 Task: Look for space in Samokov, Bulgaria from 6th September, 2023 to 12th September, 2023 for 4 adults in price range Rs.10000 to Rs.14000. Place can be private room with 4 bedrooms having 4 beds and 4 bathrooms. Property type can be house, flat, guest house. Amenities needed are: wifi, TV, free parkinig on premises, gym, breakfast. Booking option can be shelf check-in. Required host language is English.
Action: Mouse pressed left at (423, 85)
Screenshot: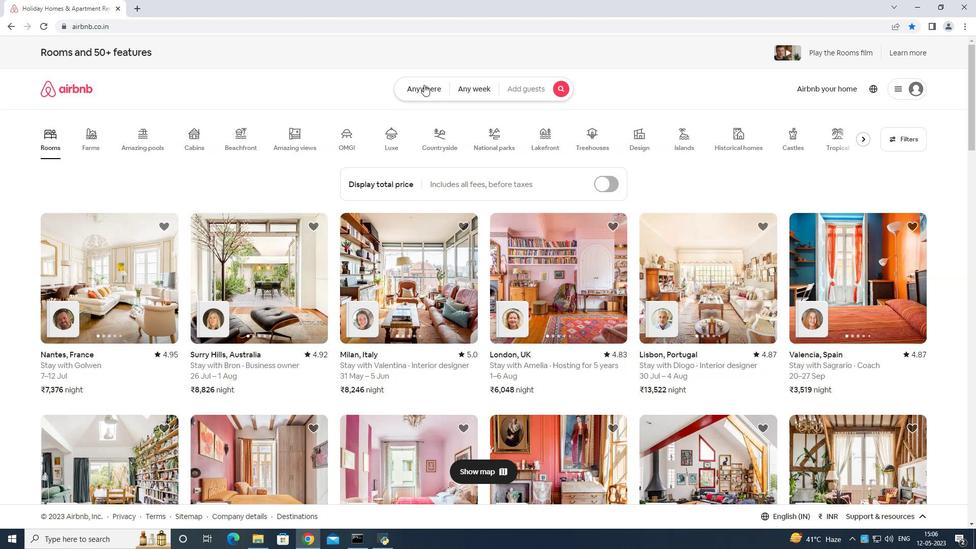 
Action: Mouse moved to (391, 116)
Screenshot: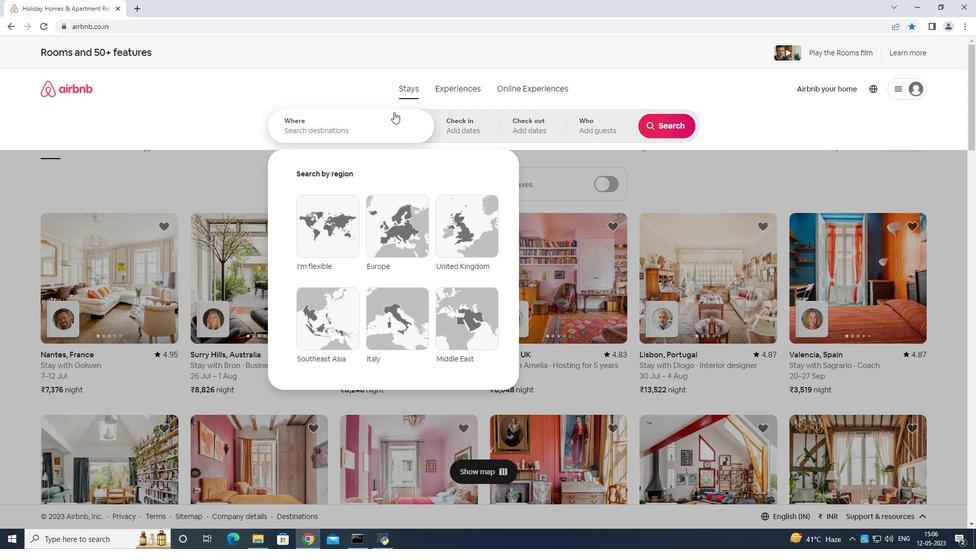 
Action: Mouse pressed left at (391, 116)
Screenshot: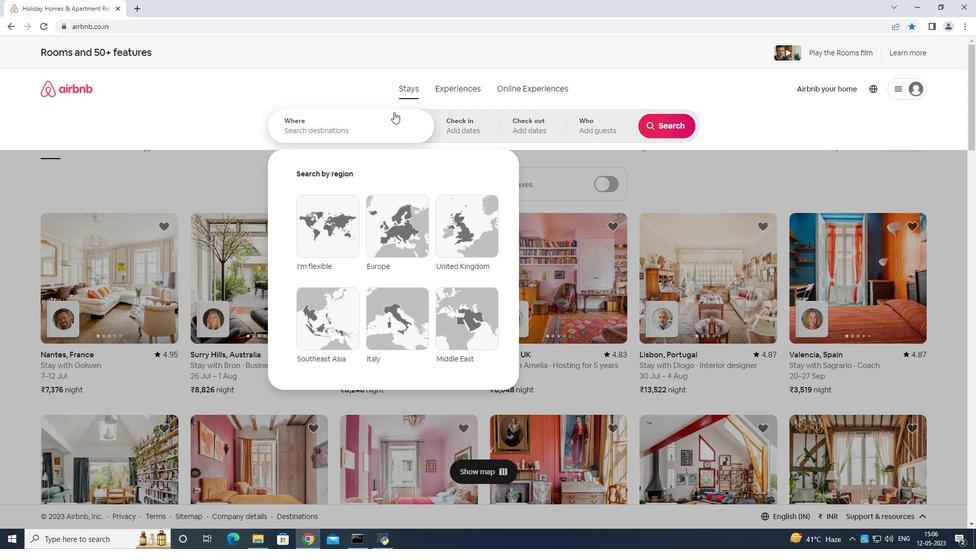 
Action: Mouse moved to (417, 137)
Screenshot: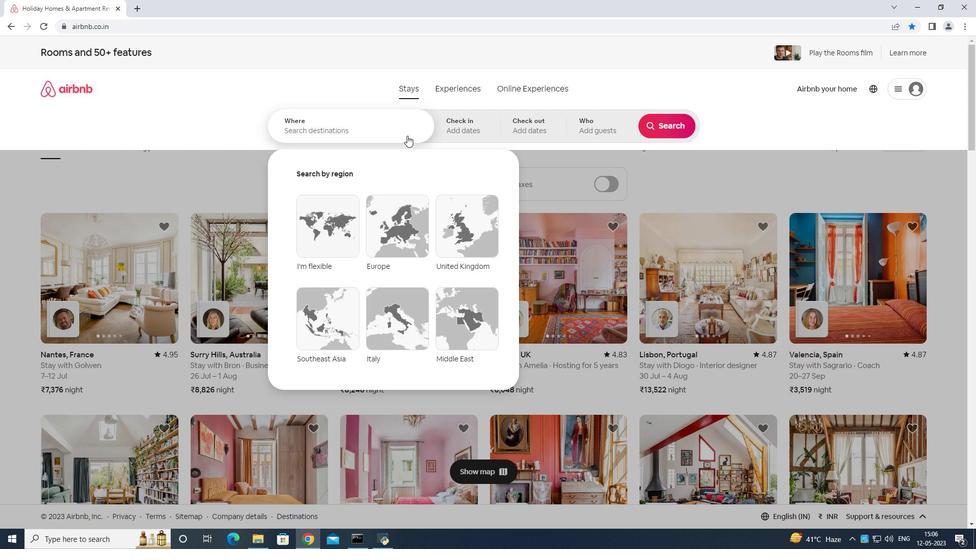 
Action: Key pressed <Key.shift>Samol<Key.backspace>kob<Key.backspace>v<Key.space>bulgaria<Key.enter>
Screenshot: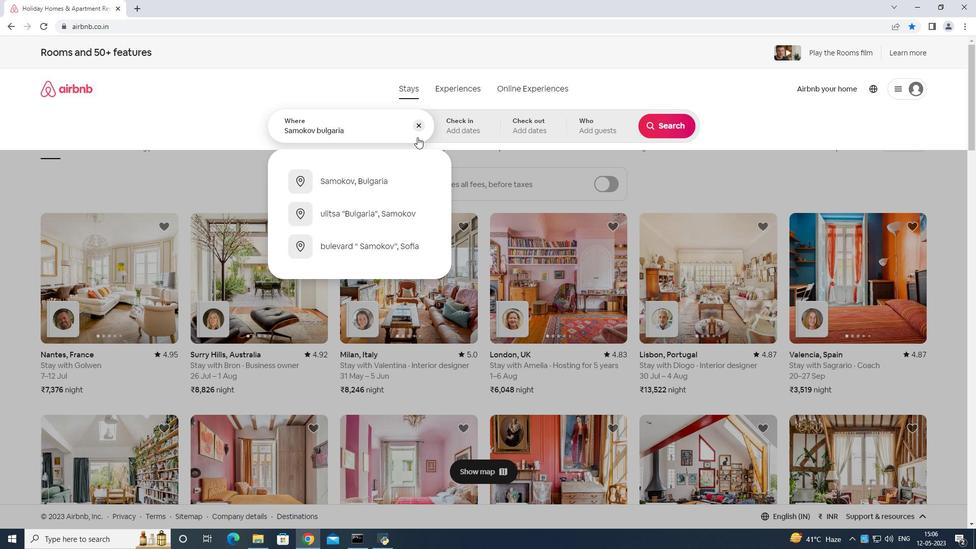 
Action: Mouse moved to (662, 211)
Screenshot: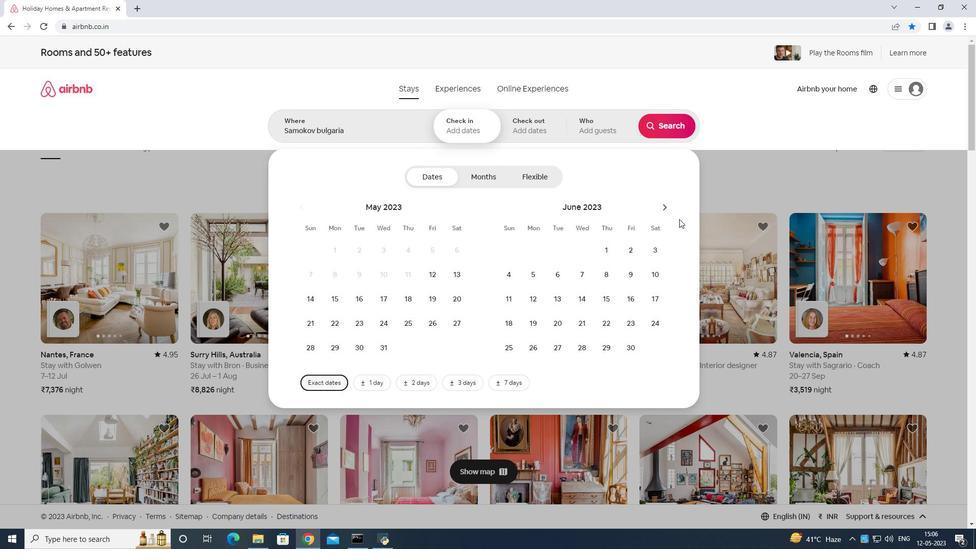 
Action: Mouse pressed left at (662, 211)
Screenshot: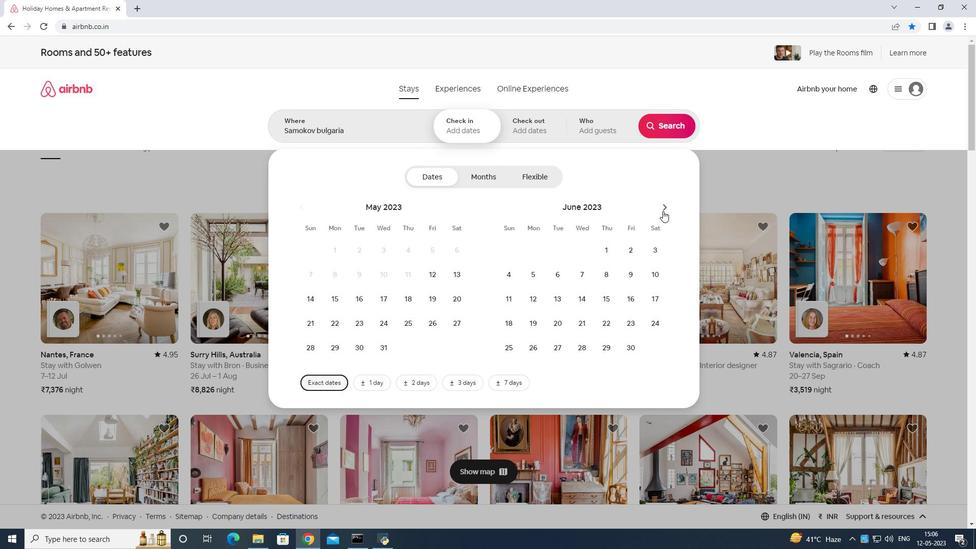
Action: Mouse moved to (662, 210)
Screenshot: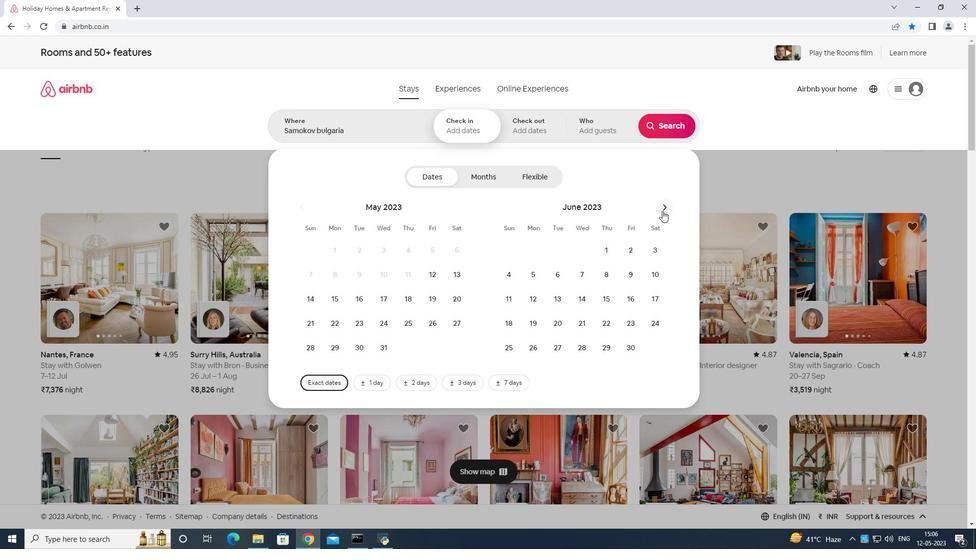 
Action: Mouse pressed left at (662, 210)
Screenshot: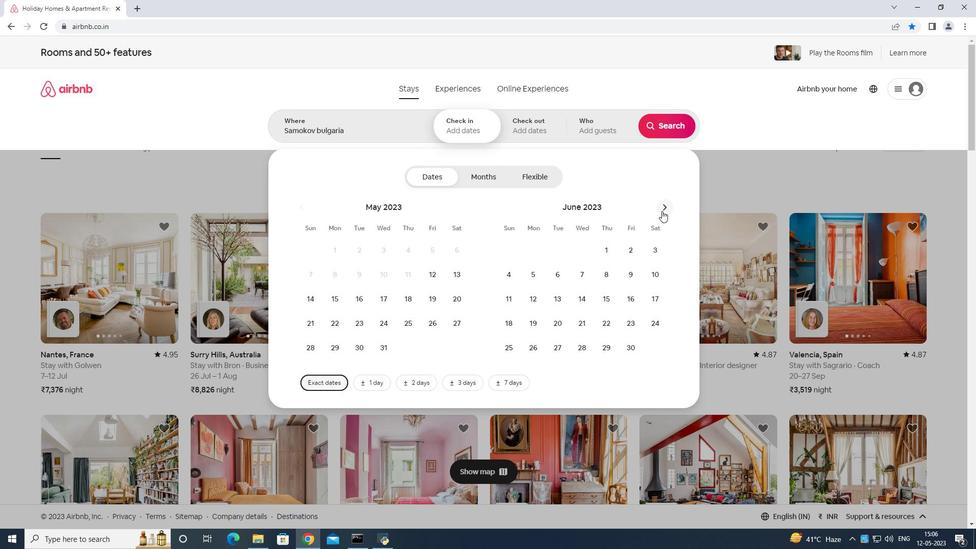 
Action: Mouse pressed left at (662, 210)
Screenshot: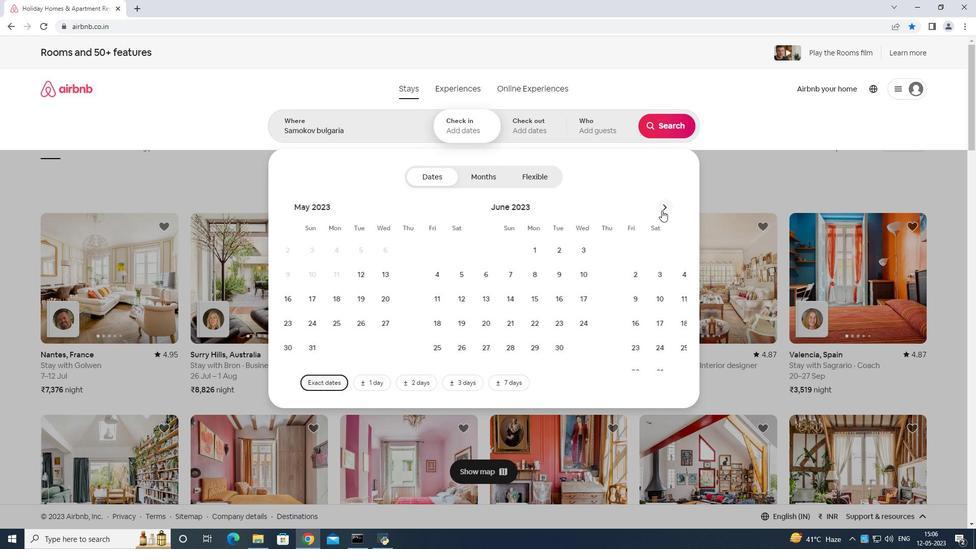 
Action: Mouse pressed left at (662, 210)
Screenshot: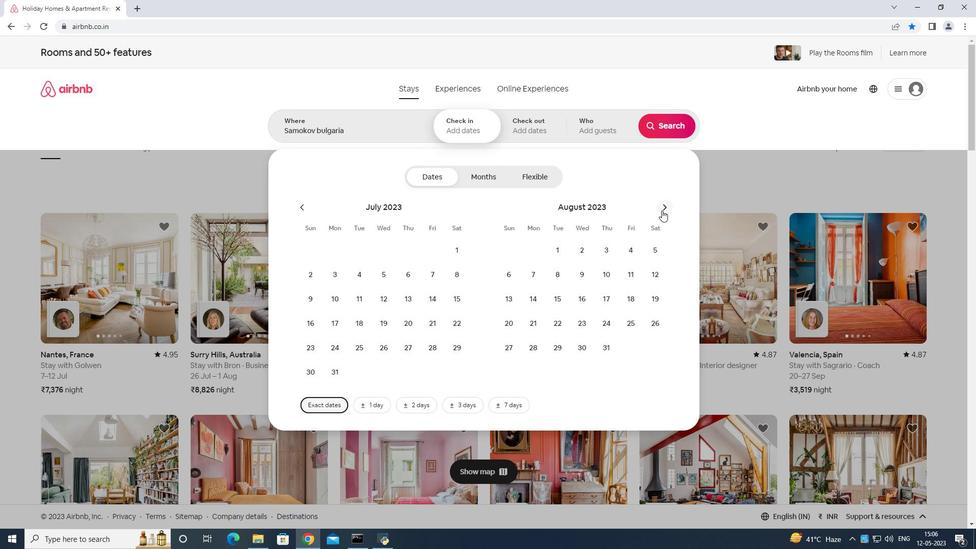 
Action: Mouse moved to (579, 269)
Screenshot: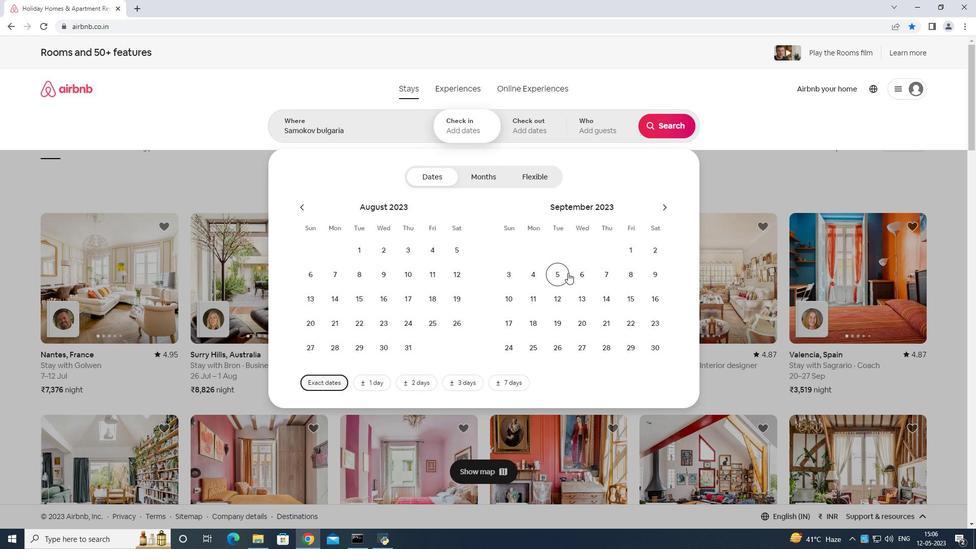 
Action: Mouse pressed left at (579, 269)
Screenshot: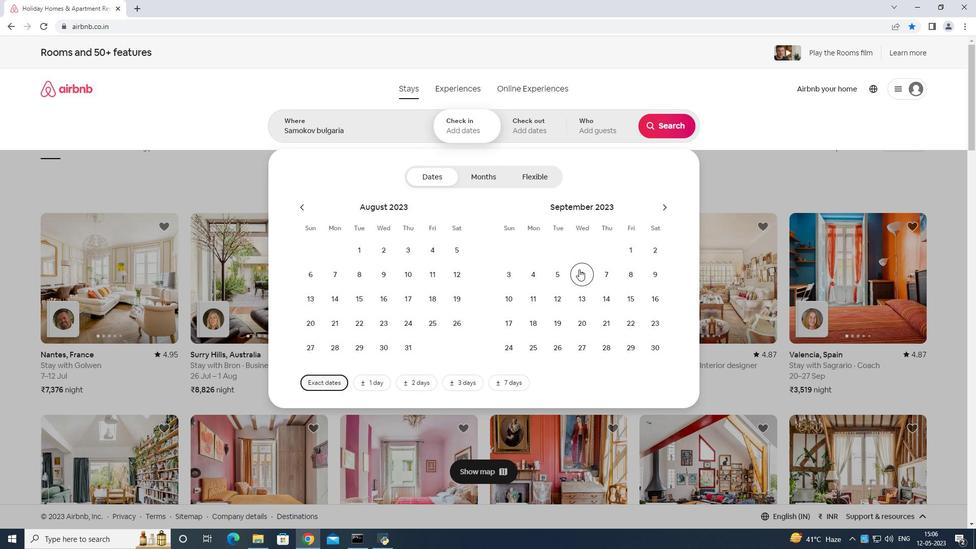
Action: Mouse moved to (560, 295)
Screenshot: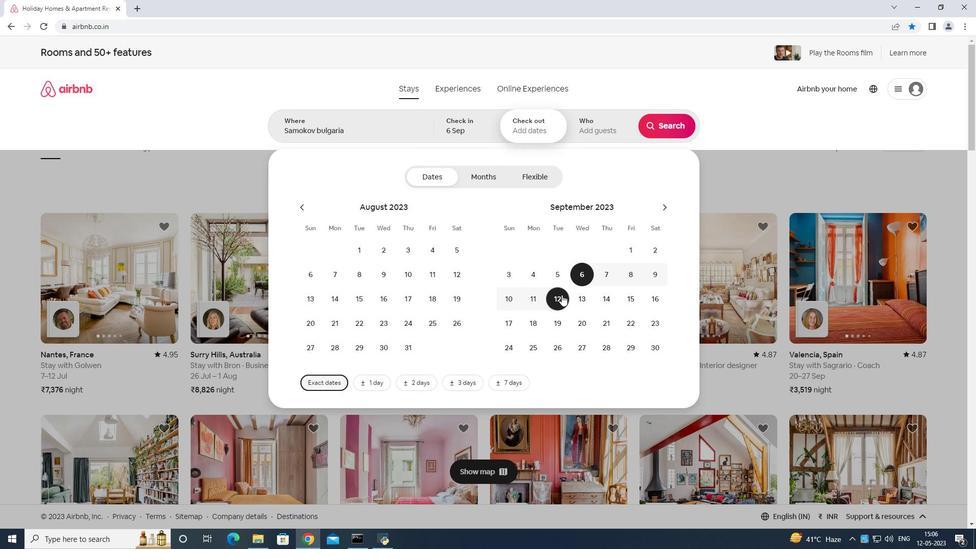 
Action: Mouse pressed left at (560, 295)
Screenshot: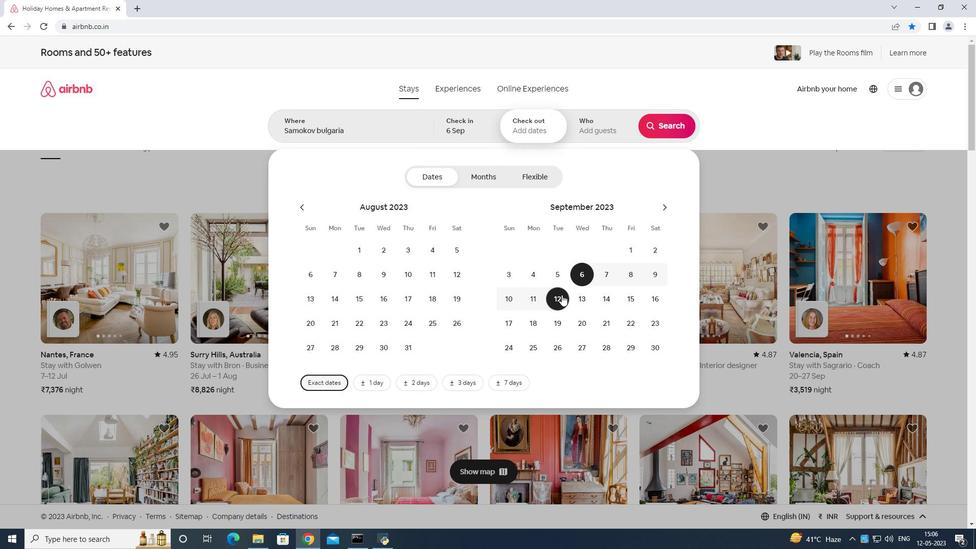 
Action: Mouse moved to (601, 120)
Screenshot: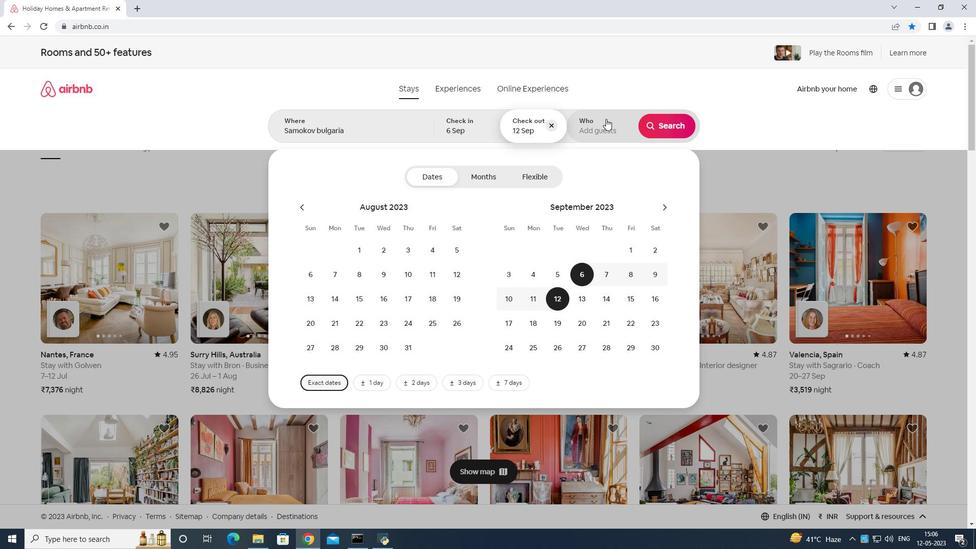 
Action: Mouse pressed left at (601, 120)
Screenshot: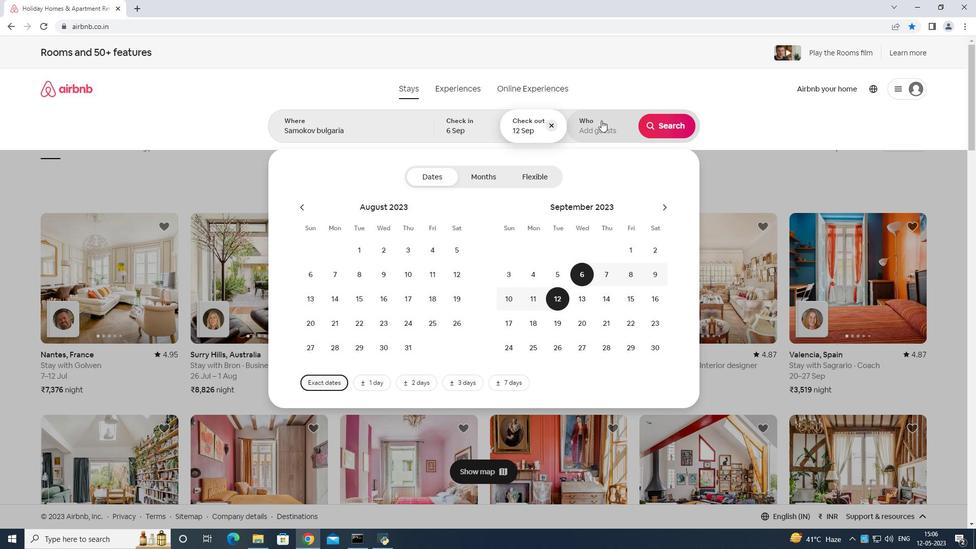 
Action: Mouse moved to (669, 184)
Screenshot: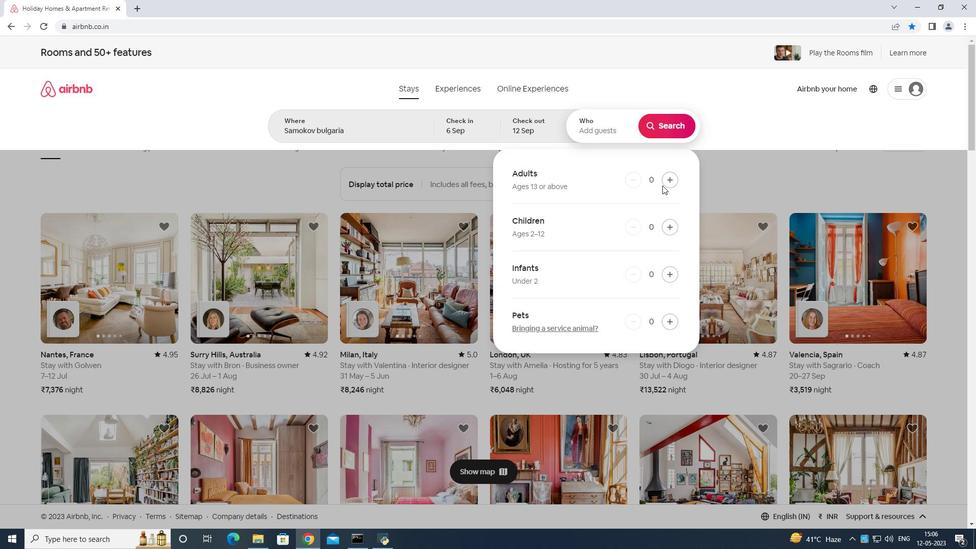 
Action: Mouse pressed left at (669, 184)
Screenshot: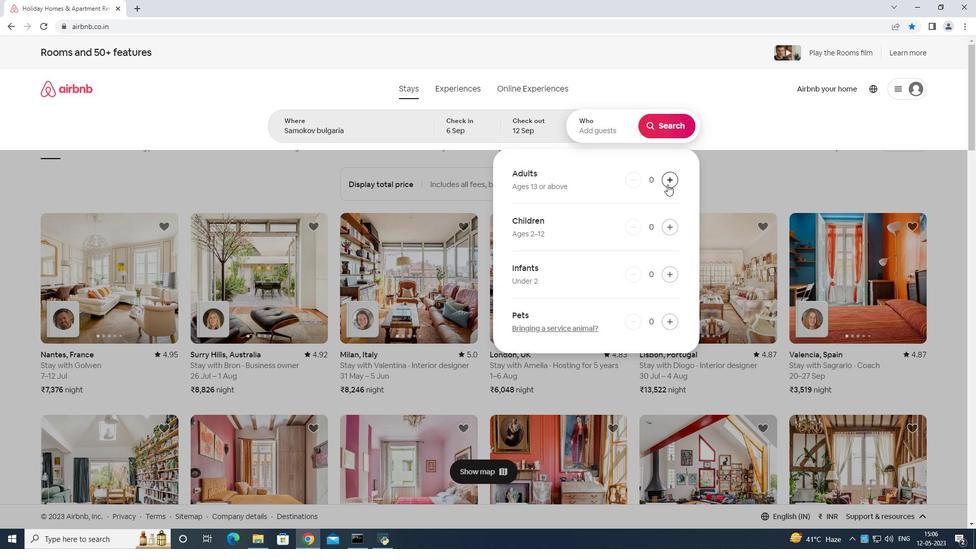 
Action: Mouse moved to (671, 183)
Screenshot: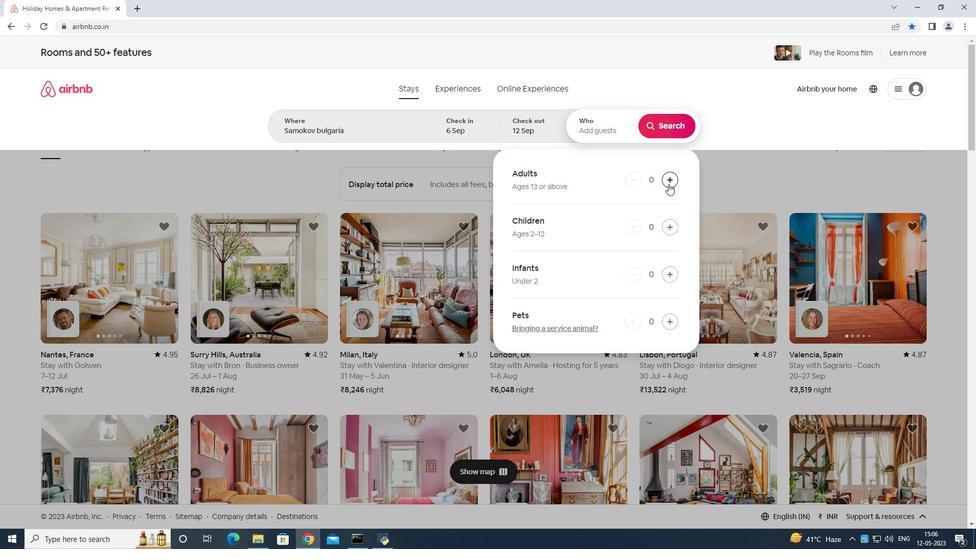 
Action: Mouse pressed left at (671, 183)
Screenshot: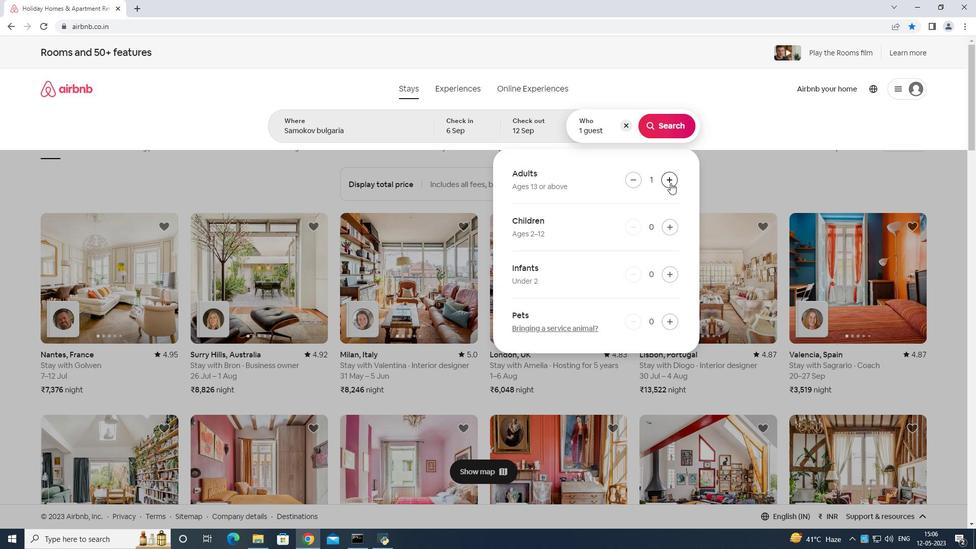 
Action: Mouse pressed left at (671, 183)
Screenshot: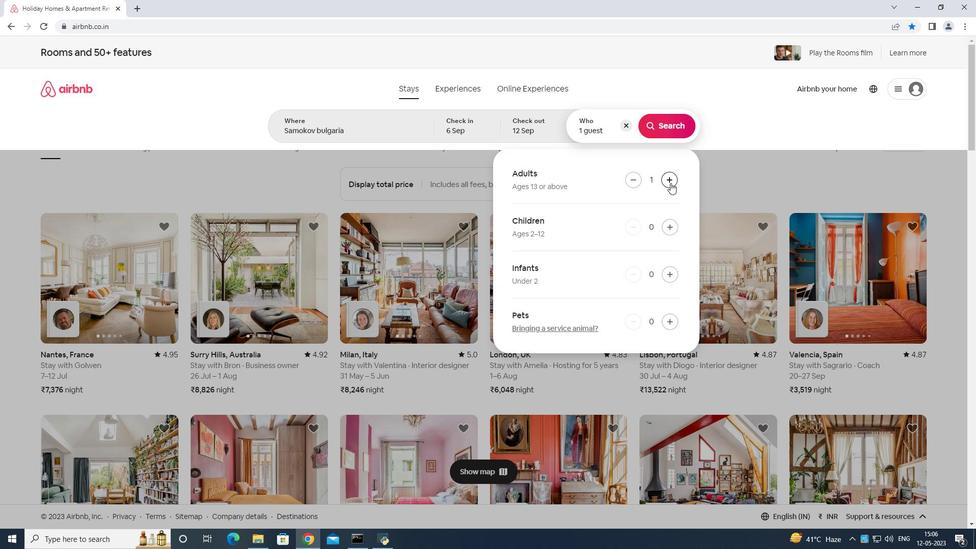
Action: Mouse pressed left at (671, 183)
Screenshot: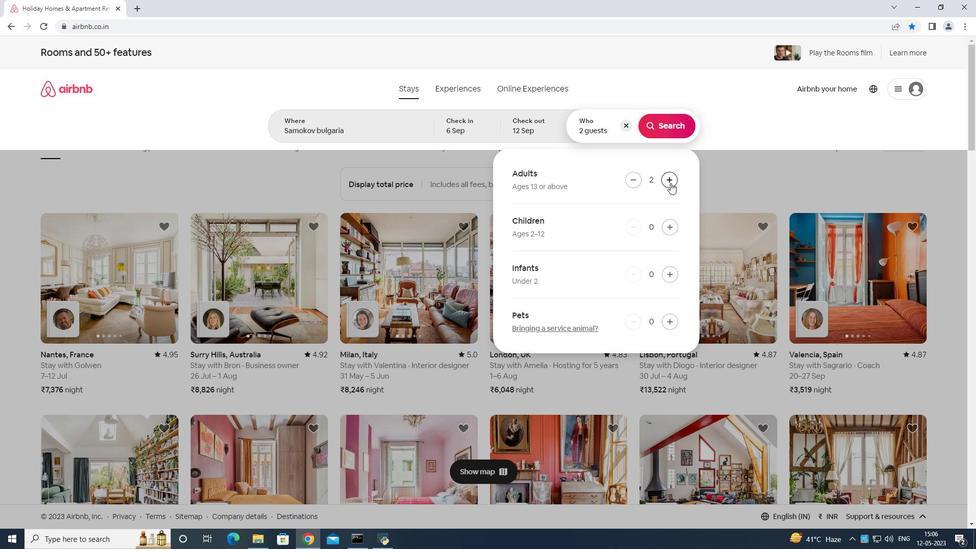 
Action: Mouse moved to (673, 127)
Screenshot: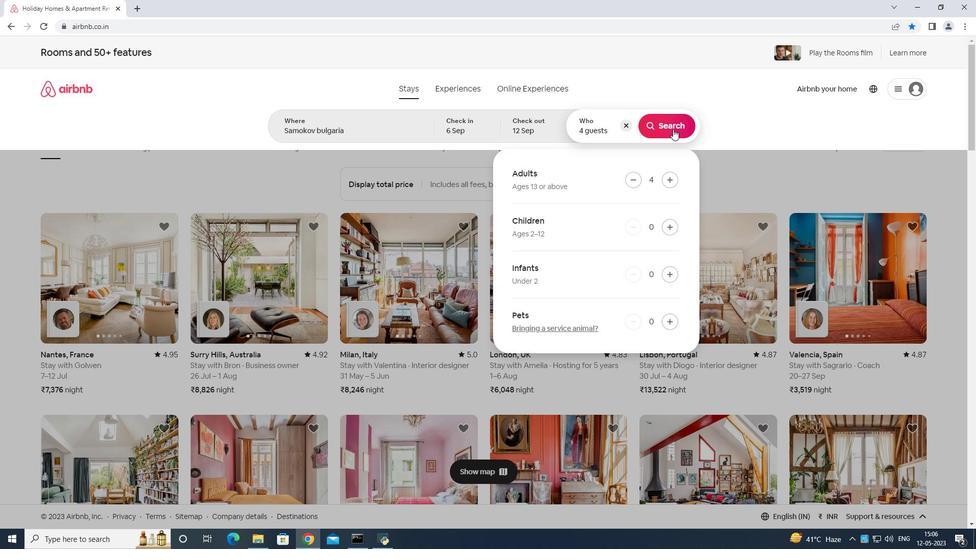 
Action: Mouse pressed left at (673, 127)
Screenshot: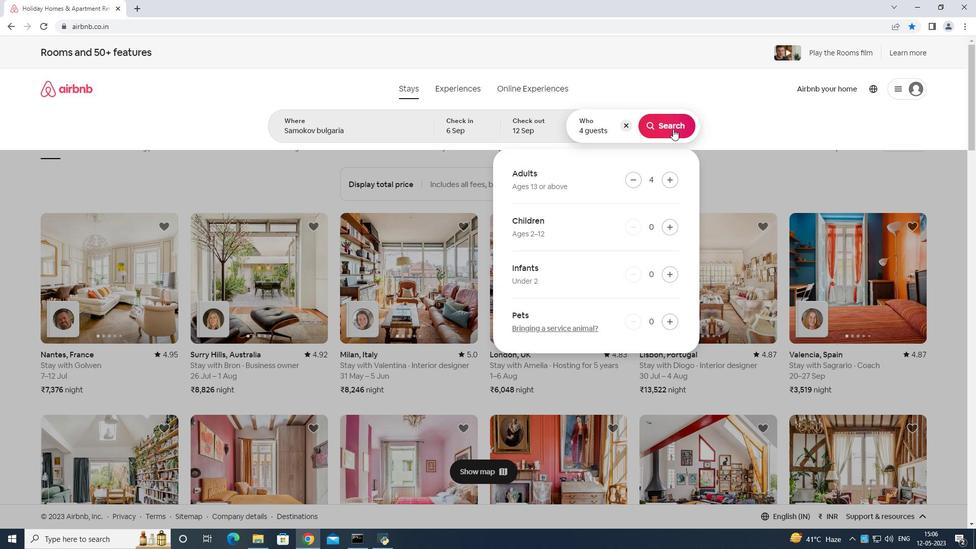 
Action: Mouse moved to (925, 98)
Screenshot: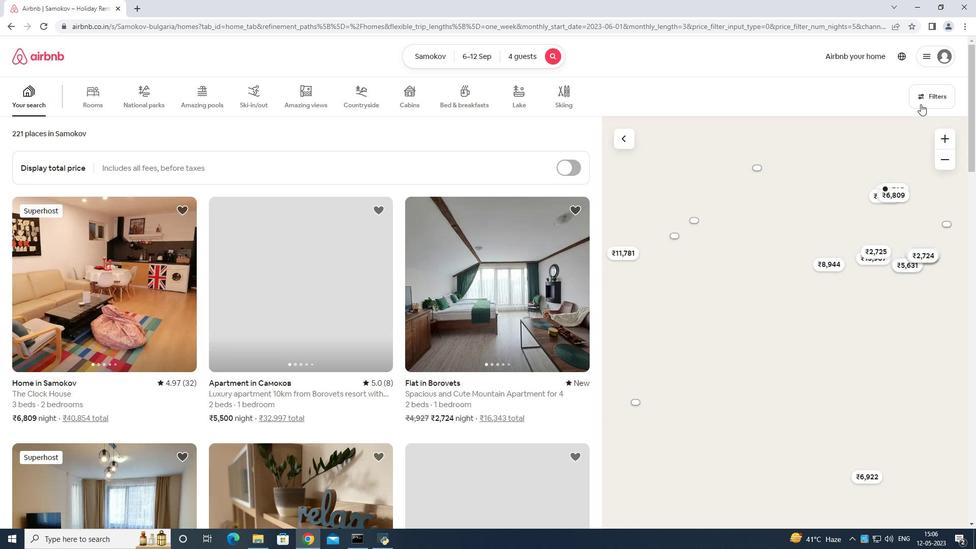 
Action: Mouse pressed left at (925, 98)
Screenshot: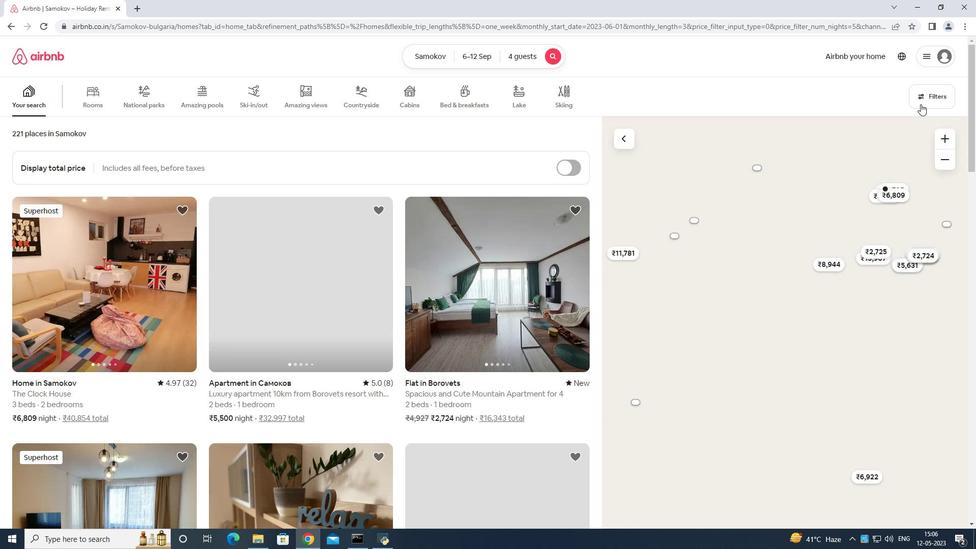 
Action: Mouse moved to (413, 333)
Screenshot: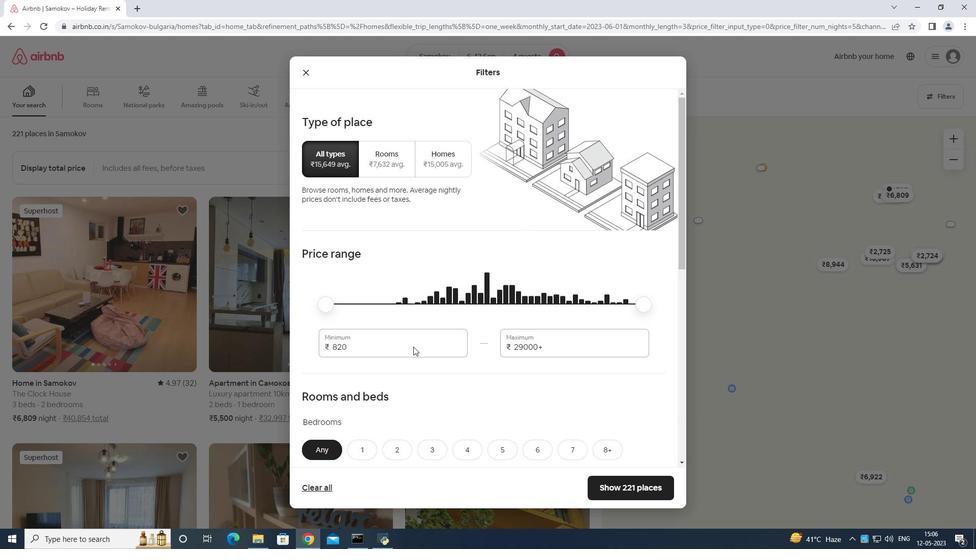 
Action: Mouse pressed left at (413, 333)
Screenshot: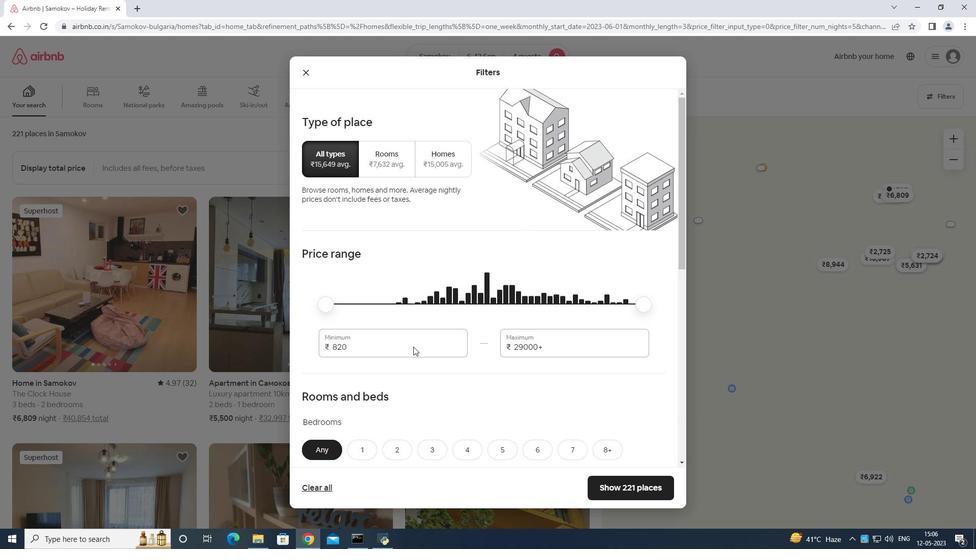 
Action: Mouse moved to (413, 334)
Screenshot: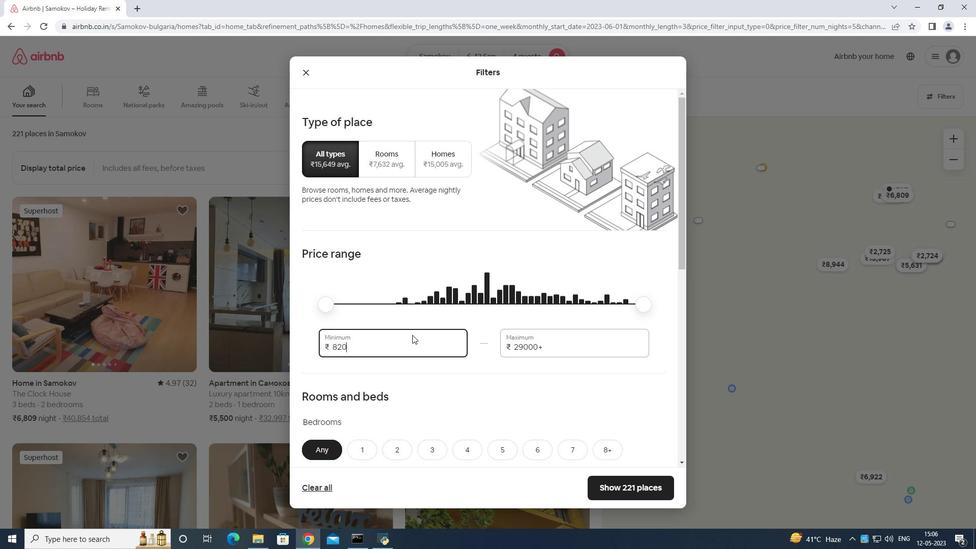 
Action: Key pressed <Key.backspace>
Screenshot: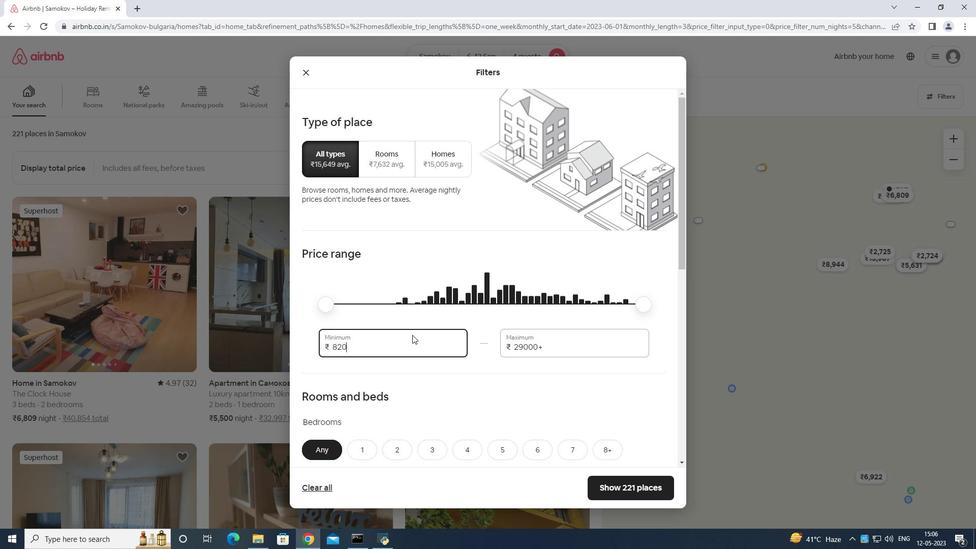 
Action: Mouse moved to (415, 331)
Screenshot: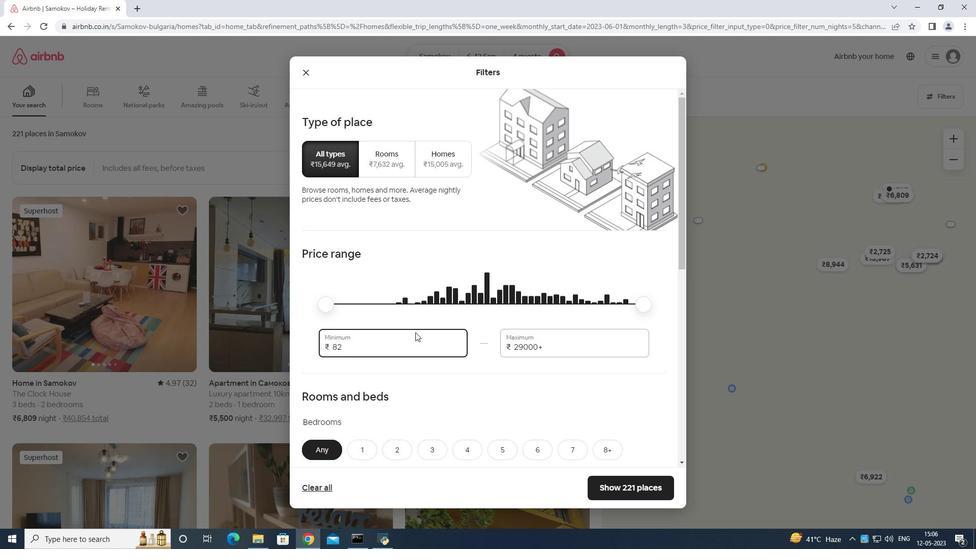 
Action: Key pressed <Key.backspace><Key.backspace>
Screenshot: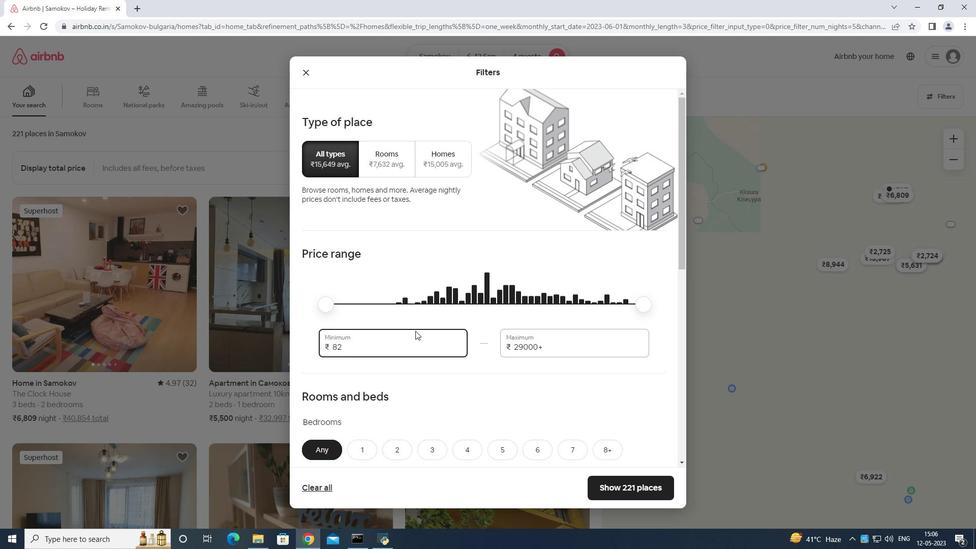 
Action: Mouse moved to (415, 330)
Screenshot: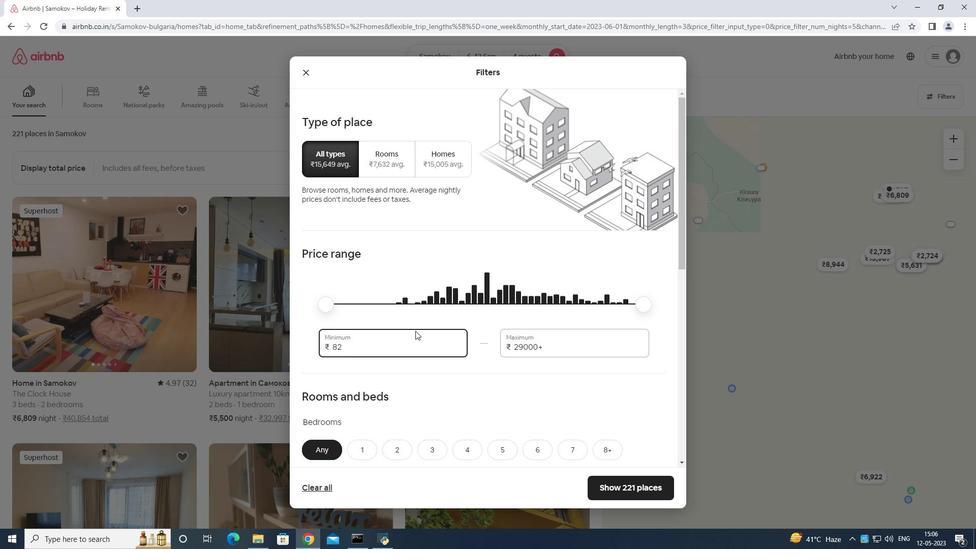 
Action: Key pressed <Key.backspace>
Screenshot: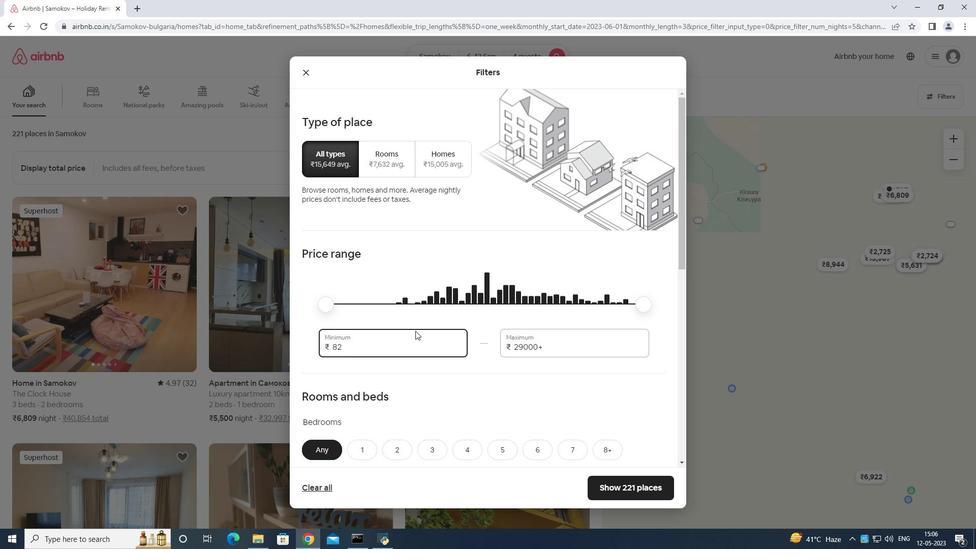 
Action: Mouse moved to (415, 329)
Screenshot: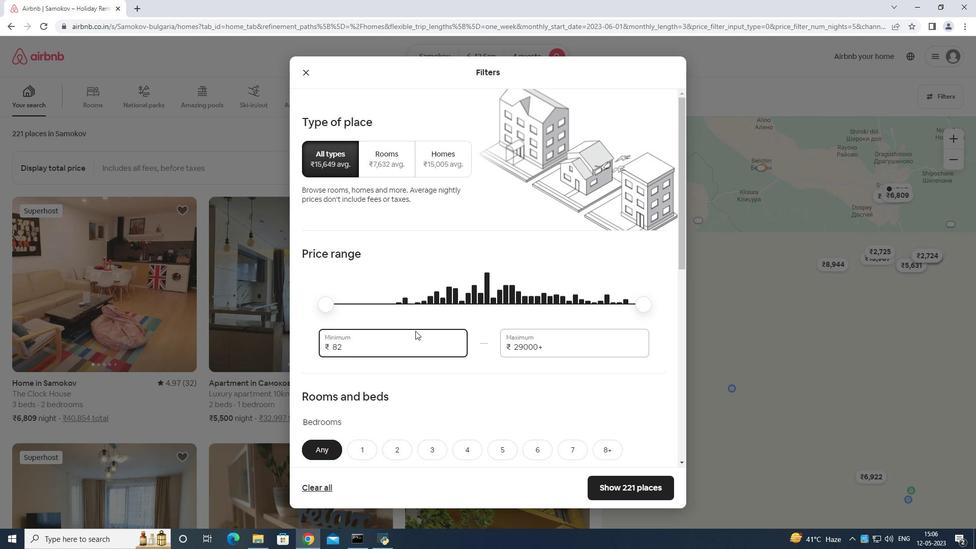 
Action: Key pressed 1
Screenshot: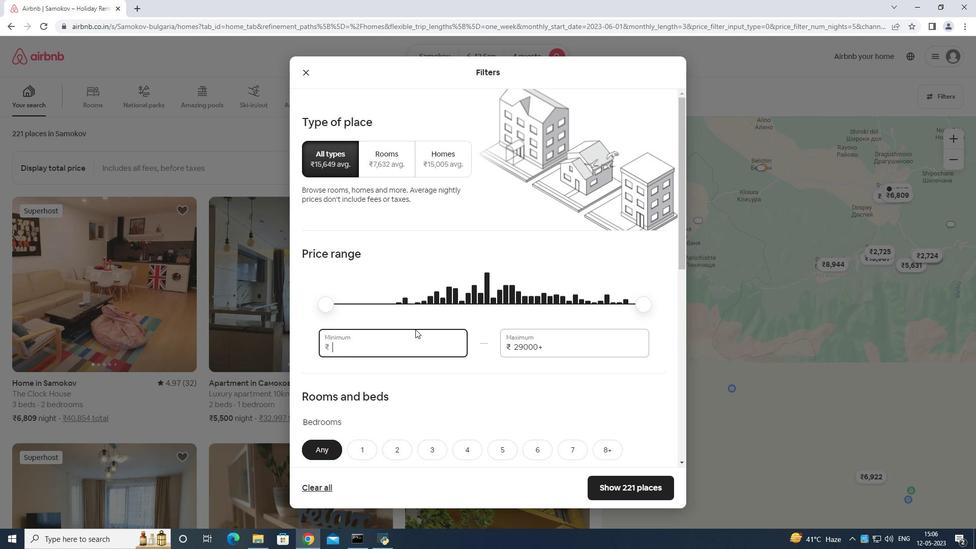 
Action: Mouse moved to (416, 328)
Screenshot: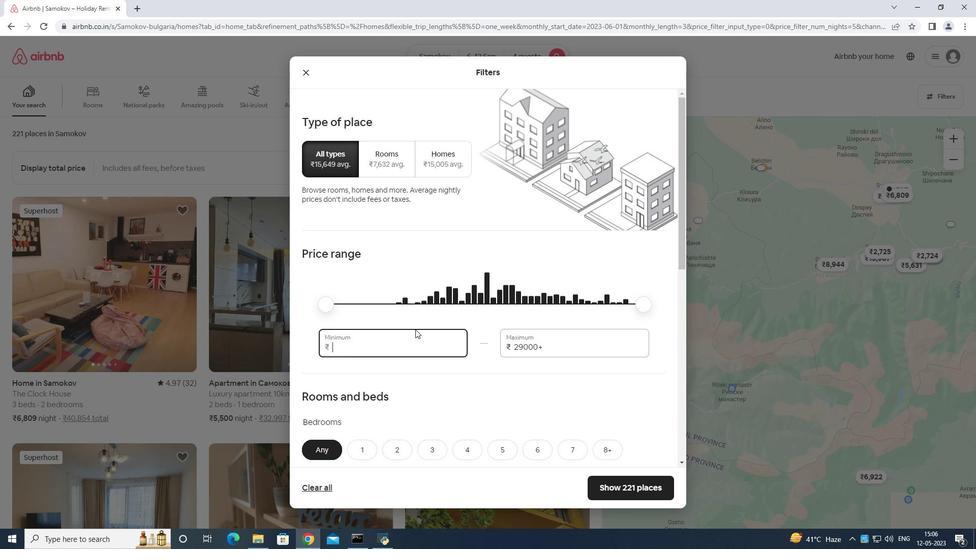 
Action: Key pressed 00
Screenshot: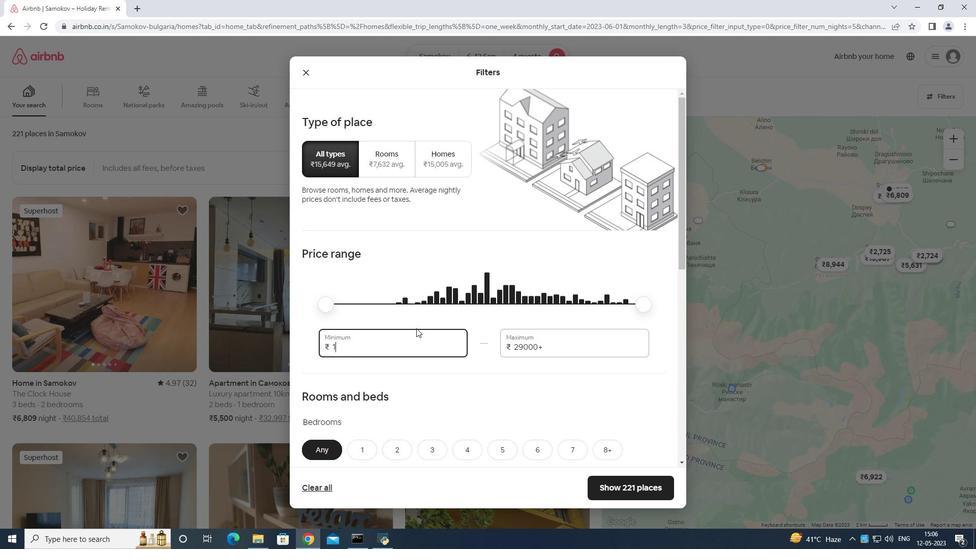 
Action: Mouse moved to (417, 328)
Screenshot: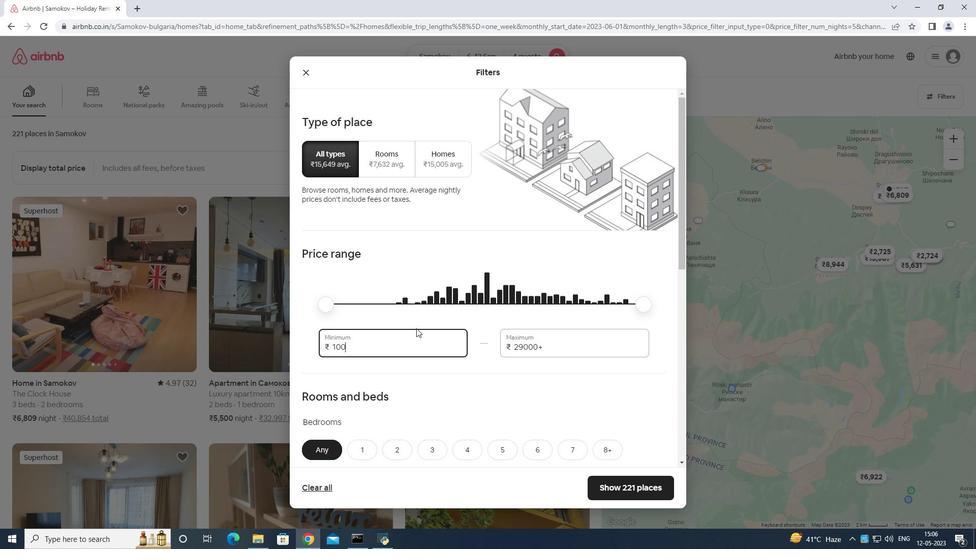 
Action: Key pressed 0
Screenshot: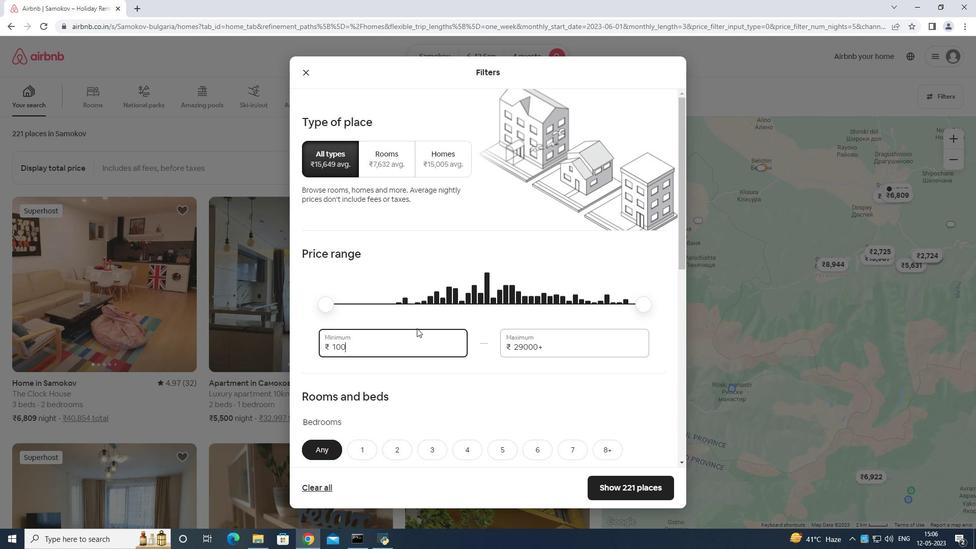 
Action: Mouse moved to (417, 327)
Screenshot: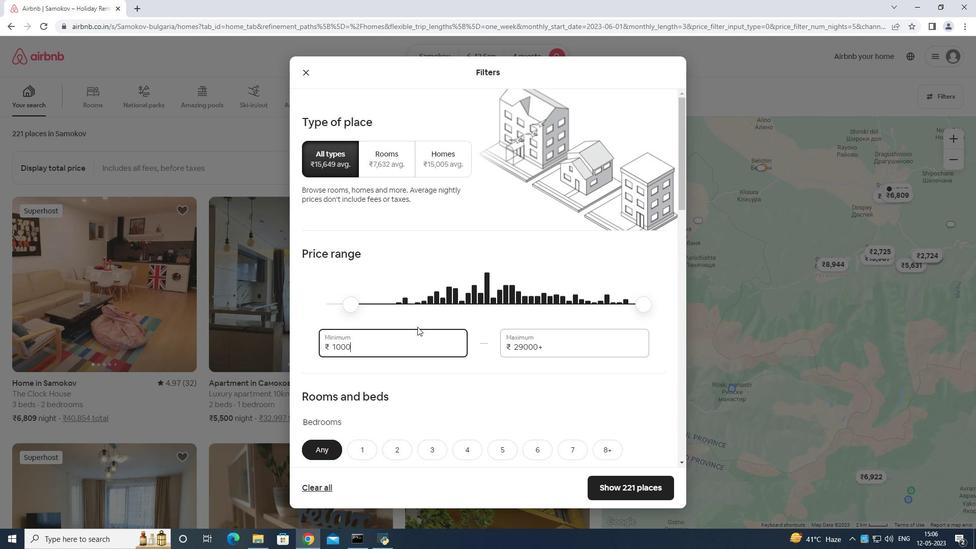 
Action: Key pressed 0
Screenshot: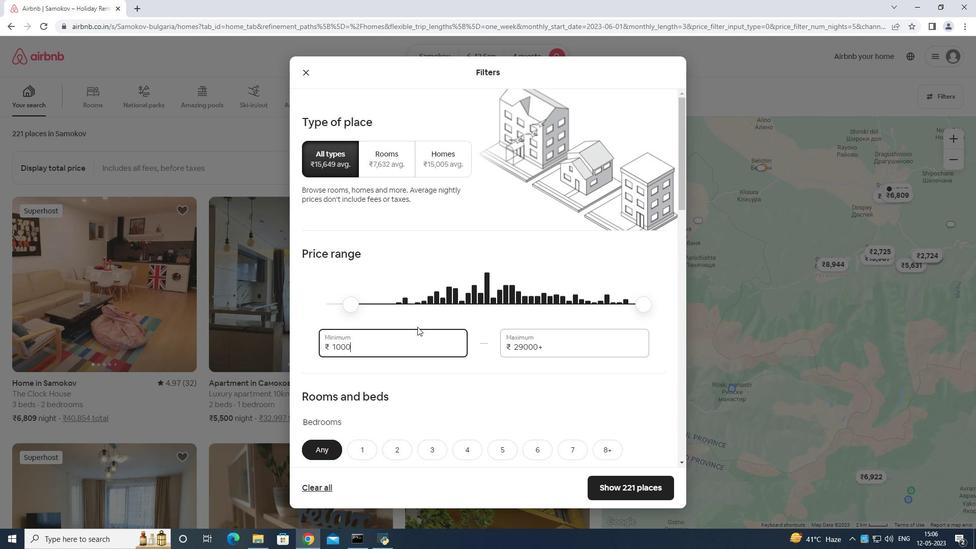 
Action: Mouse moved to (561, 345)
Screenshot: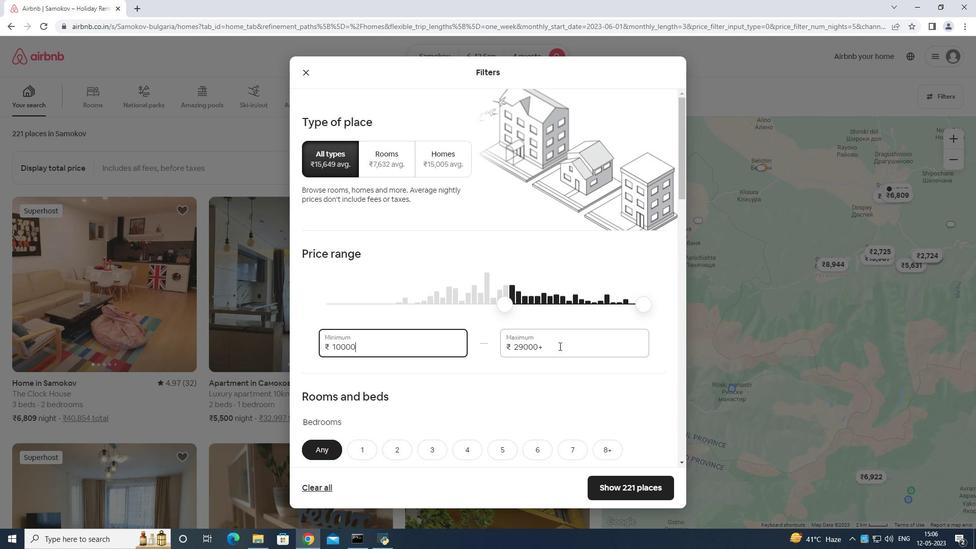 
Action: Mouse pressed left at (561, 345)
Screenshot: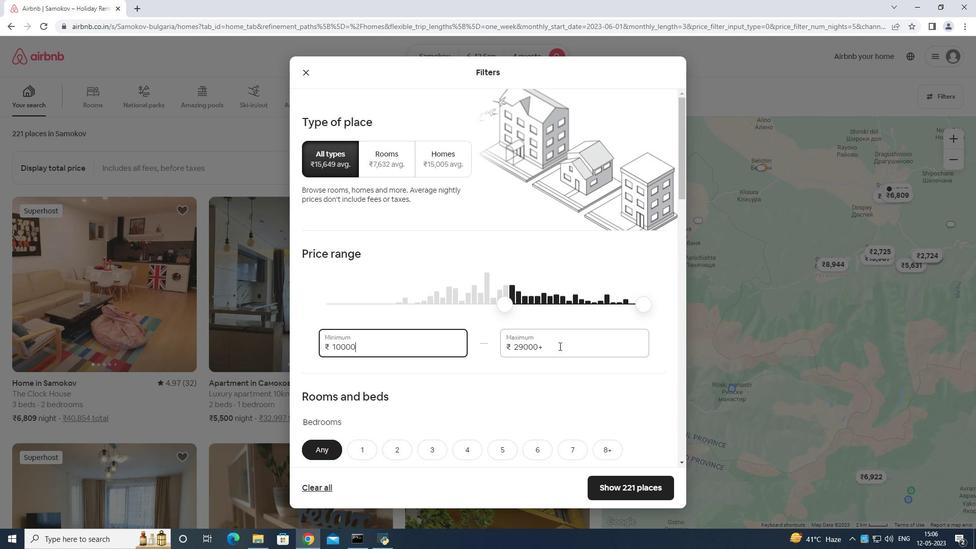 
Action: Mouse moved to (564, 339)
Screenshot: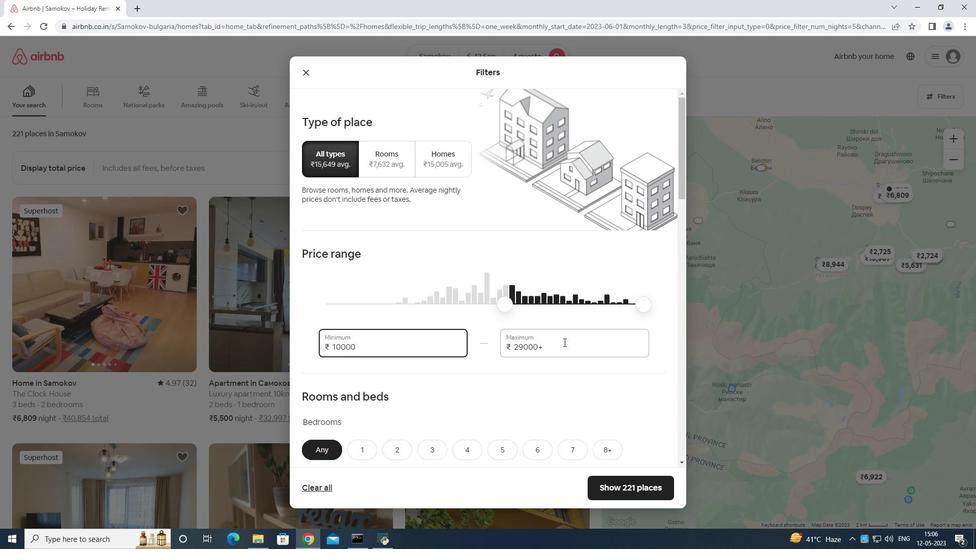 
Action: Key pressed <Key.backspace><Key.backspace><Key.backspace><Key.backspace><Key.backspace><Key.backspace><Key.backspace><Key.backspace><Key.backspace><Key.backspace><Key.backspace>14000
Screenshot: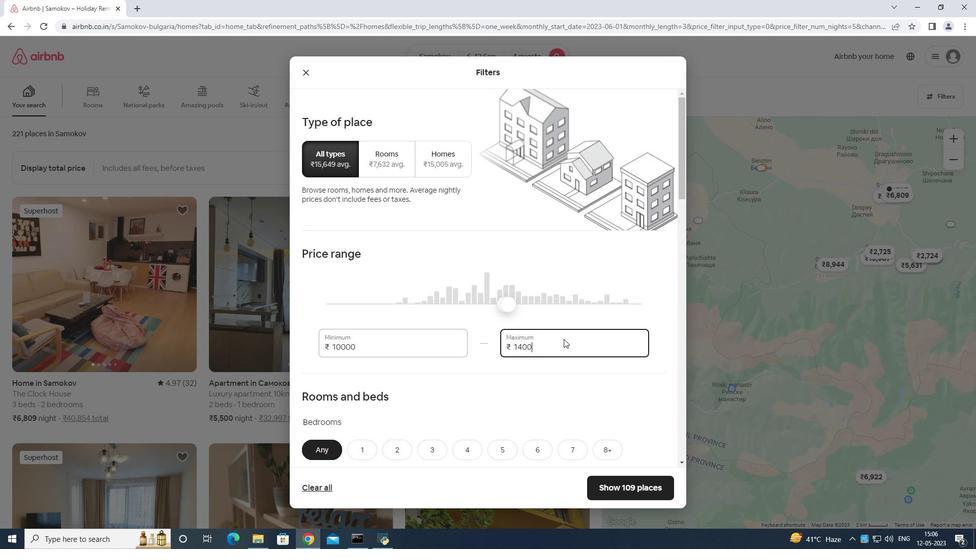 
Action: Mouse moved to (557, 341)
Screenshot: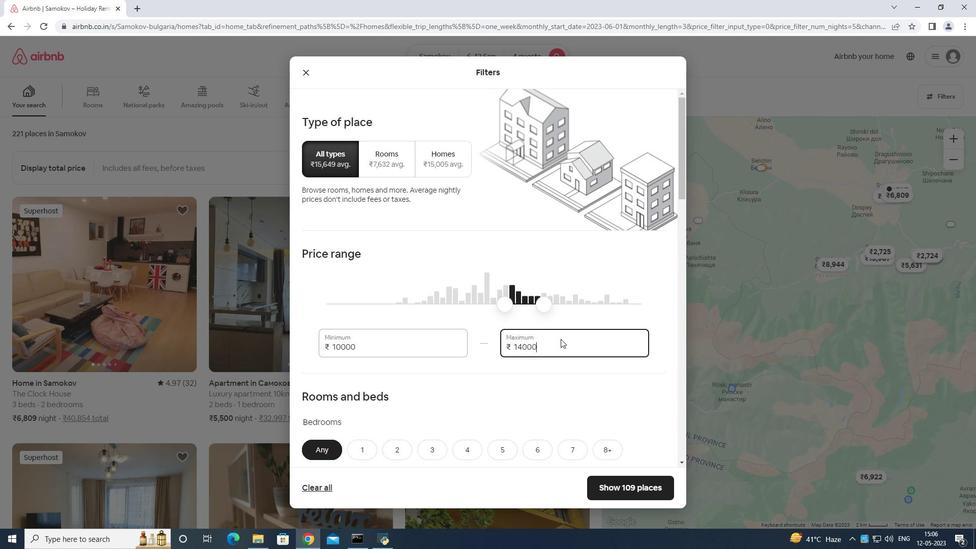 
Action: Mouse scrolled (557, 340) with delta (0, 0)
Screenshot: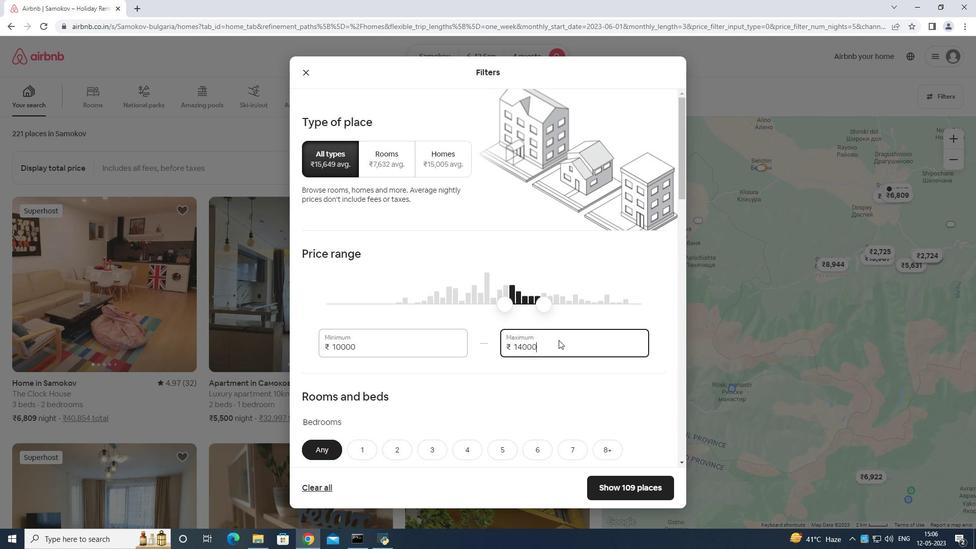 
Action: Mouse moved to (557, 341)
Screenshot: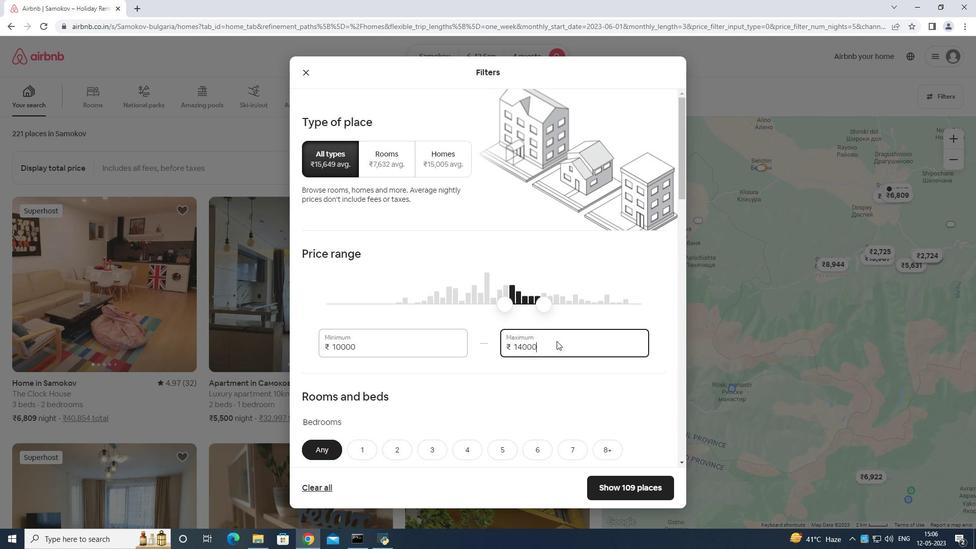 
Action: Mouse scrolled (557, 341) with delta (0, 0)
Screenshot: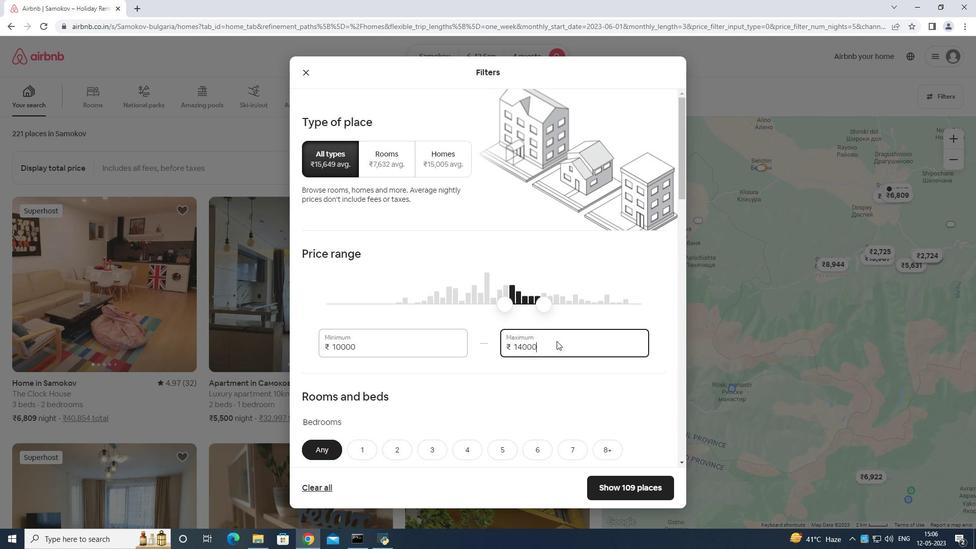 
Action: Mouse moved to (556, 341)
Screenshot: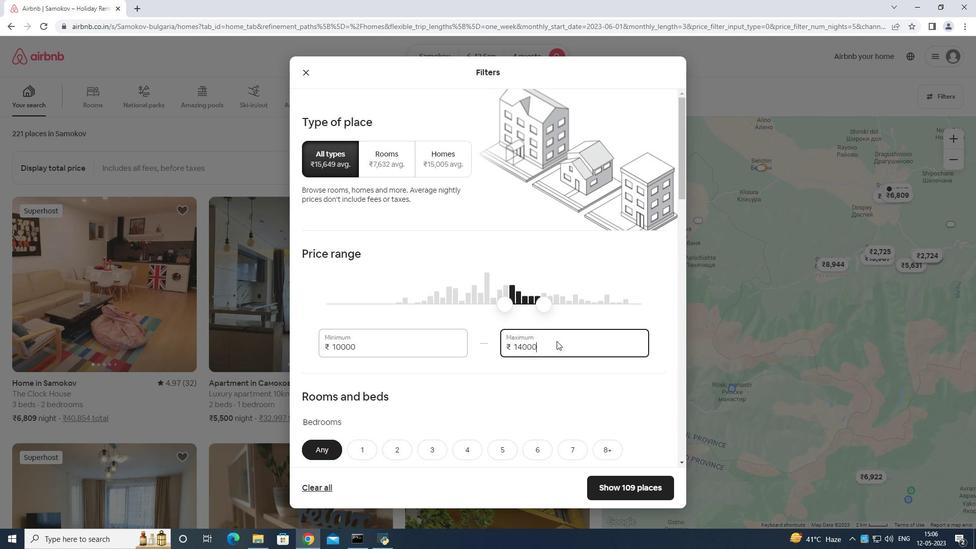 
Action: Mouse scrolled (556, 341) with delta (0, 0)
Screenshot: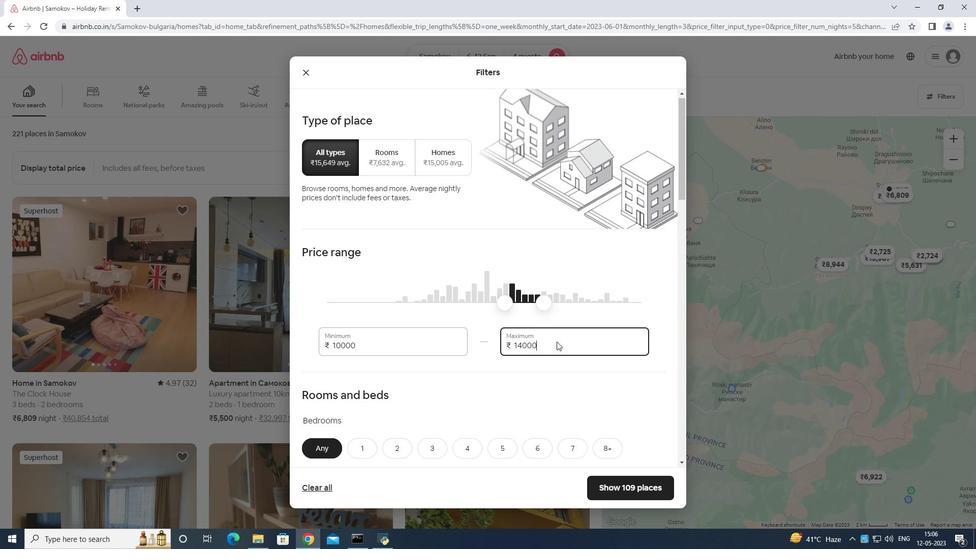 
Action: Mouse moved to (556, 341)
Screenshot: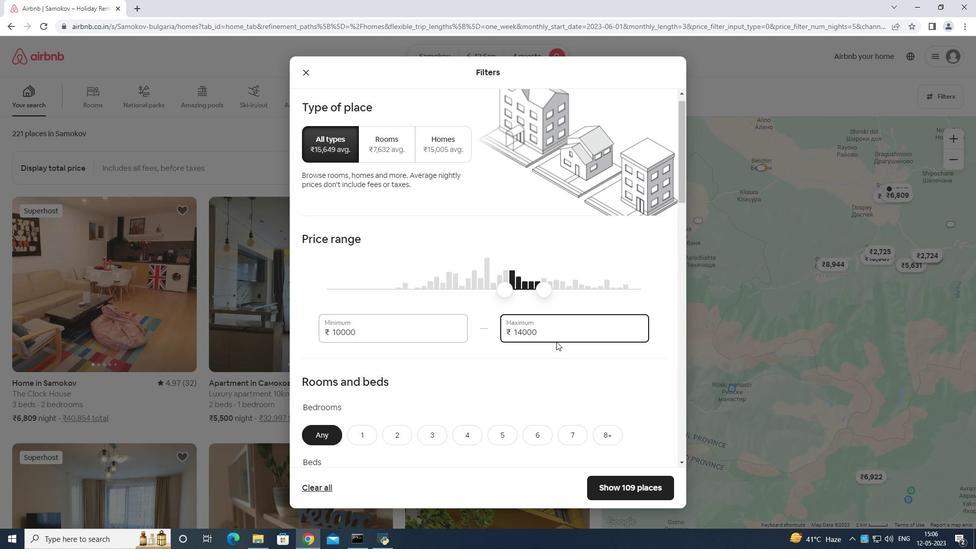 
Action: Mouse scrolled (556, 341) with delta (0, 0)
Screenshot: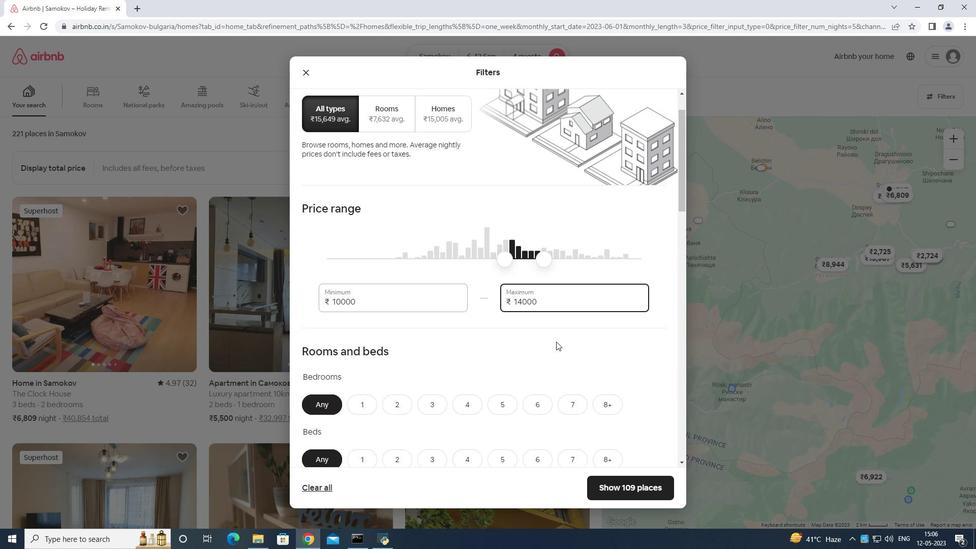 
Action: Mouse moved to (555, 341)
Screenshot: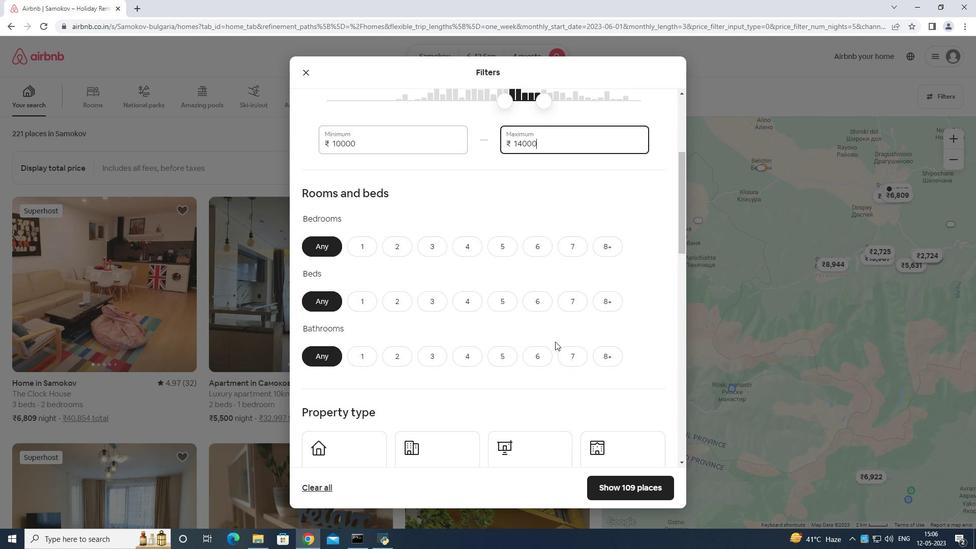 
Action: Mouse scrolled (555, 341) with delta (0, 0)
Screenshot: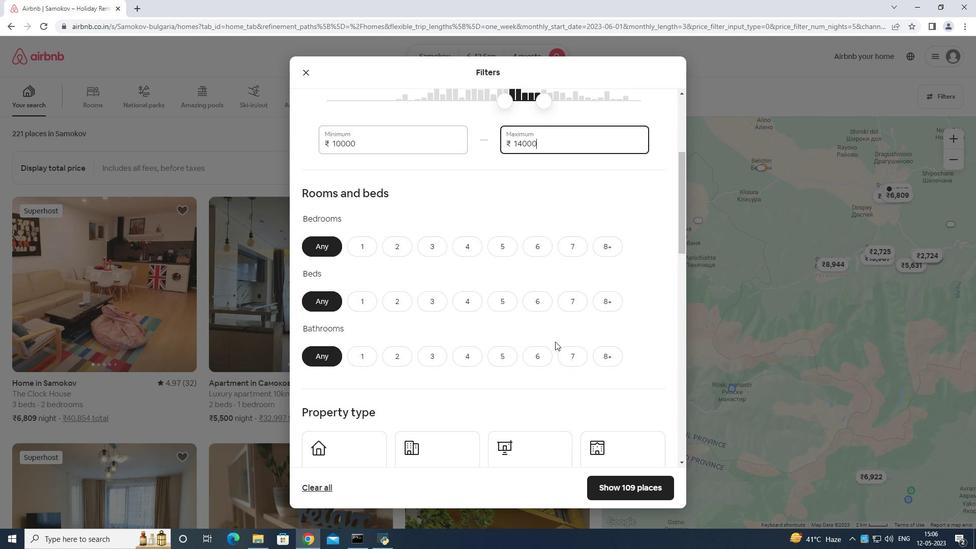 
Action: Mouse moved to (454, 191)
Screenshot: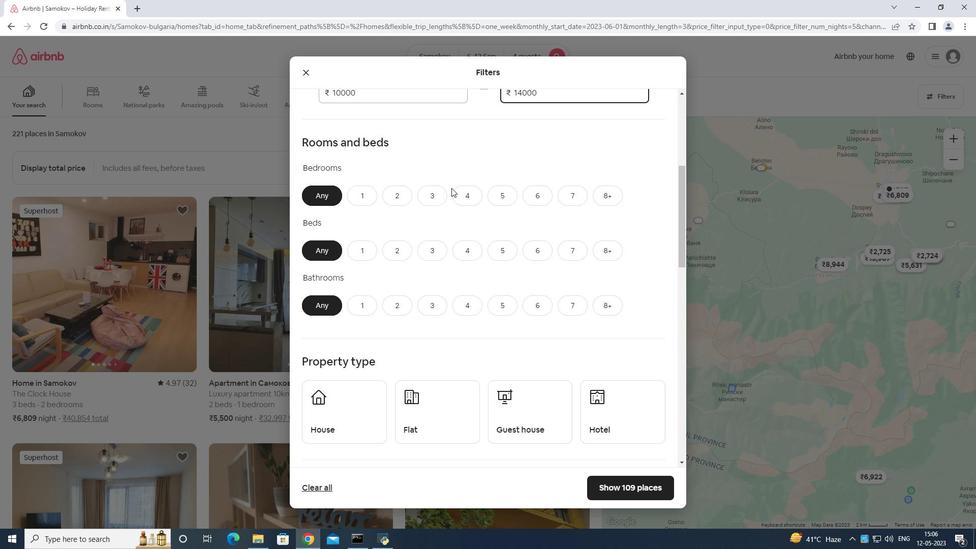 
Action: Mouse pressed left at (454, 191)
Screenshot: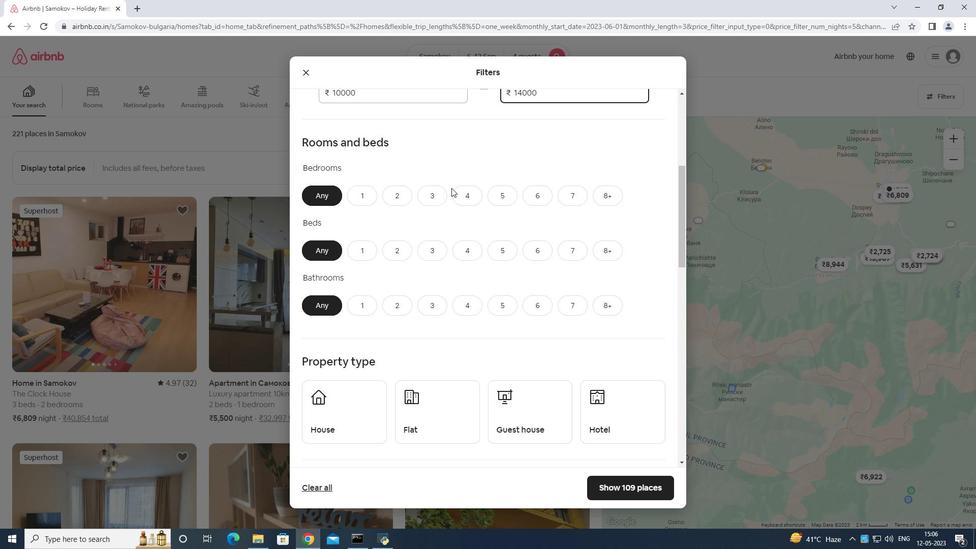 
Action: Mouse moved to (472, 244)
Screenshot: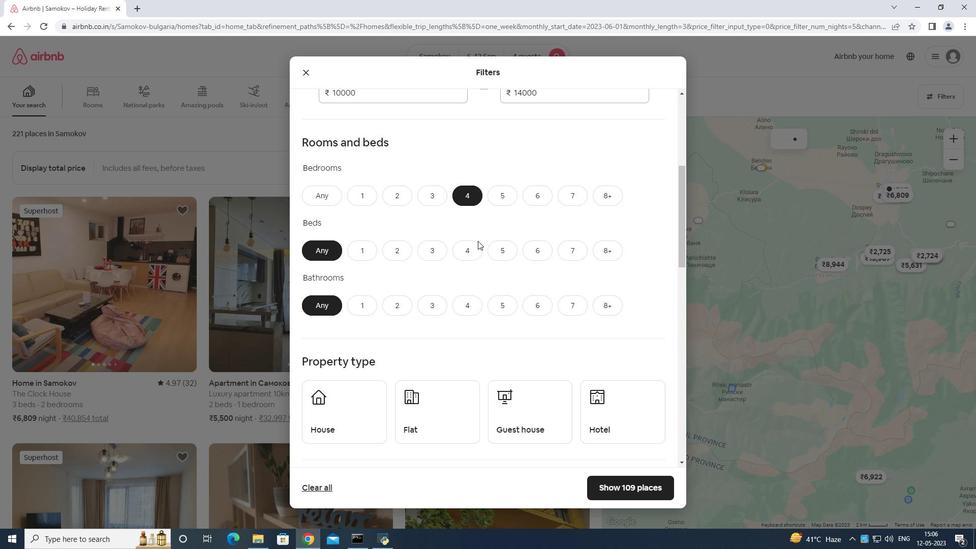 
Action: Mouse pressed left at (472, 244)
Screenshot: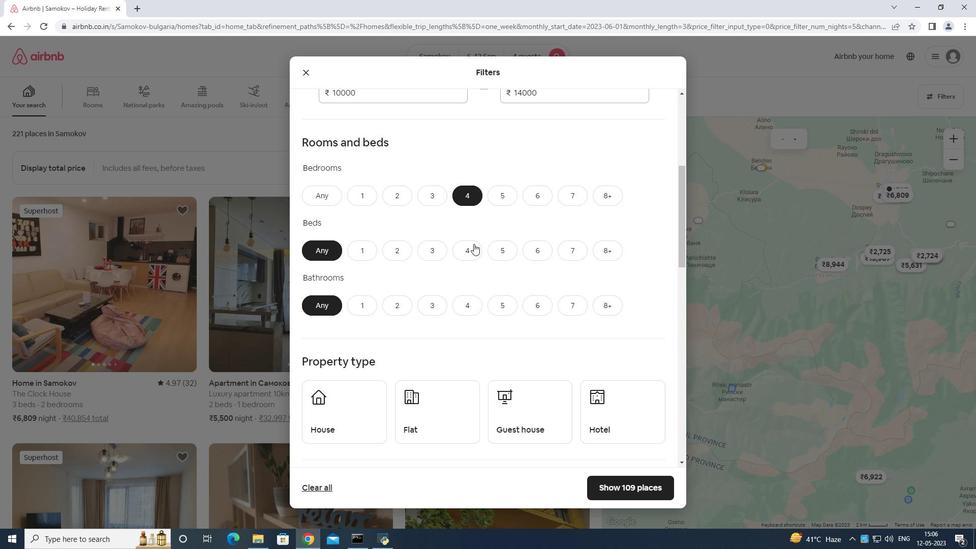 
Action: Mouse moved to (460, 284)
Screenshot: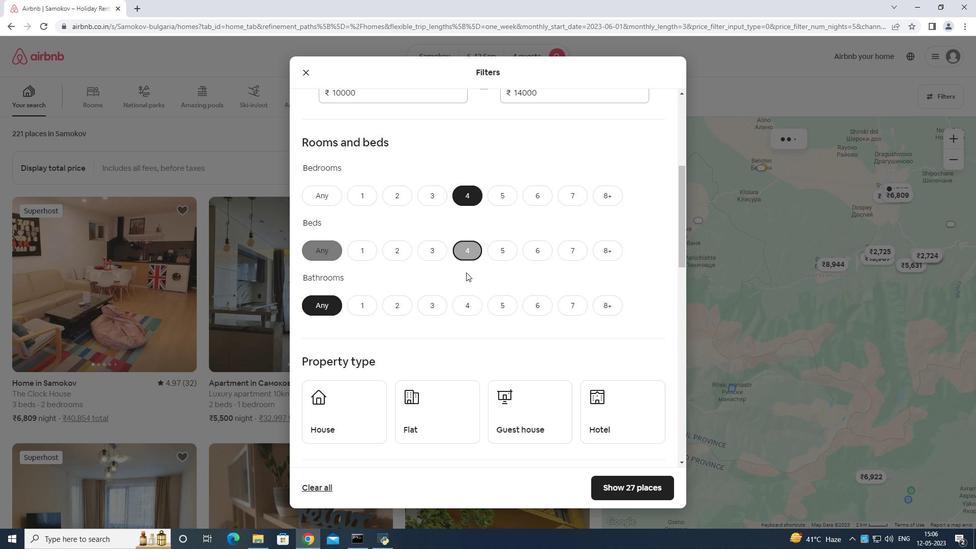 
Action: Mouse pressed left at (460, 284)
Screenshot: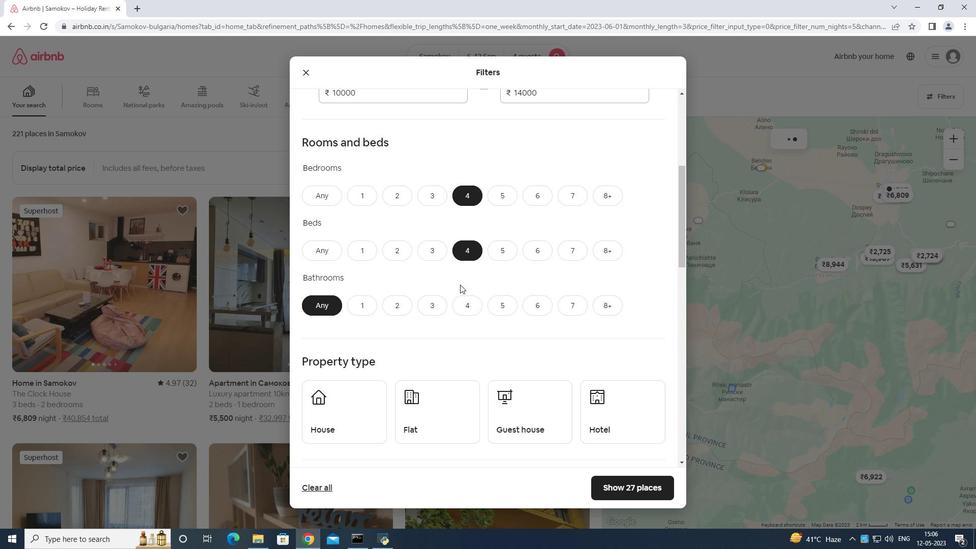 
Action: Mouse moved to (462, 299)
Screenshot: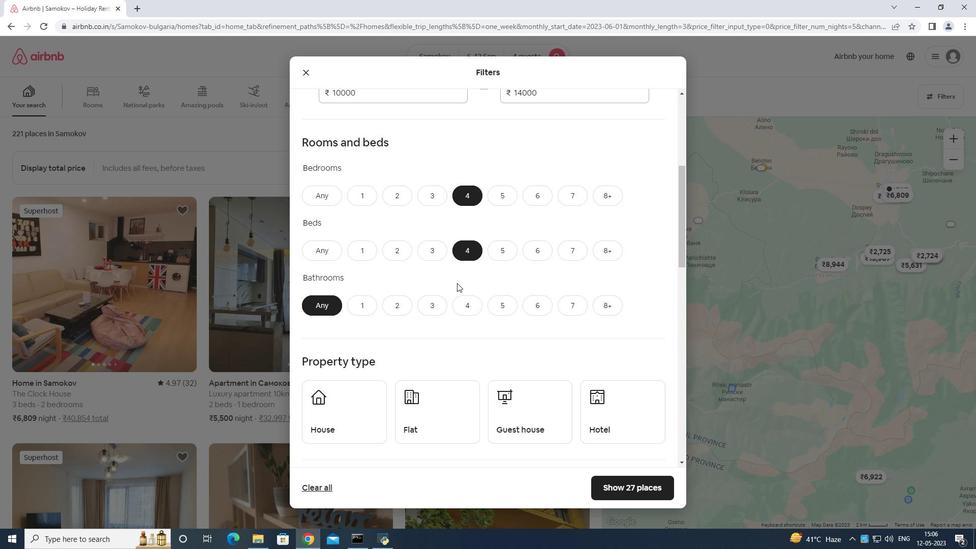 
Action: Mouse pressed left at (462, 299)
Screenshot: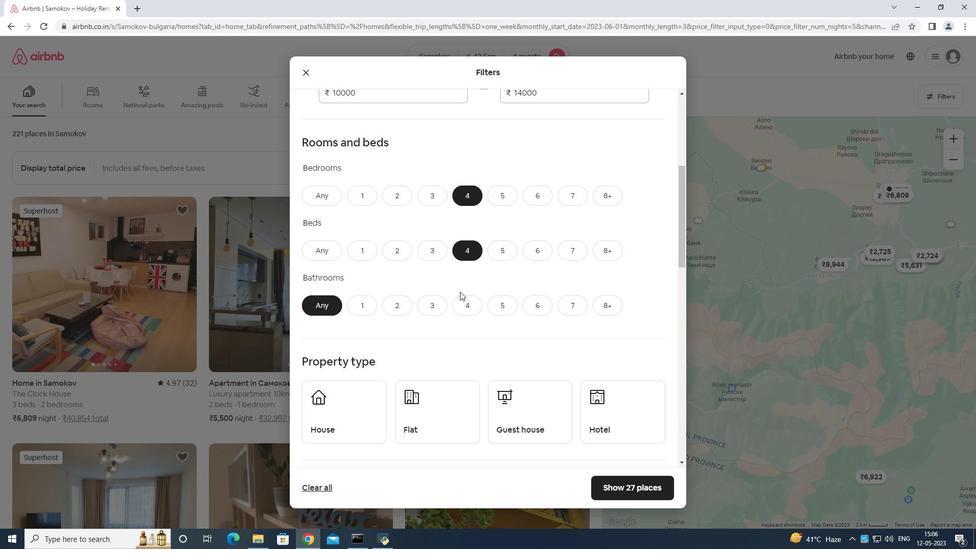 
Action: Mouse moved to (444, 320)
Screenshot: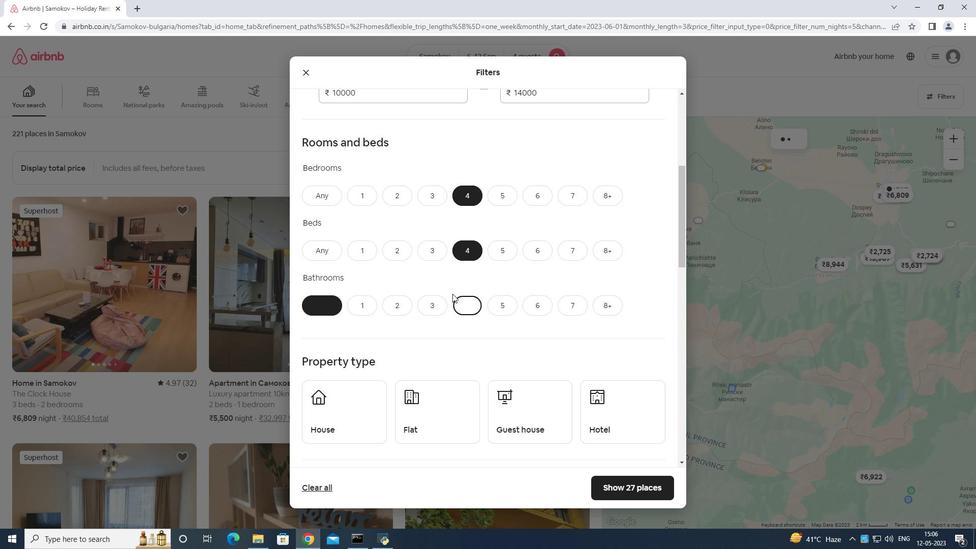 
Action: Mouse scrolled (444, 320) with delta (0, 0)
Screenshot: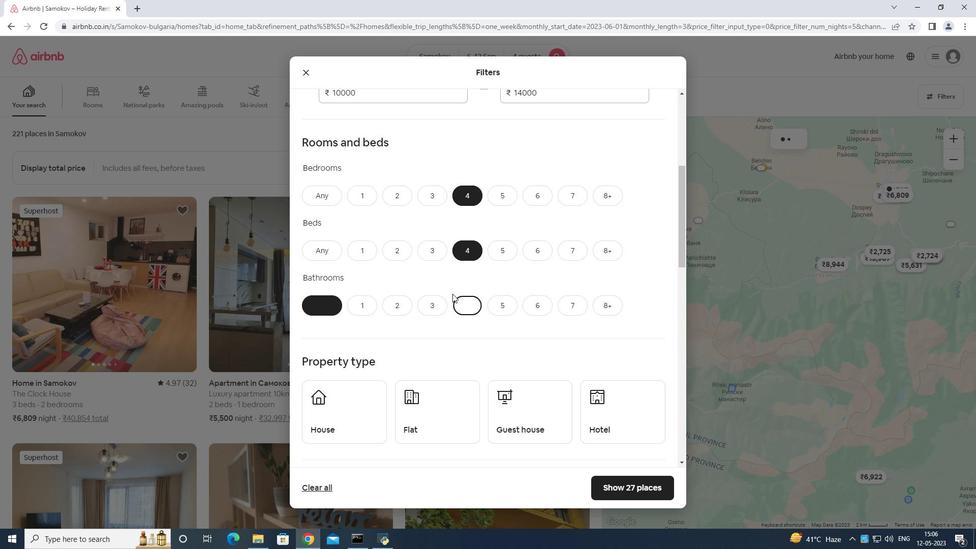 
Action: Mouse moved to (442, 322)
Screenshot: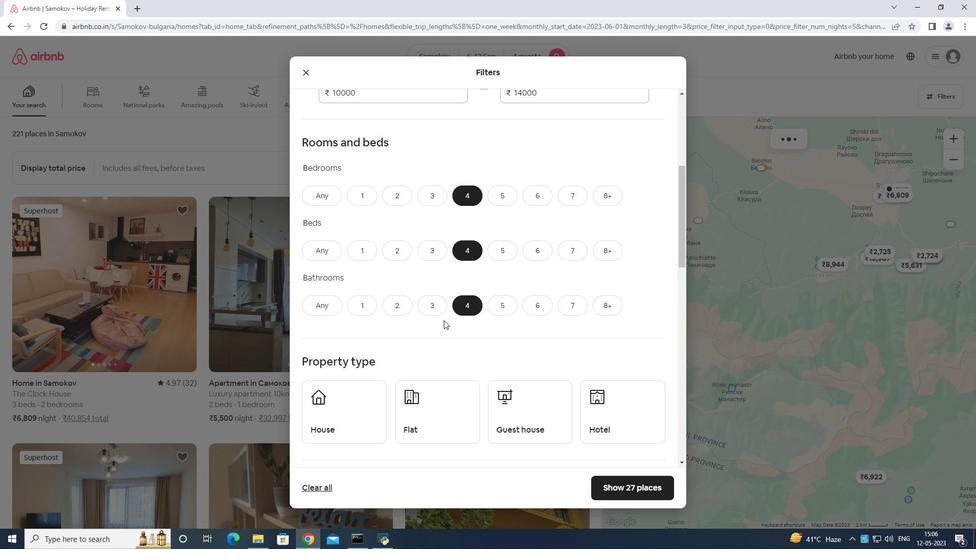 
Action: Mouse scrolled (442, 322) with delta (0, 0)
Screenshot: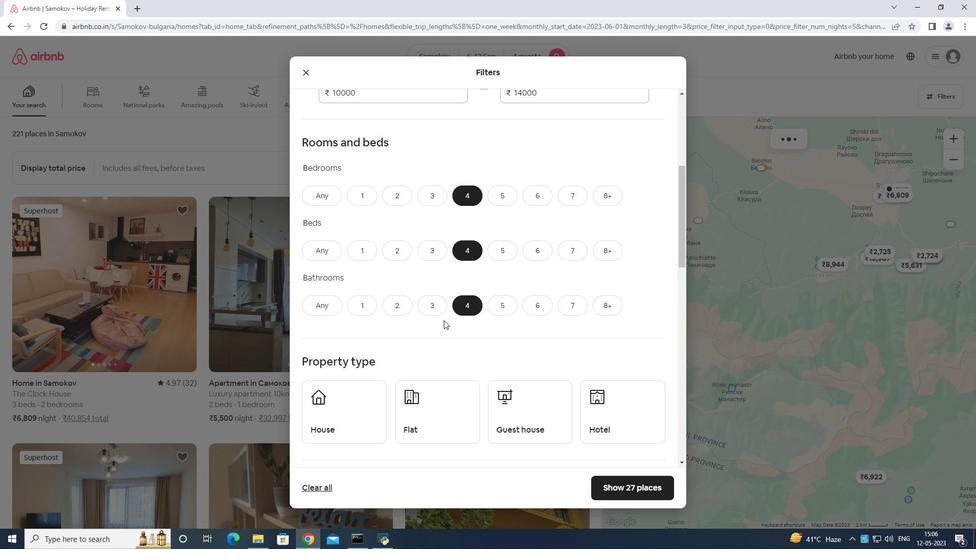 
Action: Mouse scrolled (442, 322) with delta (0, 0)
Screenshot: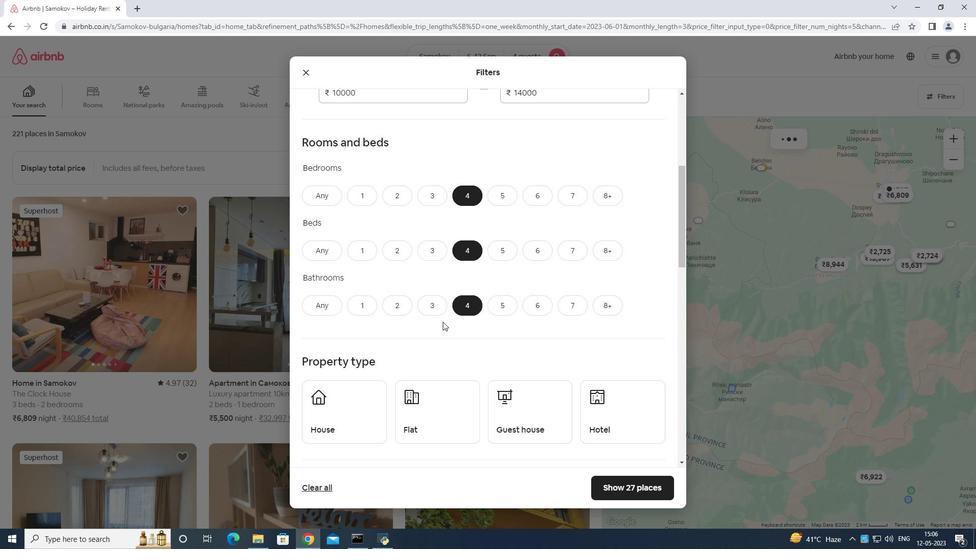 
Action: Mouse moved to (351, 277)
Screenshot: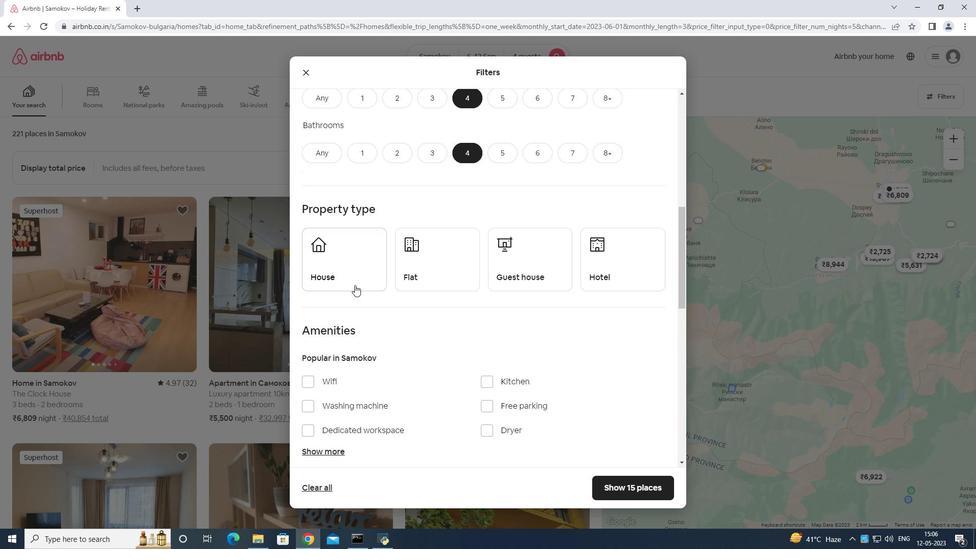 
Action: Mouse pressed left at (351, 277)
Screenshot: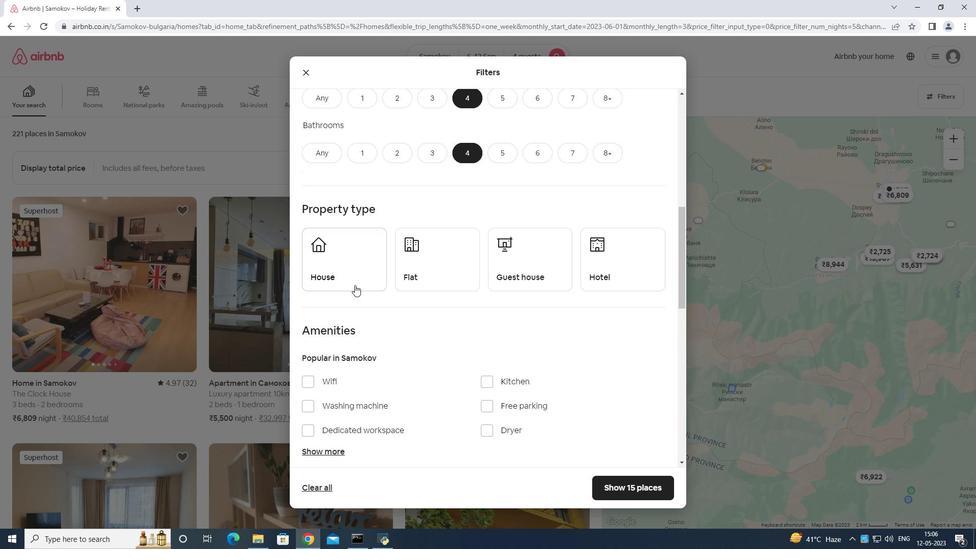 
Action: Mouse moved to (440, 261)
Screenshot: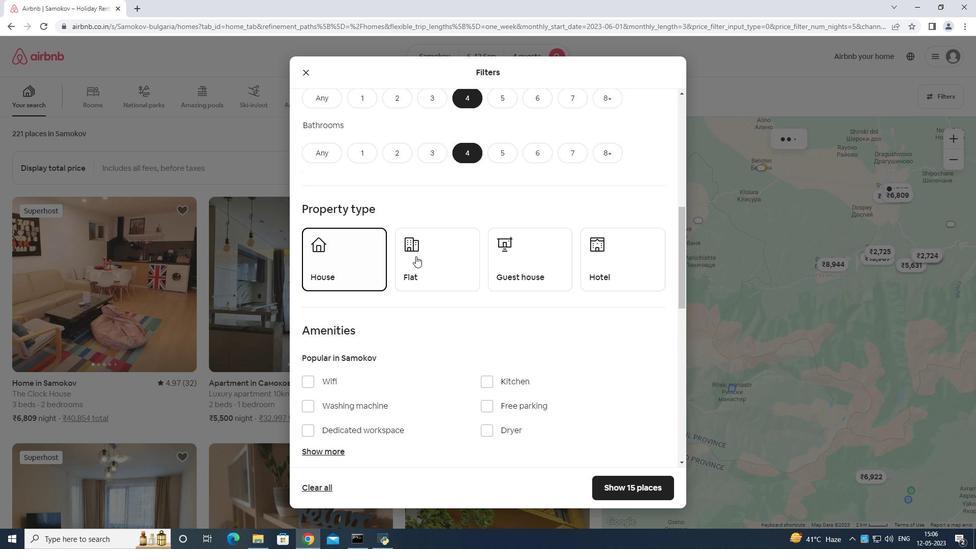 
Action: Mouse pressed left at (440, 261)
Screenshot: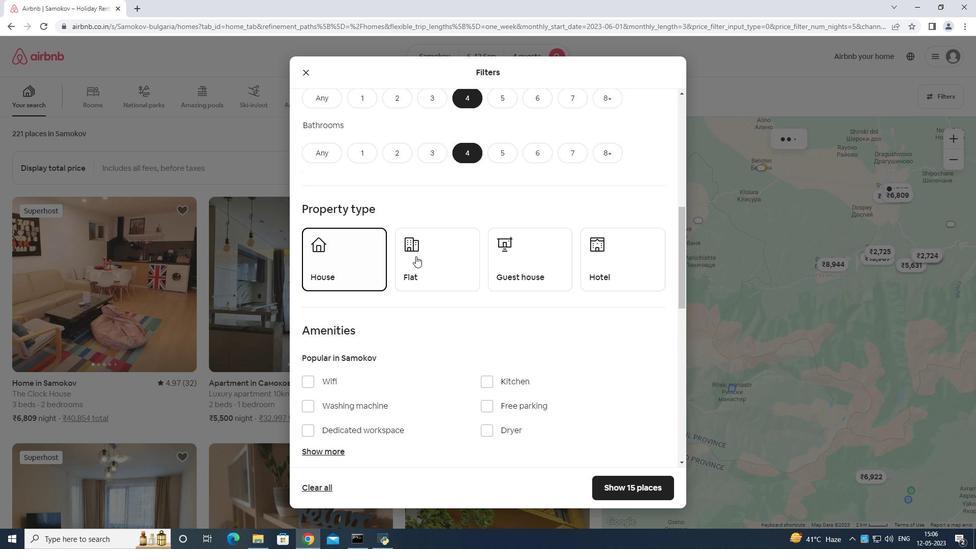 
Action: Mouse moved to (488, 268)
Screenshot: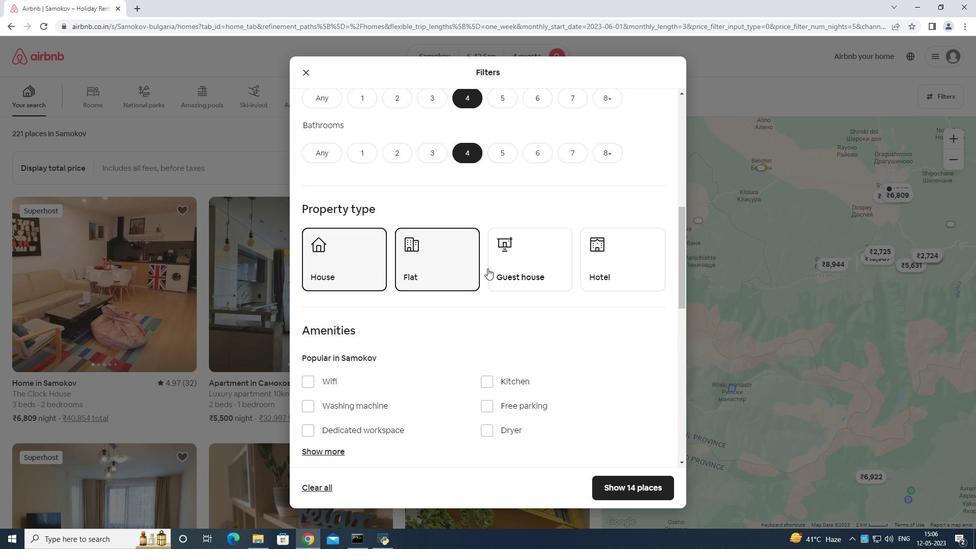 
Action: Mouse pressed left at (488, 268)
Screenshot: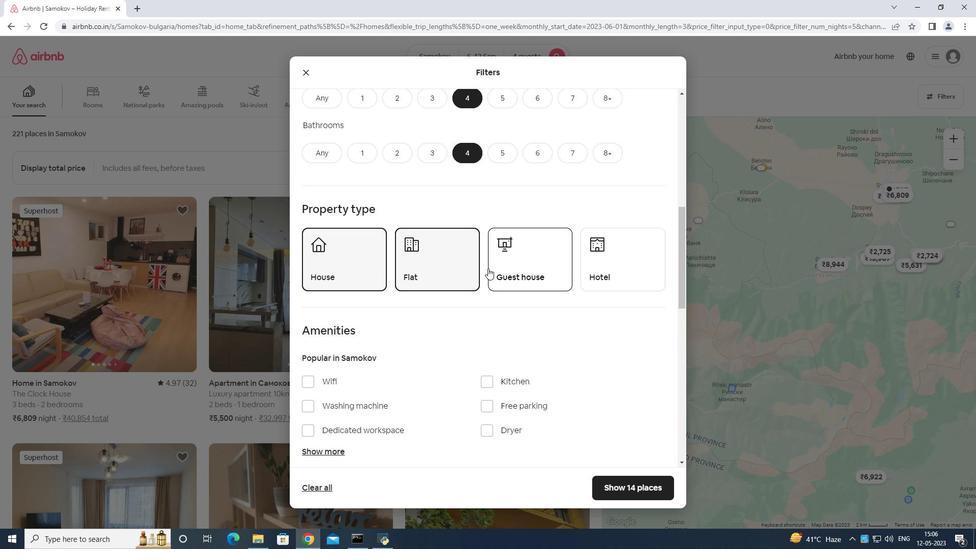 
Action: Mouse moved to (512, 265)
Screenshot: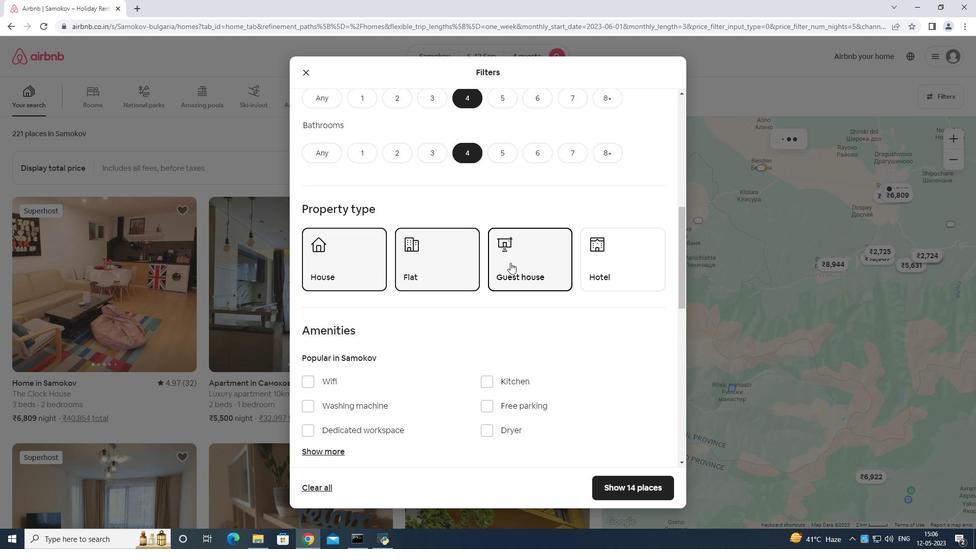 
Action: Mouse scrolled (512, 265) with delta (0, 0)
Screenshot: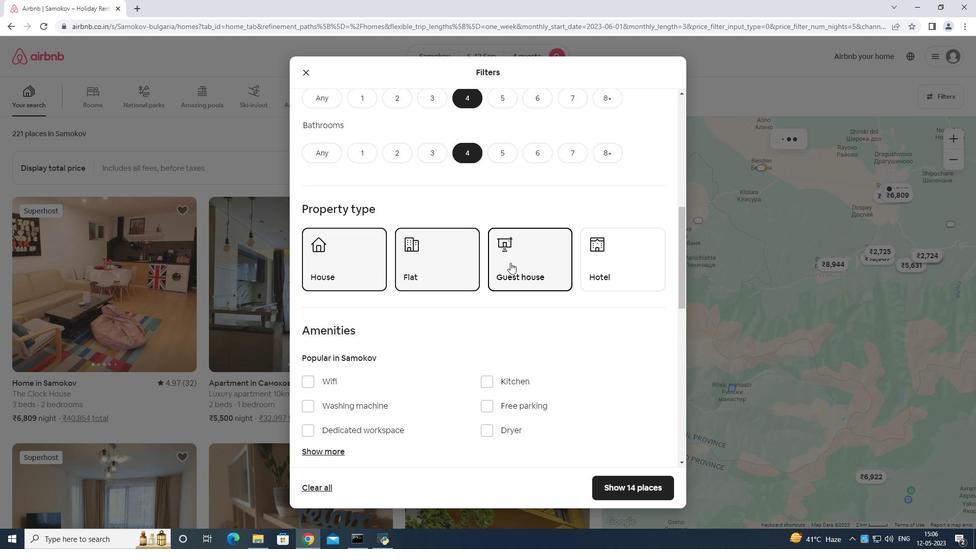 
Action: Mouse moved to (512, 266)
Screenshot: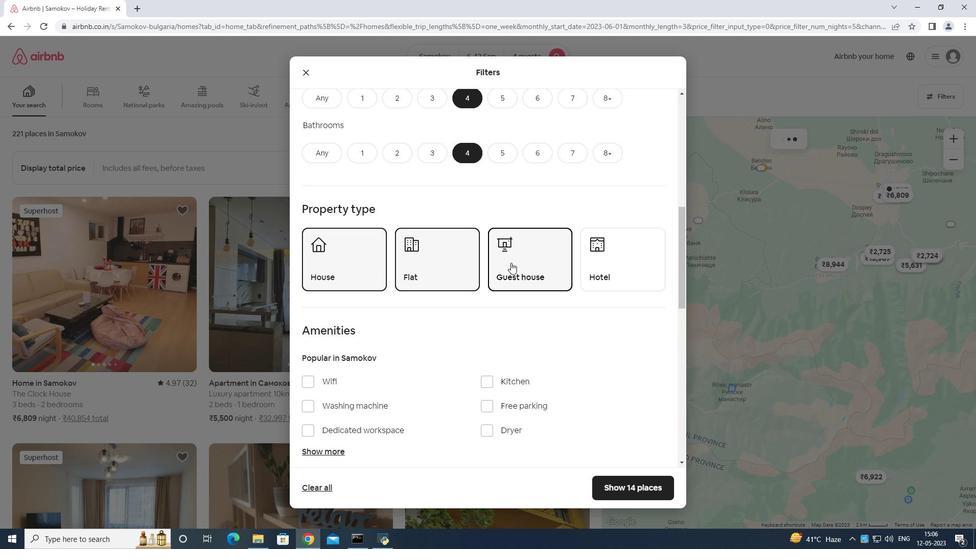 
Action: Mouse scrolled (512, 266) with delta (0, 0)
Screenshot: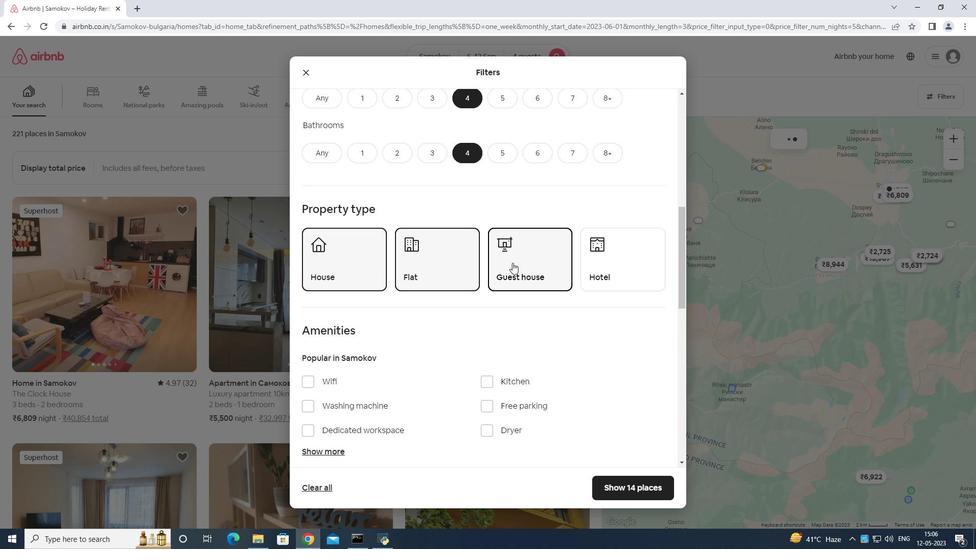 
Action: Mouse scrolled (512, 266) with delta (0, 0)
Screenshot: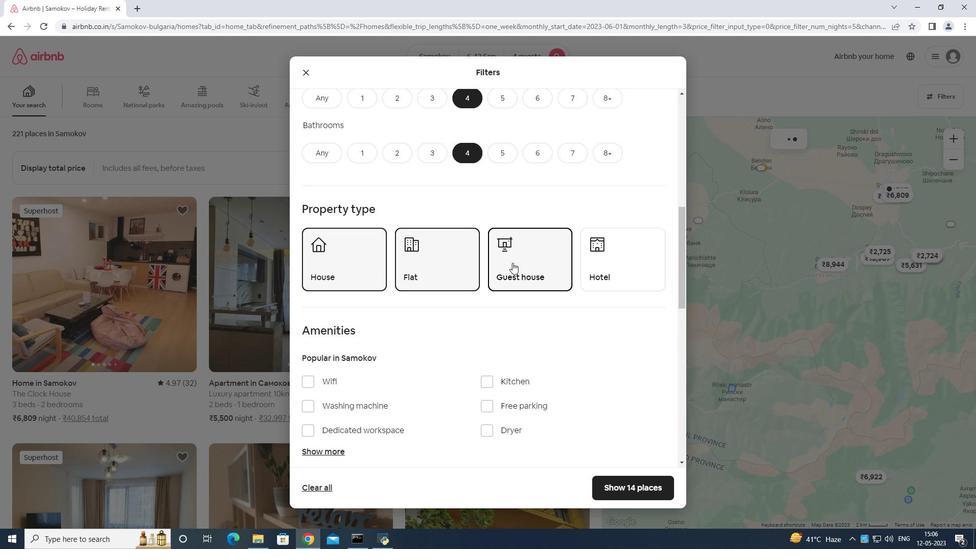 
Action: Mouse moved to (309, 227)
Screenshot: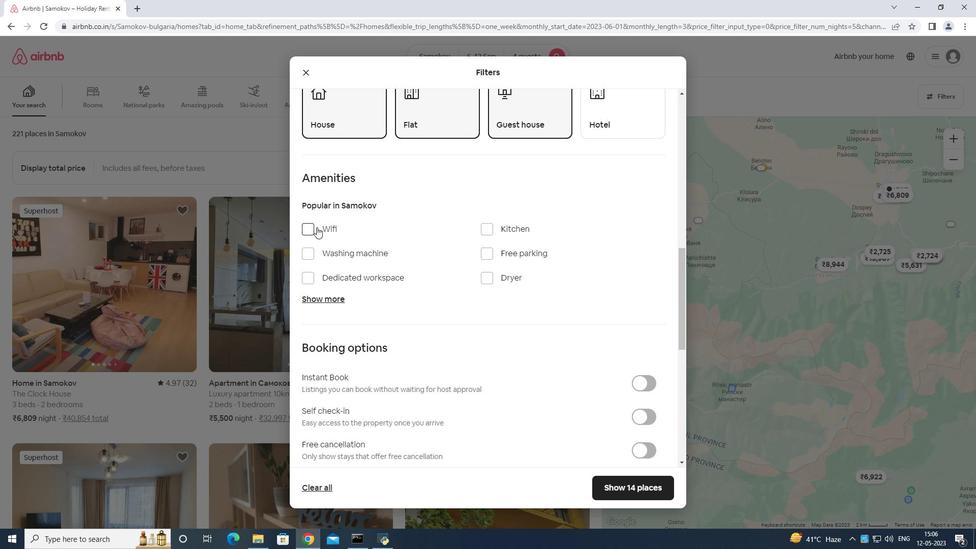 
Action: Mouse pressed left at (309, 227)
Screenshot: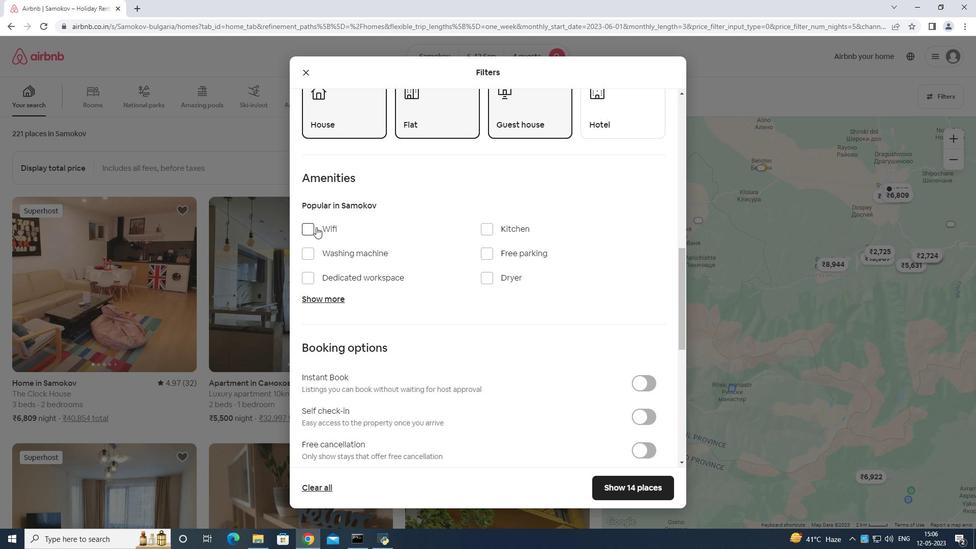 
Action: Mouse moved to (490, 250)
Screenshot: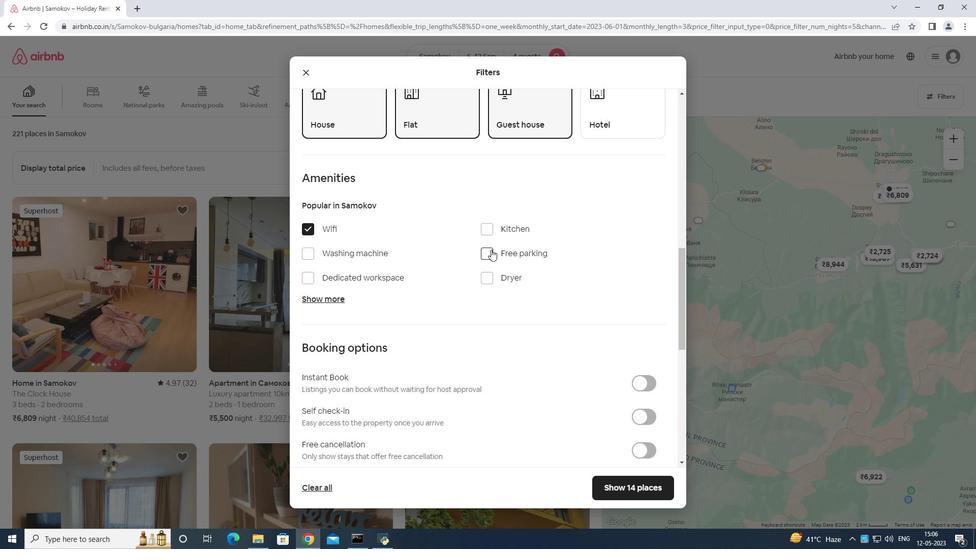 
Action: Mouse pressed left at (490, 250)
Screenshot: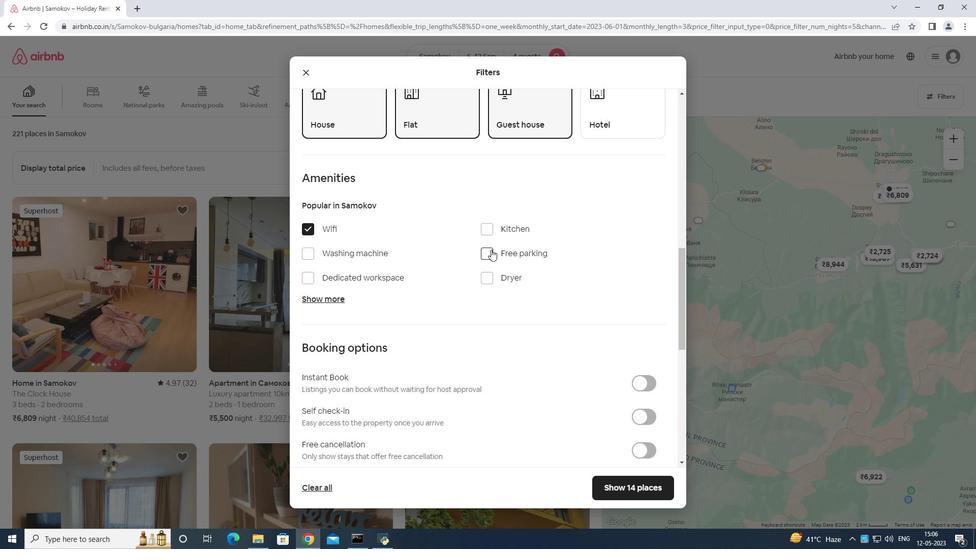 
Action: Mouse moved to (334, 297)
Screenshot: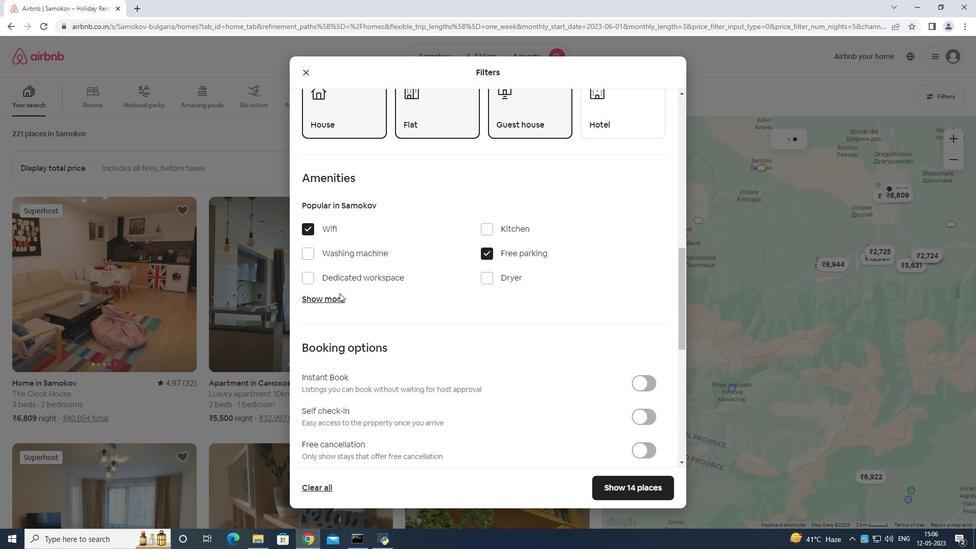 
Action: Mouse pressed left at (334, 297)
Screenshot: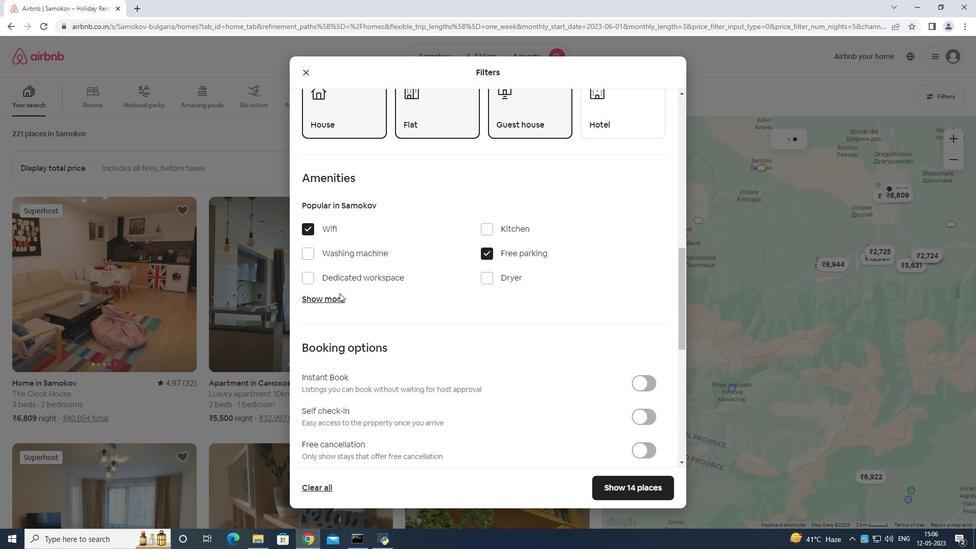 
Action: Mouse moved to (363, 291)
Screenshot: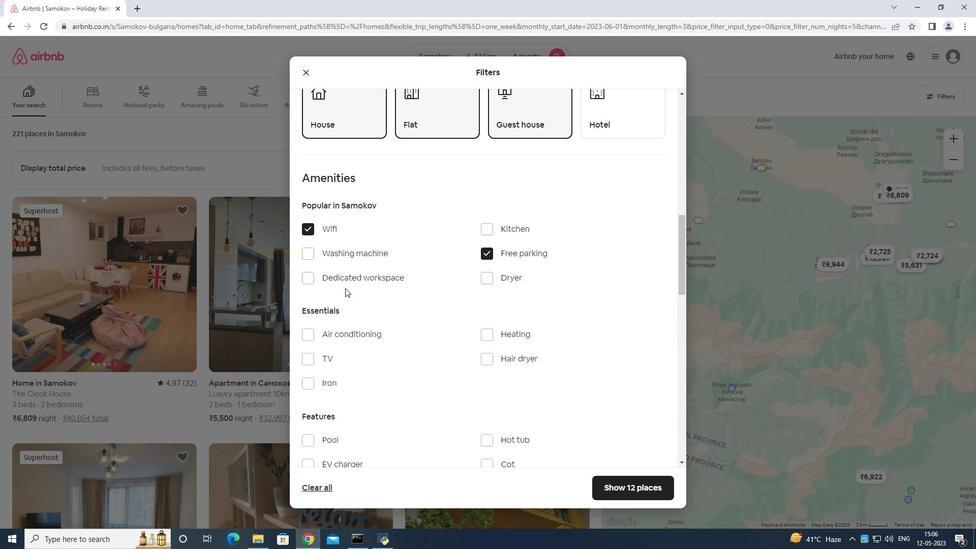 
Action: Mouse scrolled (359, 290) with delta (0, 0)
Screenshot: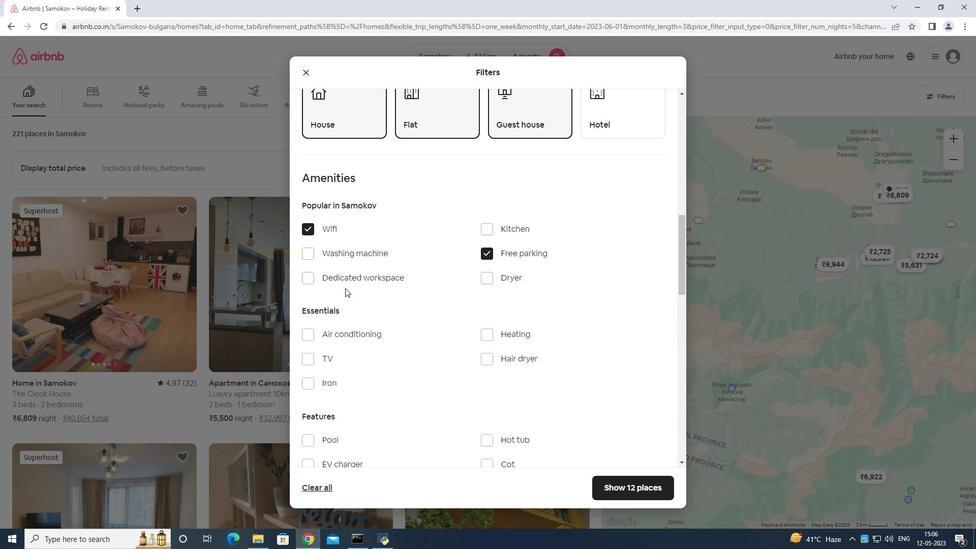 
Action: Mouse moved to (306, 304)
Screenshot: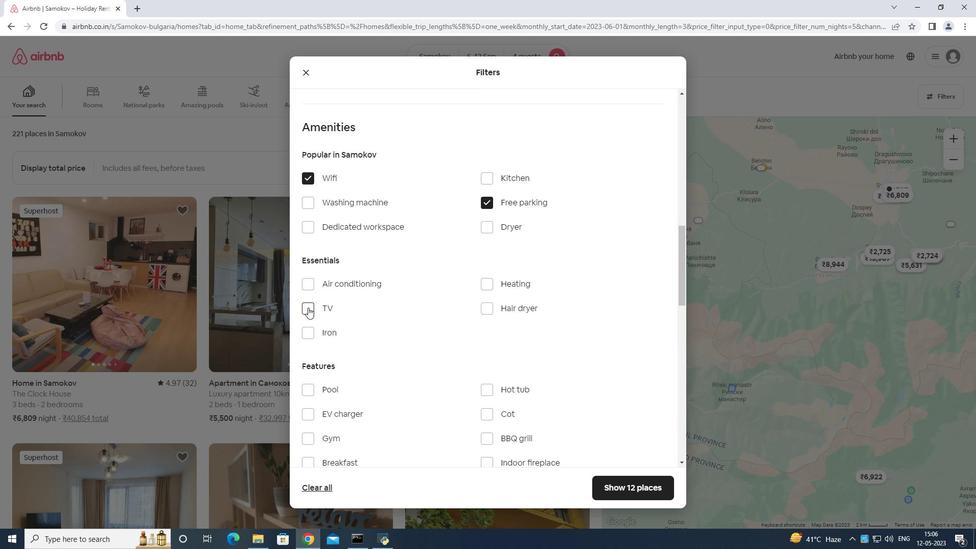 
Action: Mouse pressed left at (306, 304)
Screenshot: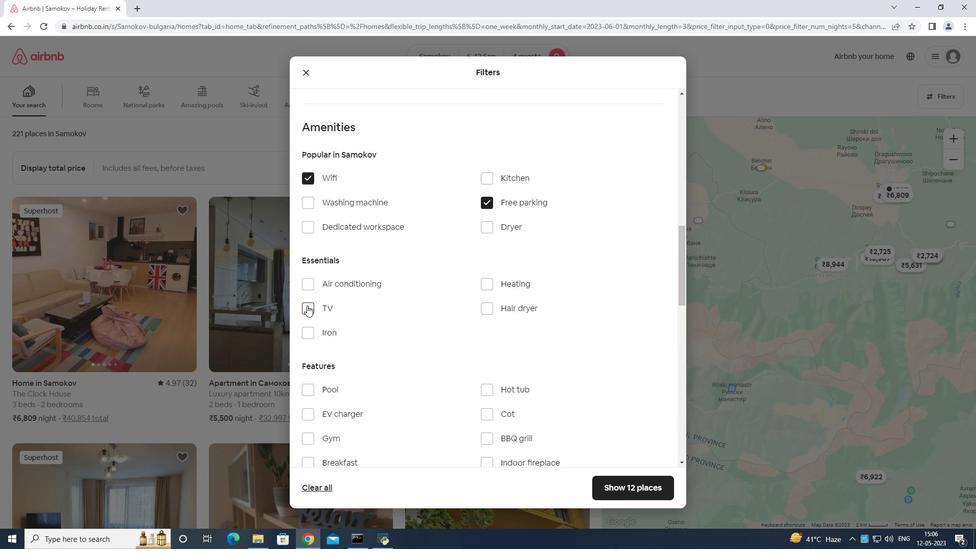 
Action: Mouse moved to (337, 299)
Screenshot: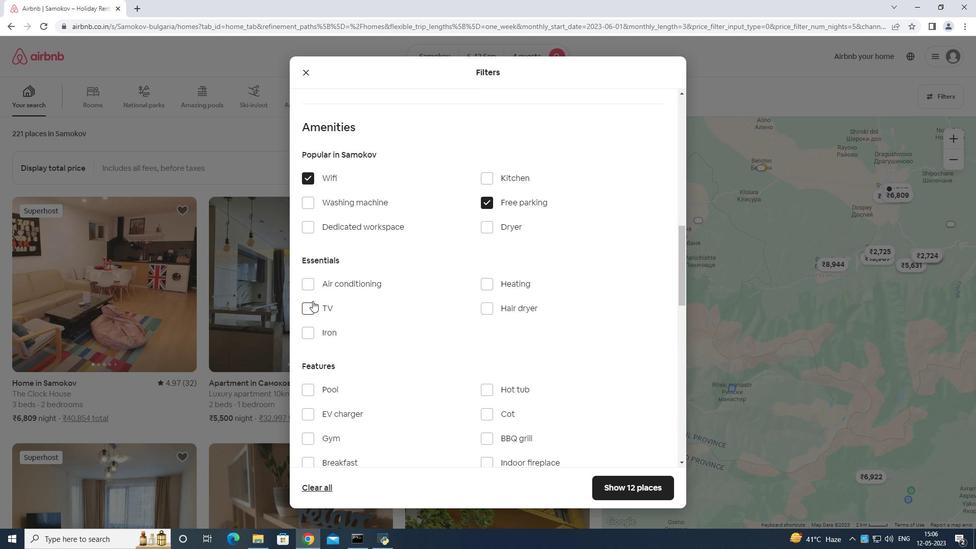 
Action: Mouse scrolled (337, 298) with delta (0, 0)
Screenshot: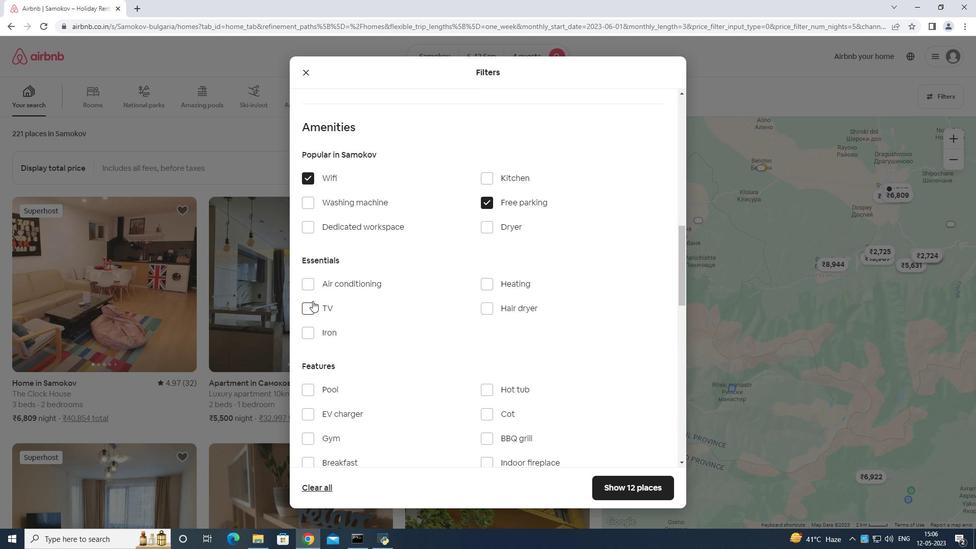 
Action: Mouse moved to (345, 298)
Screenshot: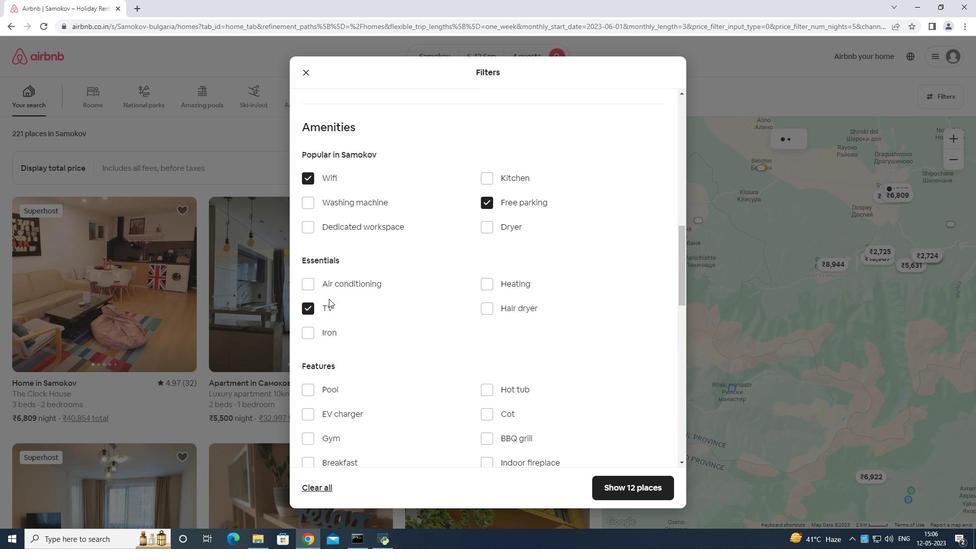 
Action: Mouse scrolled (345, 298) with delta (0, 0)
Screenshot: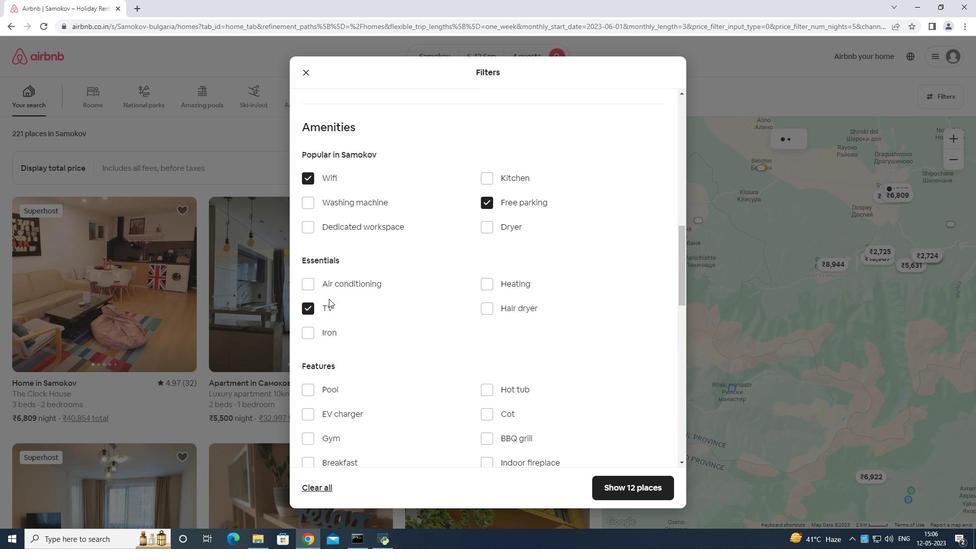 
Action: Mouse moved to (351, 296)
Screenshot: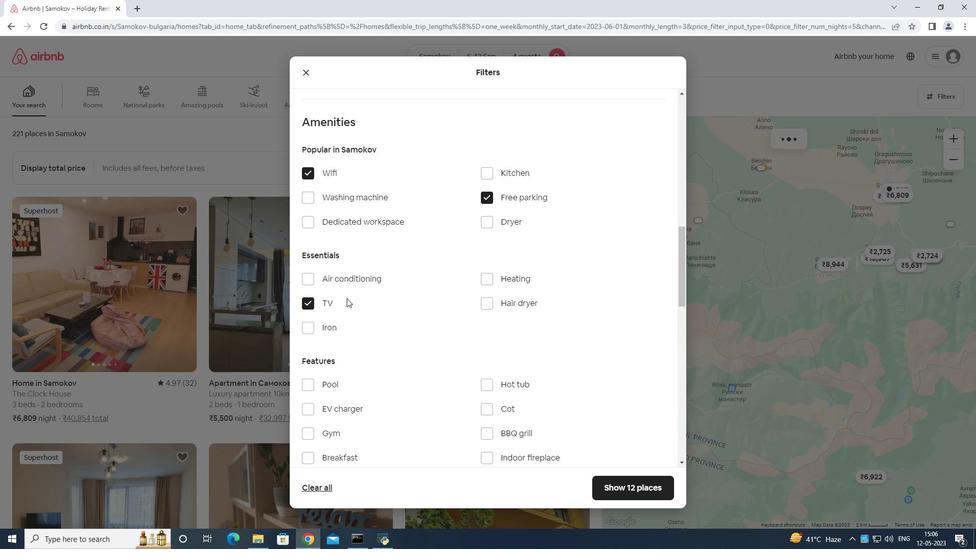 
Action: Mouse scrolled (351, 296) with delta (0, 0)
Screenshot: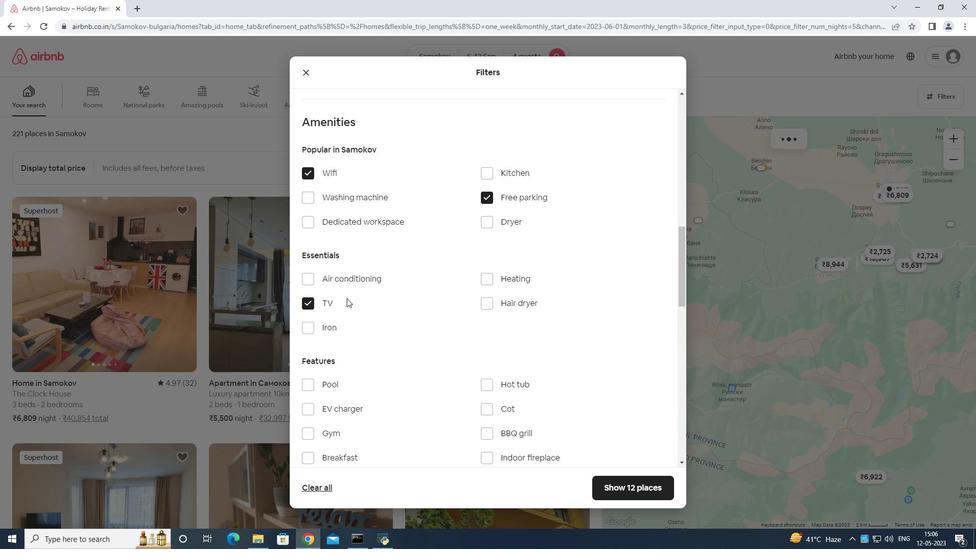 
Action: Mouse moved to (313, 271)
Screenshot: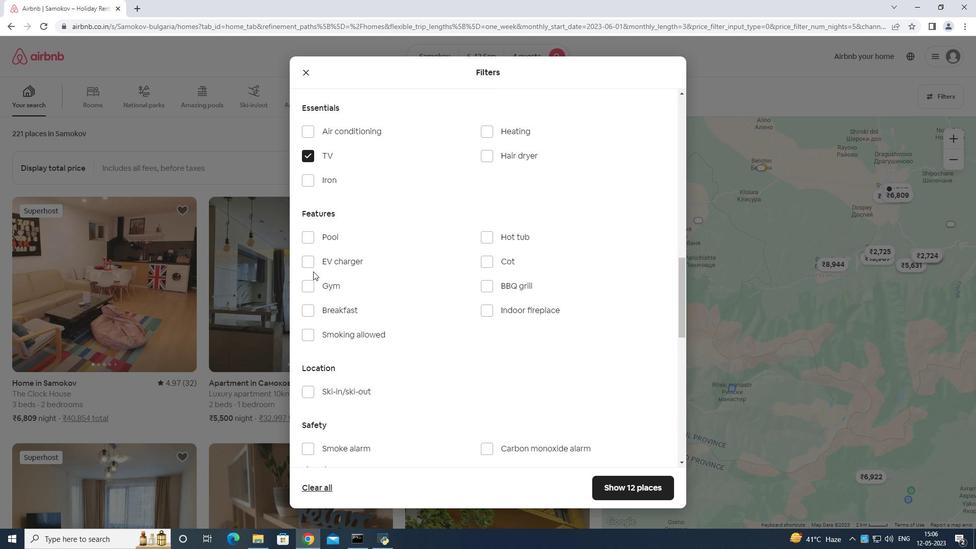 
Action: Mouse pressed left at (313, 271)
Screenshot: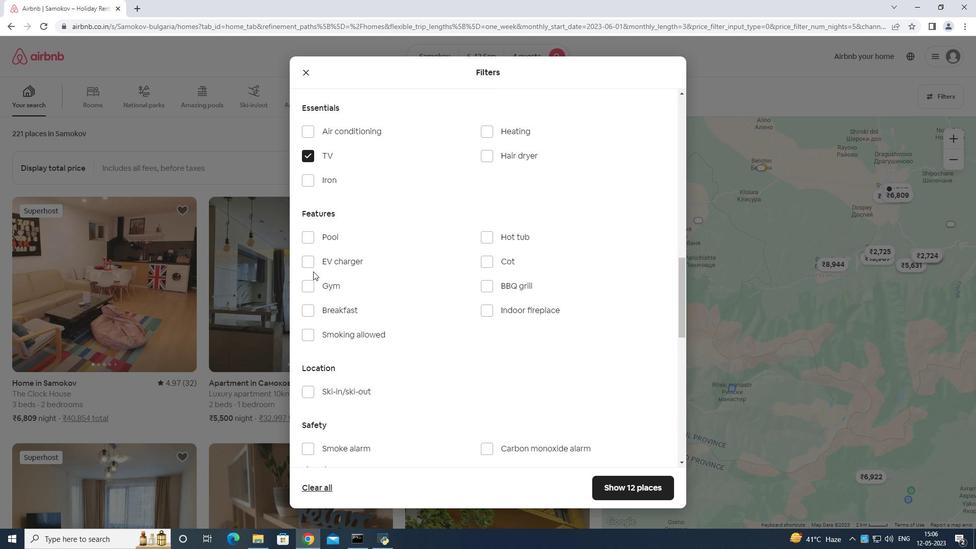 
Action: Mouse moved to (308, 285)
Screenshot: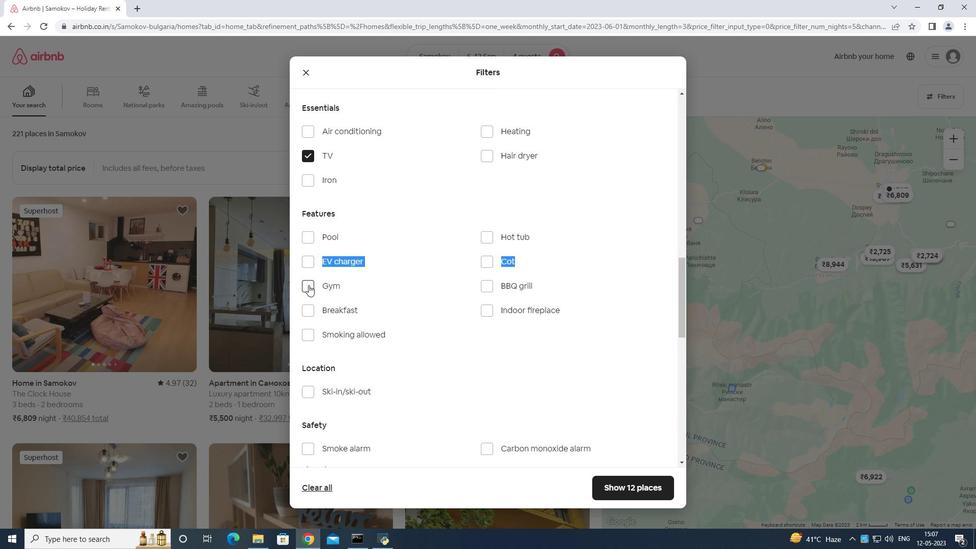 
Action: Mouse pressed left at (308, 285)
Screenshot: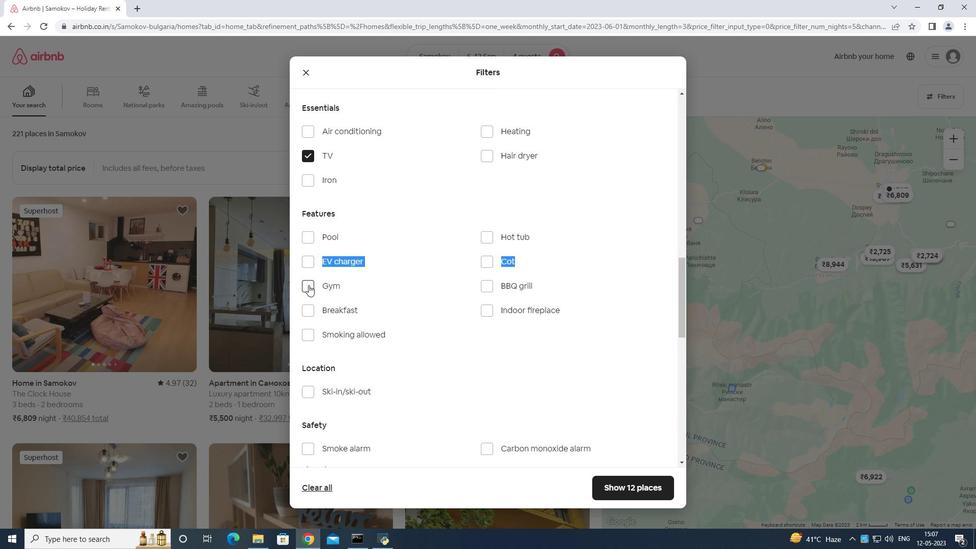 
Action: Mouse moved to (306, 308)
Screenshot: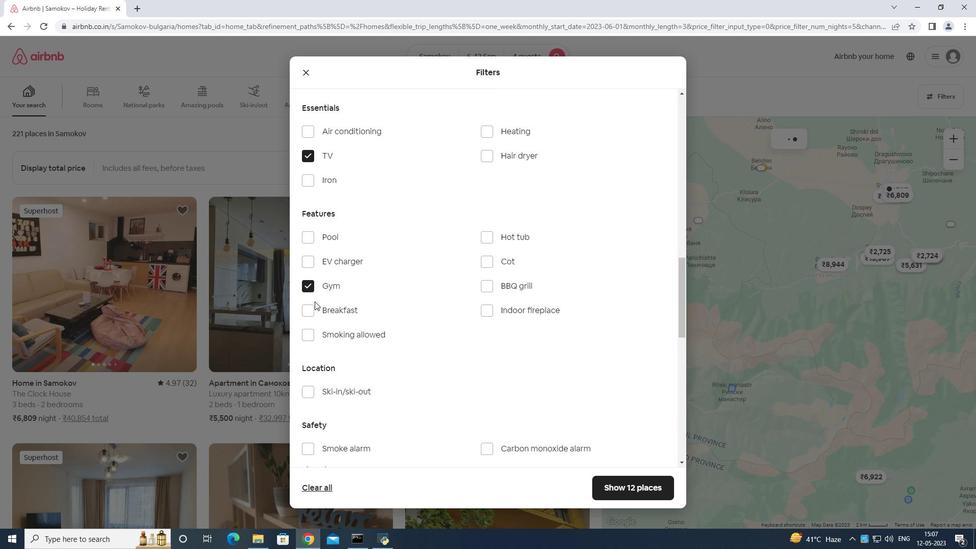 
Action: Mouse pressed left at (306, 308)
Screenshot: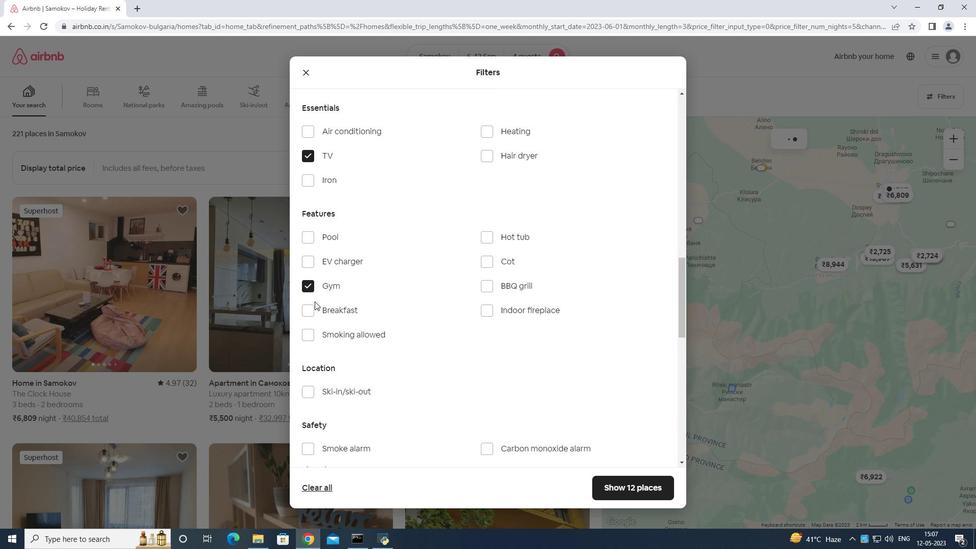 
Action: Mouse moved to (401, 311)
Screenshot: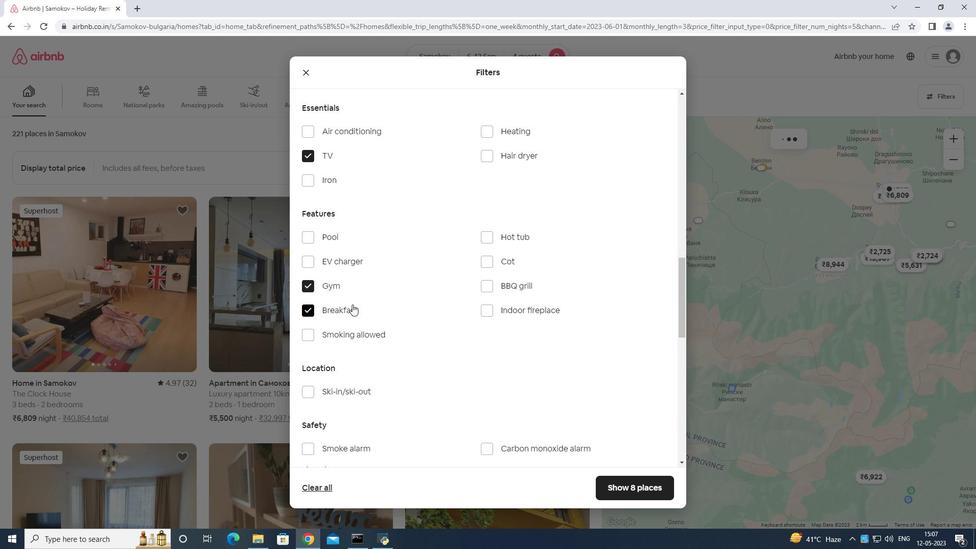 
Action: Mouse scrolled (401, 311) with delta (0, 0)
Screenshot: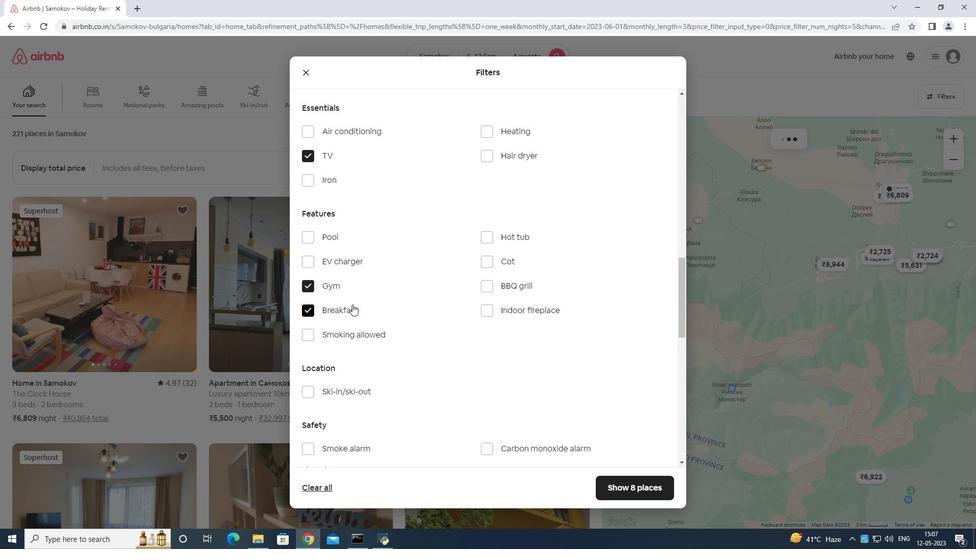 
Action: Mouse moved to (431, 321)
Screenshot: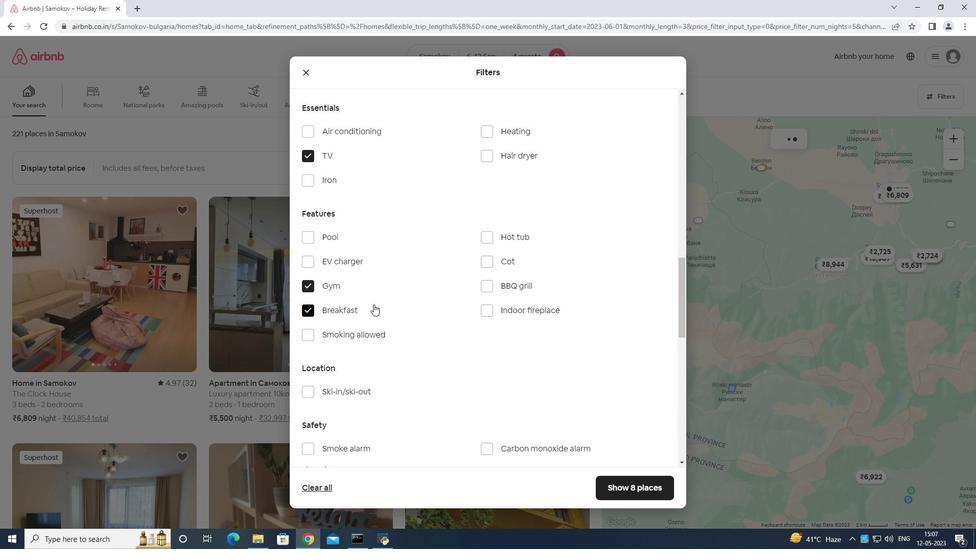 
Action: Mouse scrolled (430, 320) with delta (0, 0)
Screenshot: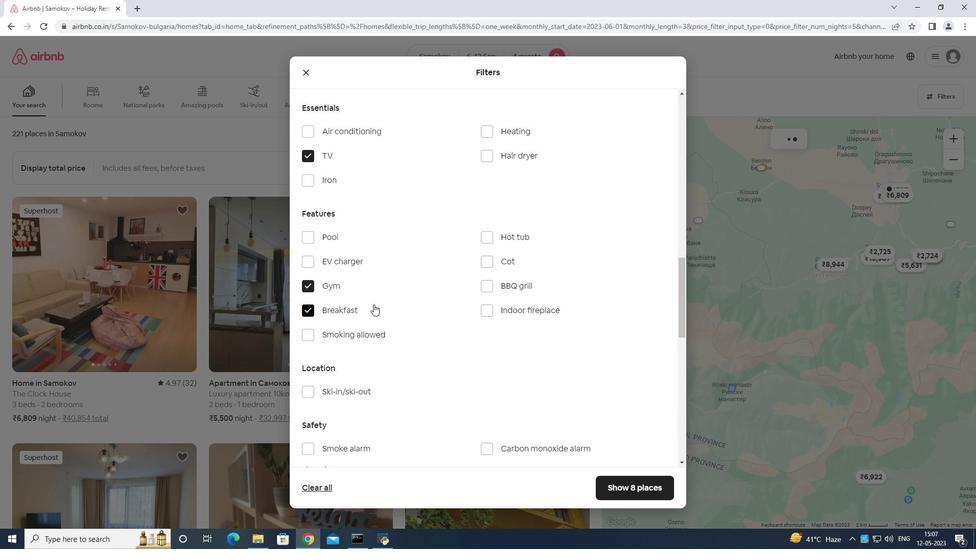 
Action: Mouse moved to (438, 319)
Screenshot: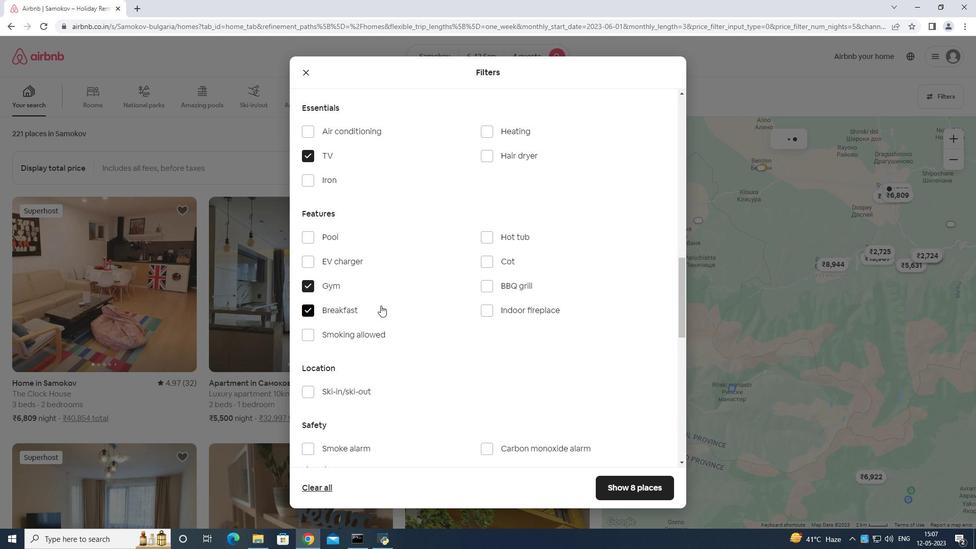 
Action: Mouse scrolled (438, 318) with delta (0, 0)
Screenshot: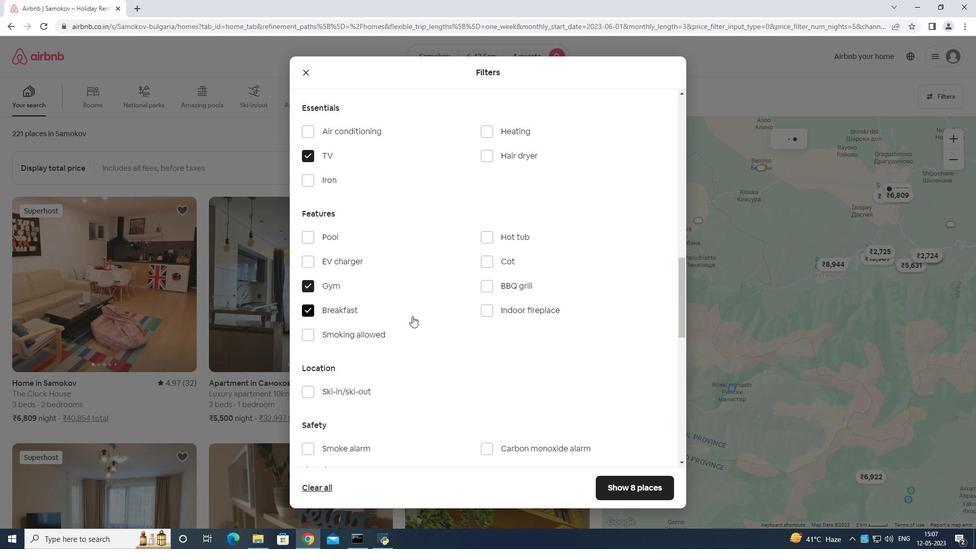 
Action: Mouse moved to (467, 310)
Screenshot: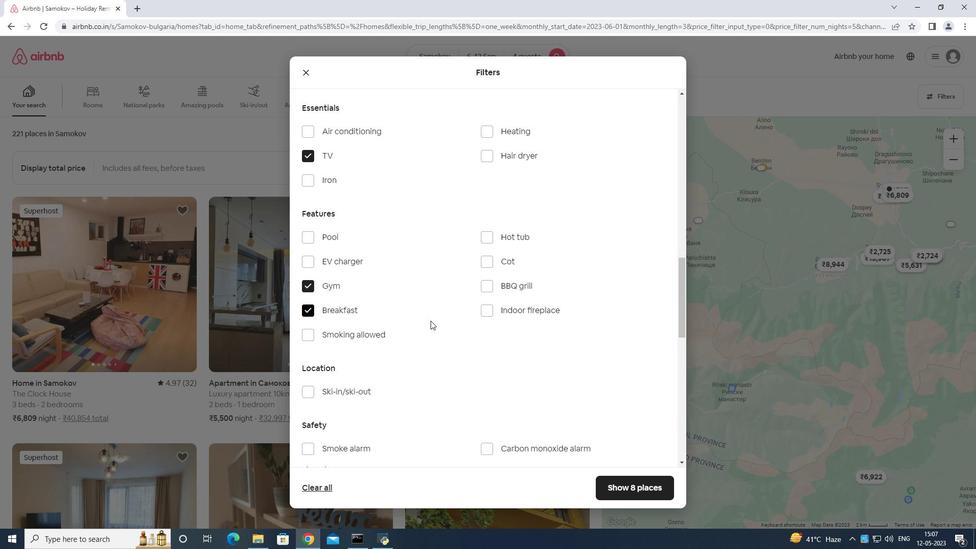 
Action: Mouse scrolled (467, 309) with delta (0, 0)
Screenshot: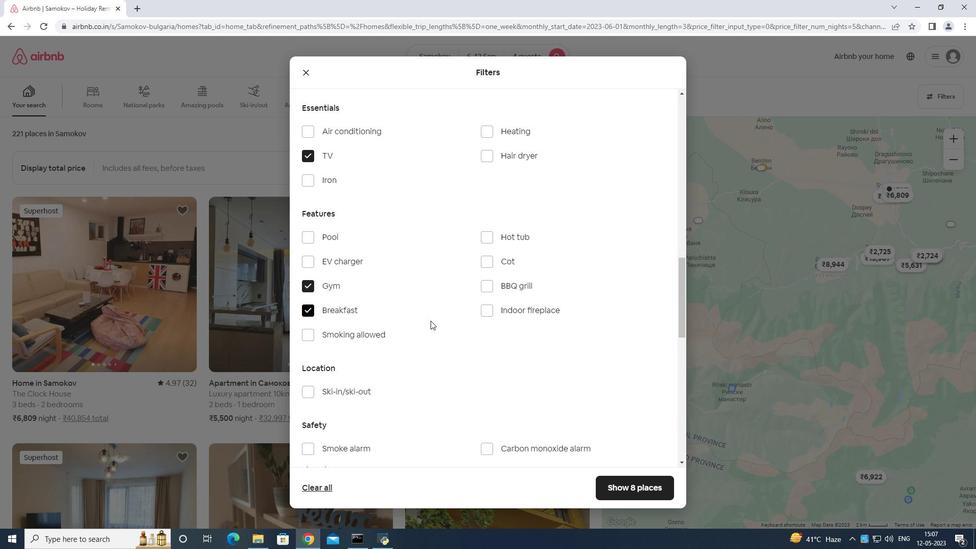 
Action: Mouse moved to (640, 385)
Screenshot: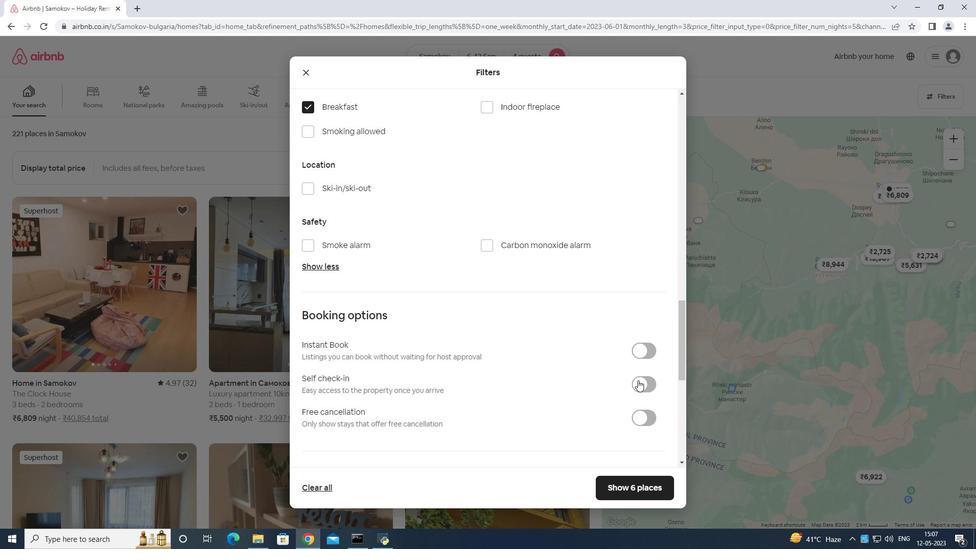 
Action: Mouse pressed left at (640, 385)
Screenshot: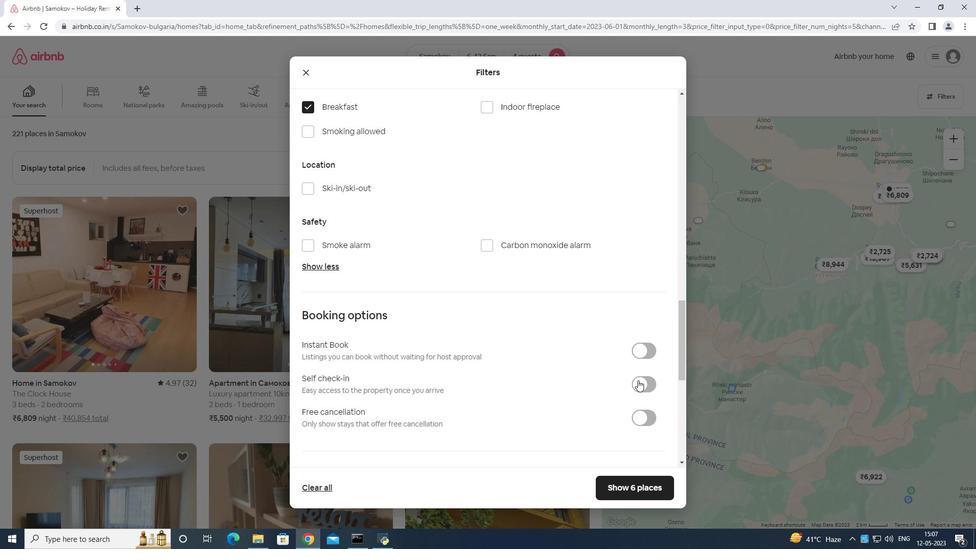 
Action: Mouse moved to (632, 371)
Screenshot: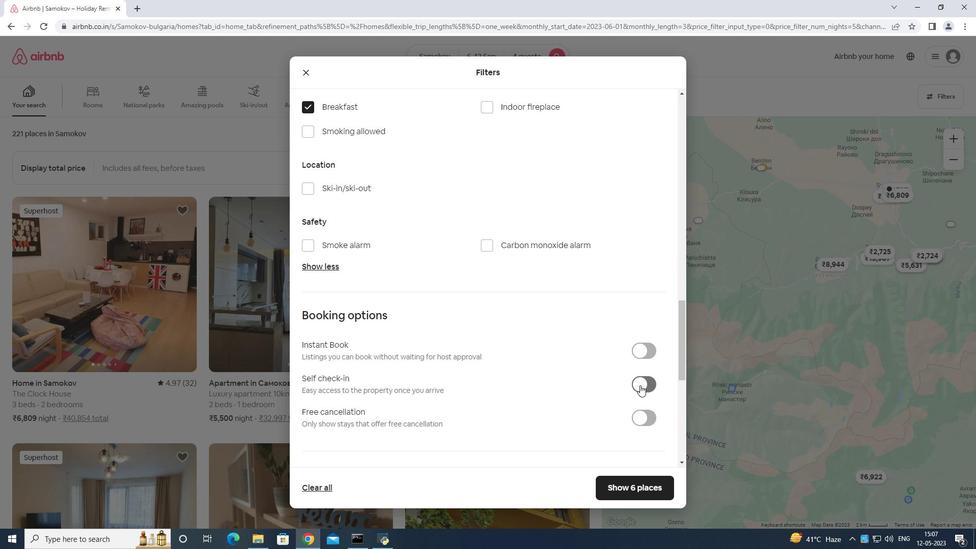 
Action: Mouse scrolled (632, 370) with delta (0, 0)
Screenshot: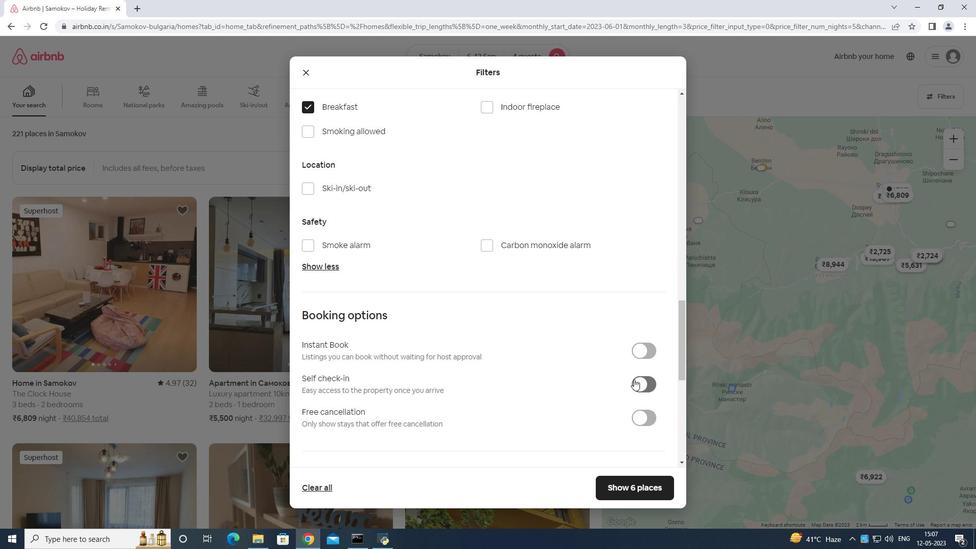 
Action: Mouse scrolled (632, 370) with delta (0, 0)
Screenshot: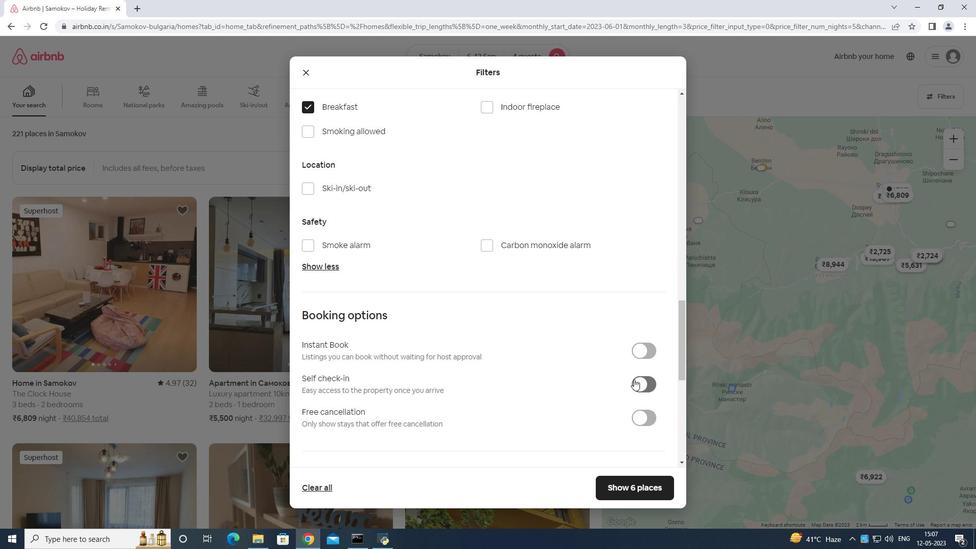 
Action: Mouse scrolled (632, 370) with delta (0, 0)
Screenshot: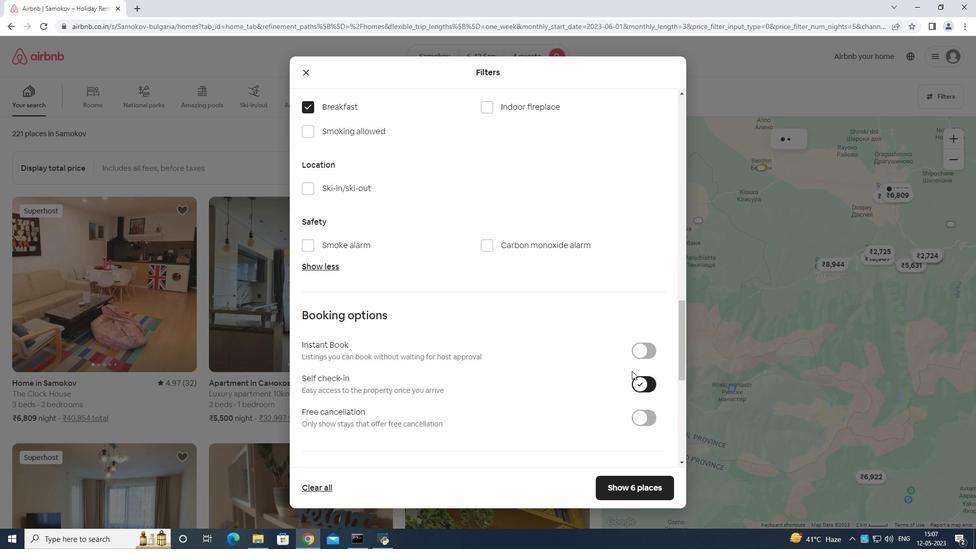
Action: Mouse moved to (633, 370)
Screenshot: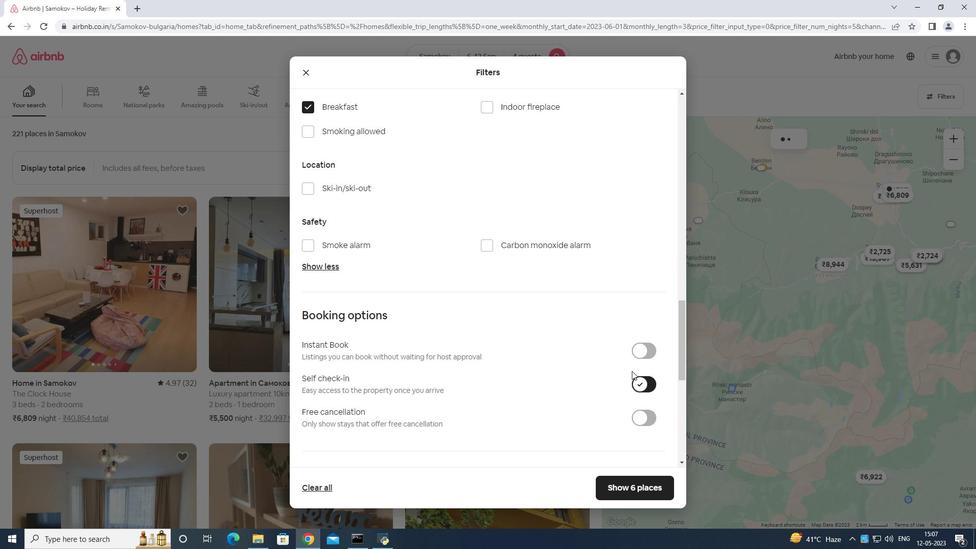 
Action: Mouse scrolled (633, 370) with delta (0, 0)
Screenshot: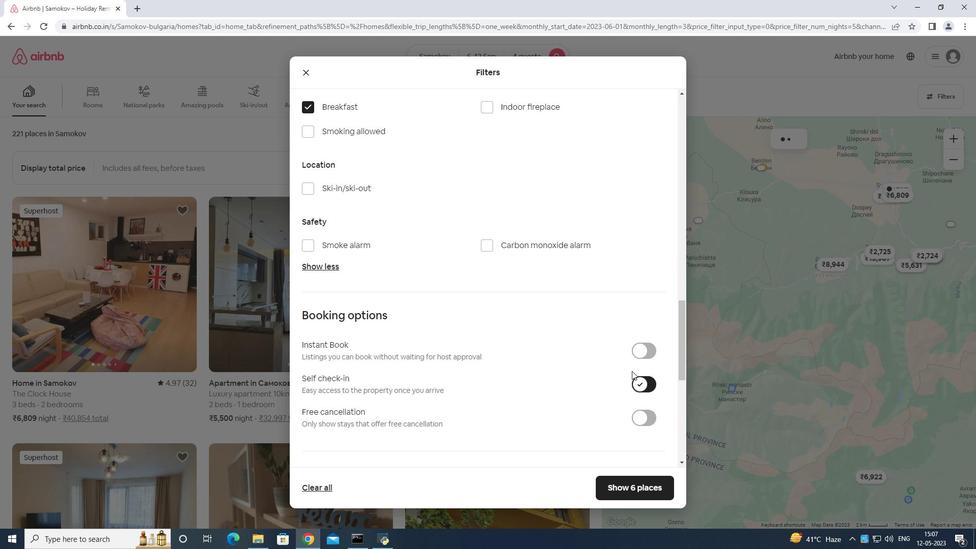 
Action: Mouse moved to (639, 357)
Screenshot: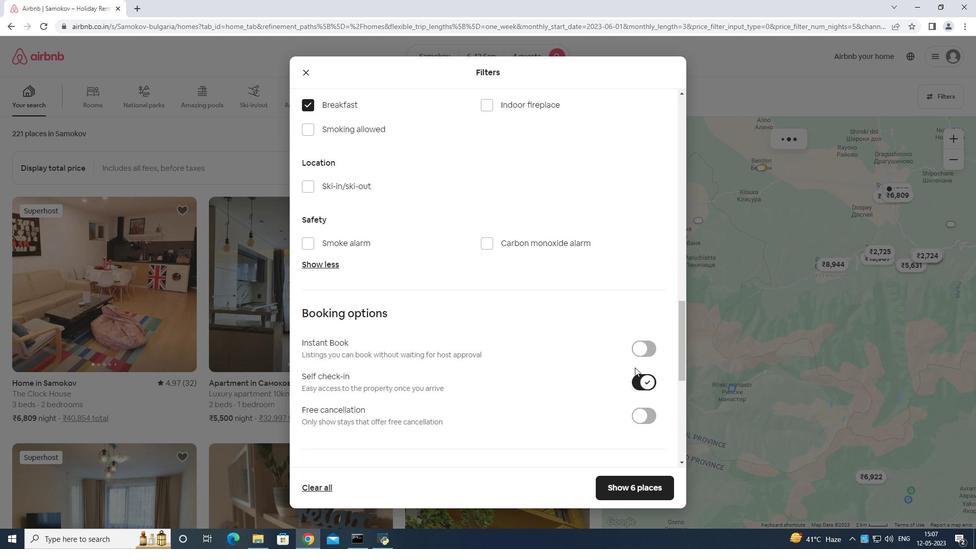 
Action: Mouse scrolled (639, 357) with delta (0, 0)
Screenshot: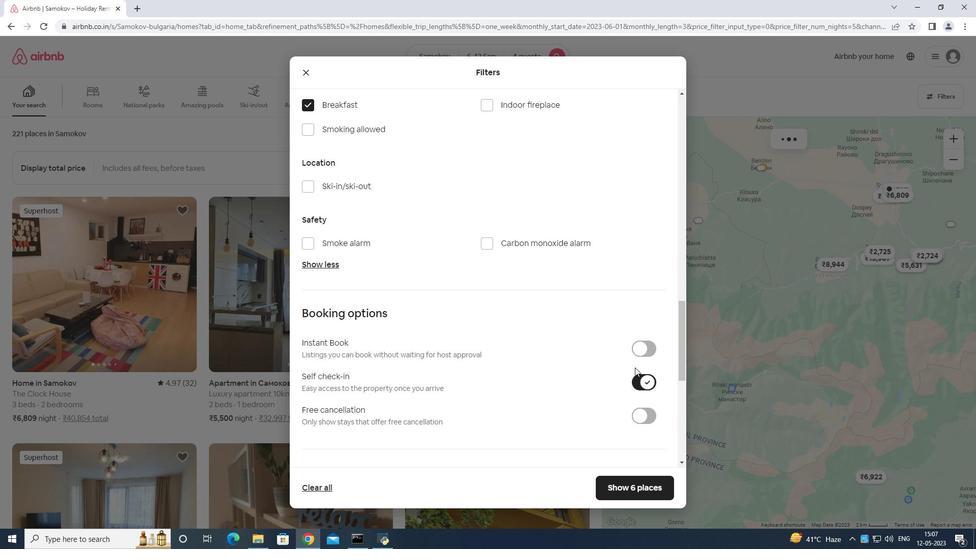 
Action: Mouse scrolled (639, 357) with delta (0, 0)
Screenshot: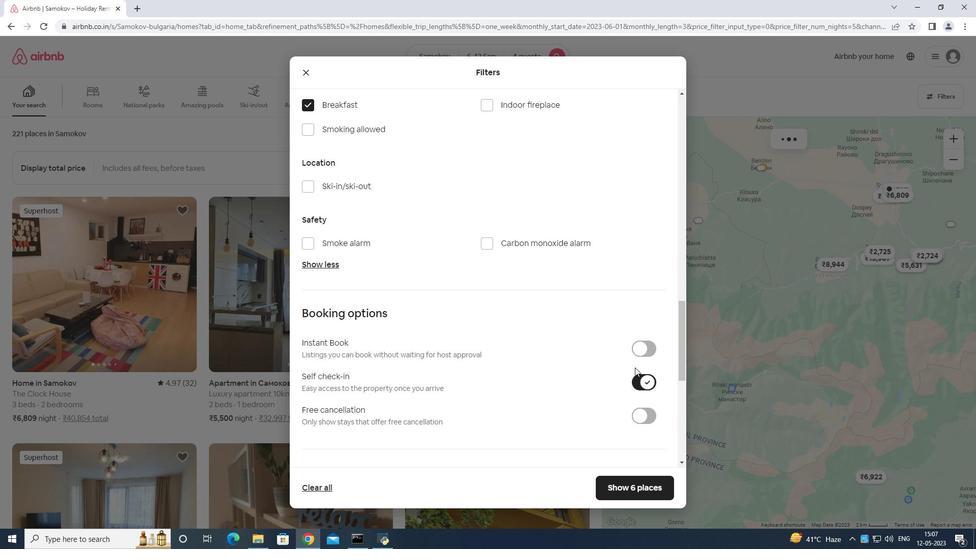 
Action: Mouse scrolled (639, 357) with delta (0, 0)
Screenshot: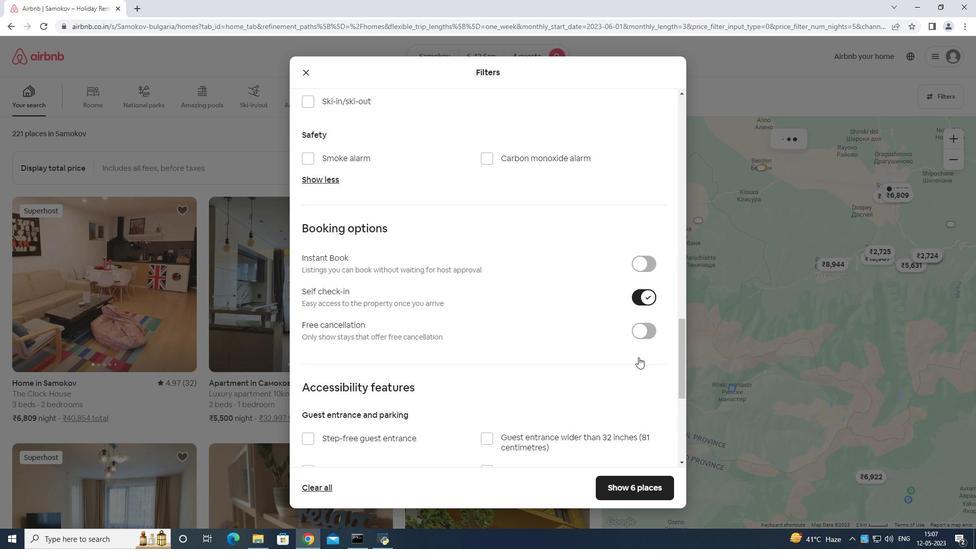 
Action: Mouse scrolled (639, 357) with delta (0, 0)
Screenshot: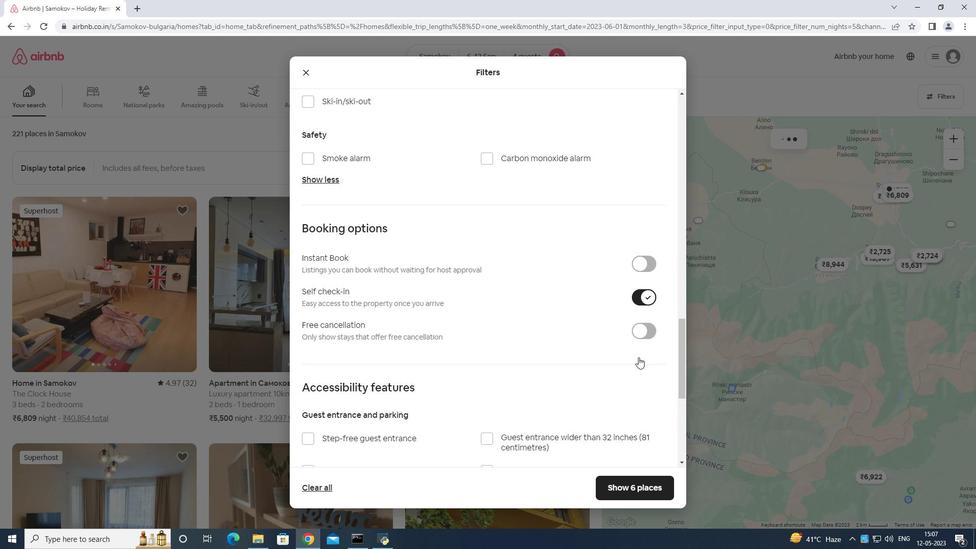
Action: Mouse moved to (637, 355)
Screenshot: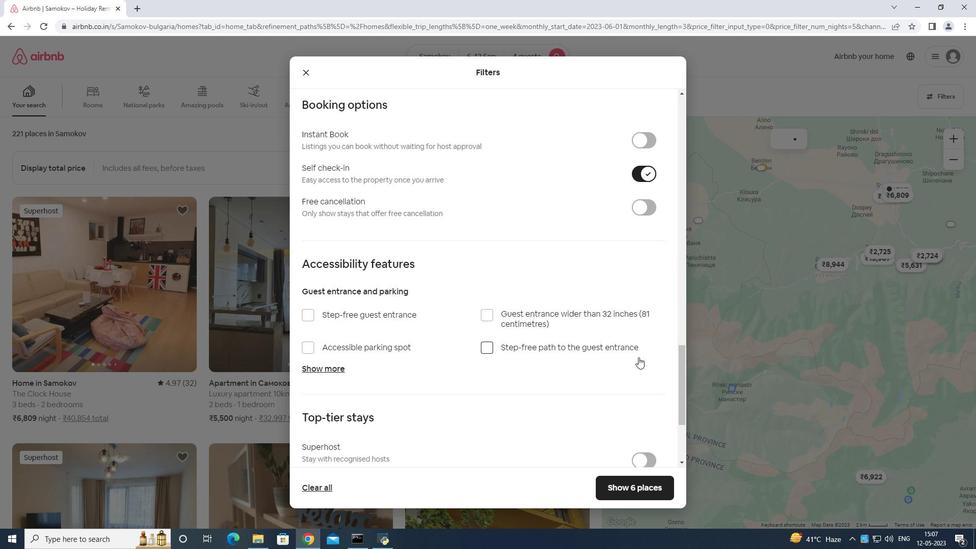 
Action: Mouse scrolled (637, 354) with delta (0, 0)
Screenshot: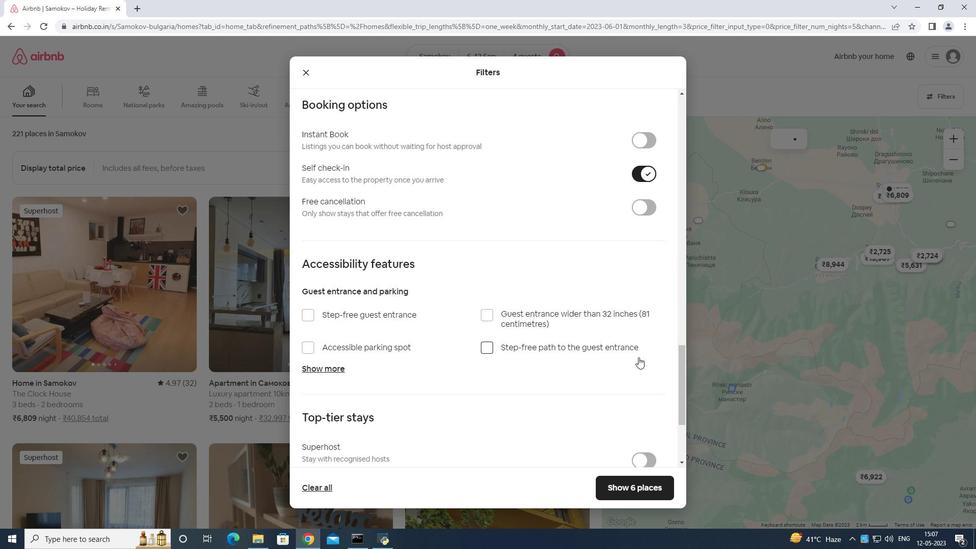 
Action: Mouse moved to (633, 355)
Screenshot: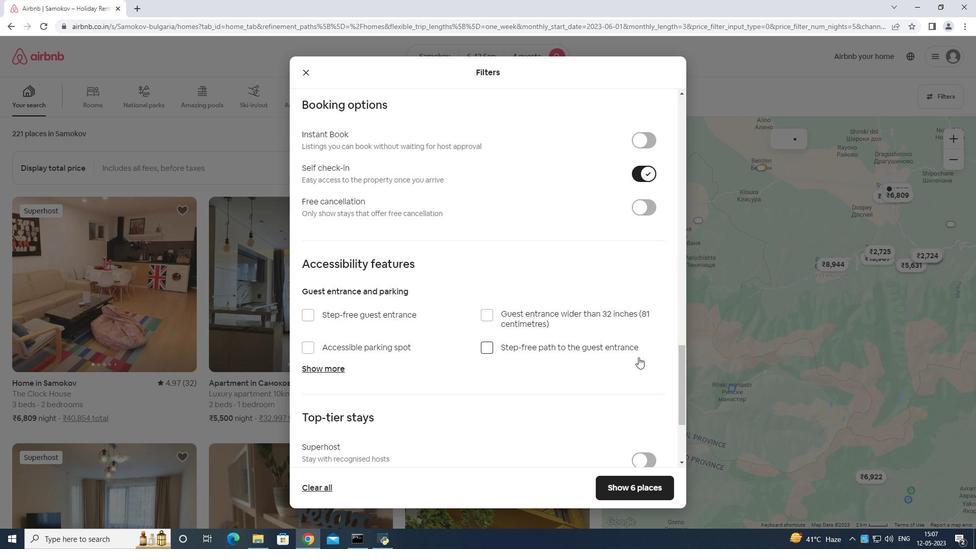 
Action: Mouse scrolled (633, 354) with delta (0, 0)
Screenshot: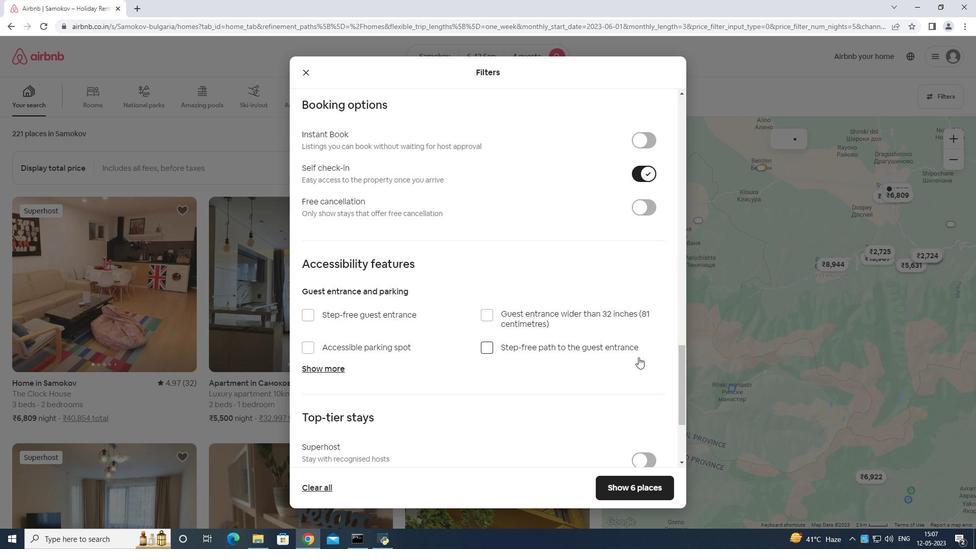 
Action: Mouse moved to (305, 395)
Screenshot: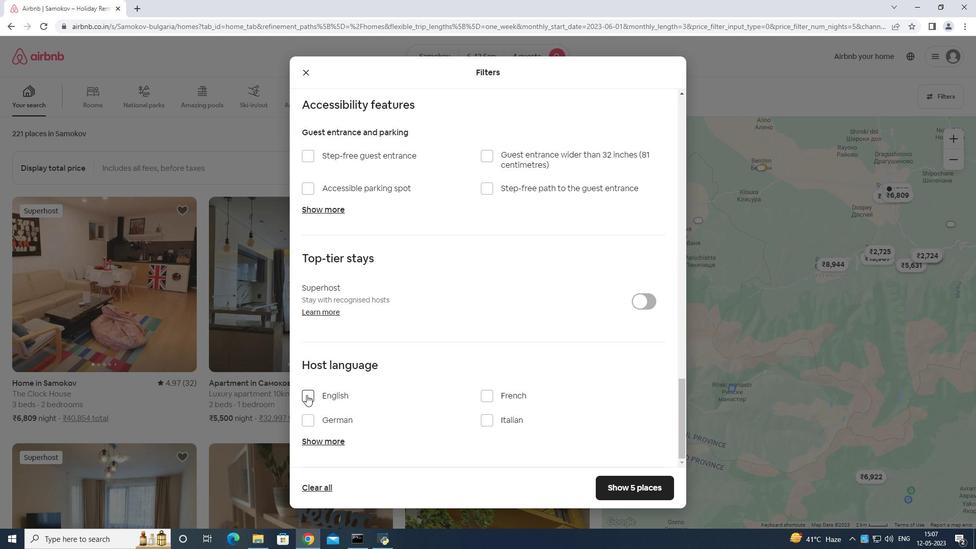 
Action: Mouse pressed left at (305, 395)
Screenshot: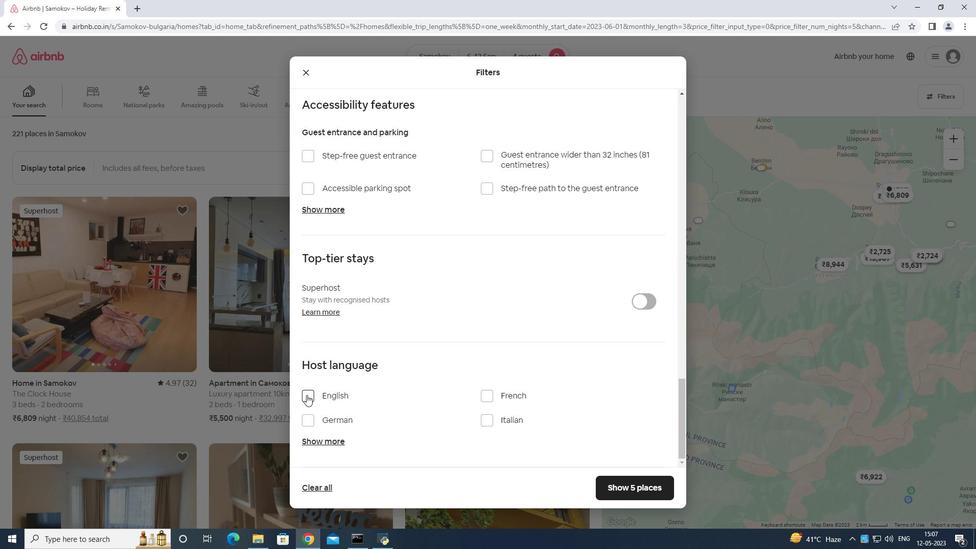 
Action: Mouse moved to (604, 485)
Screenshot: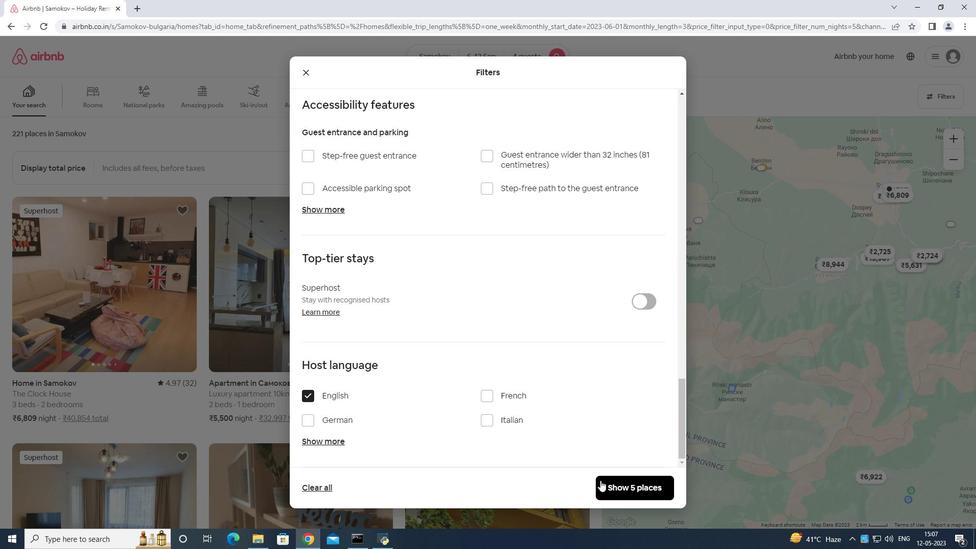 
Action: Mouse pressed left at (604, 485)
Screenshot: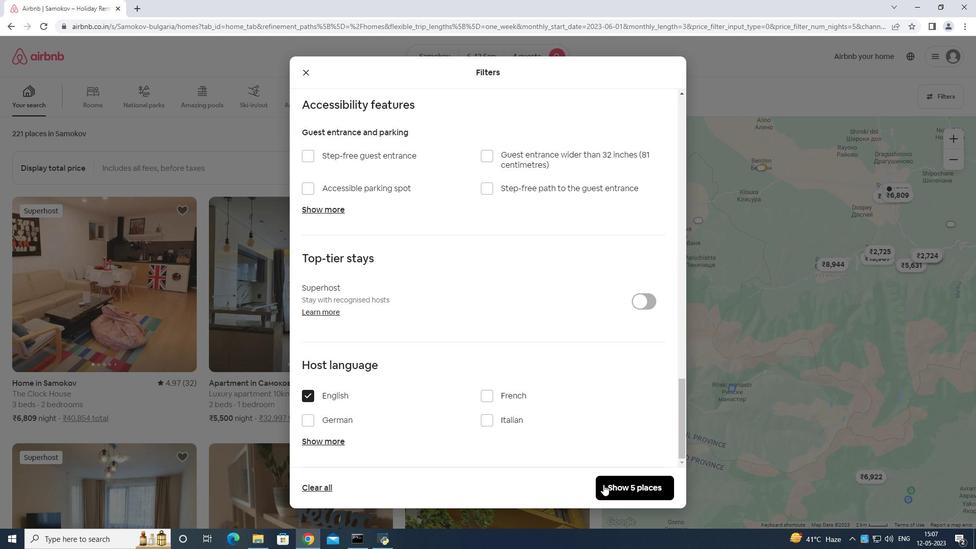 
Action: Mouse moved to (604, 485)
Screenshot: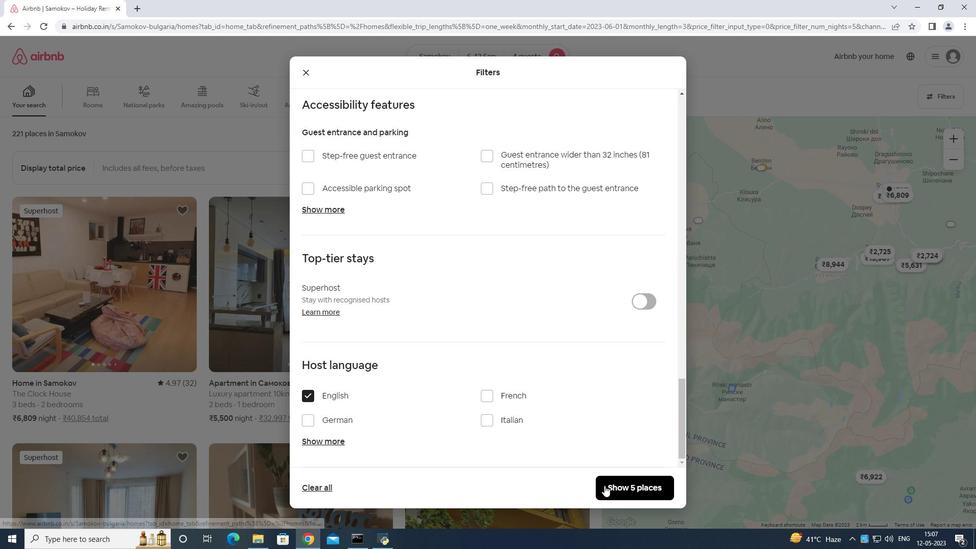 
